Task: Find connections with filter location Chaksu with filter topic #digitalmarketingwith filter profile language Potuguese with filter current company Oberoi Hotels & Resorts with filter school Sree Chitra Thirunal College of Engineering, Pappanamcode, Thiruvananthapuram with filter industry Computer Games with filter service category Grant Writing with filter keywords title Political Scientist
Action: Mouse moved to (563, 69)
Screenshot: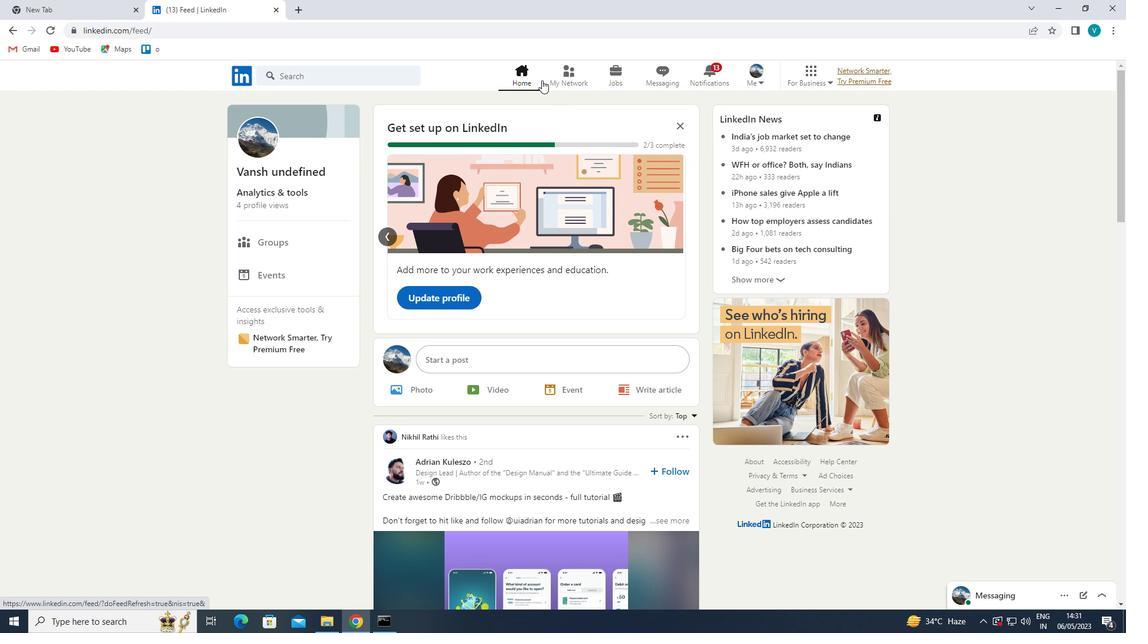 
Action: Mouse pressed left at (563, 69)
Screenshot: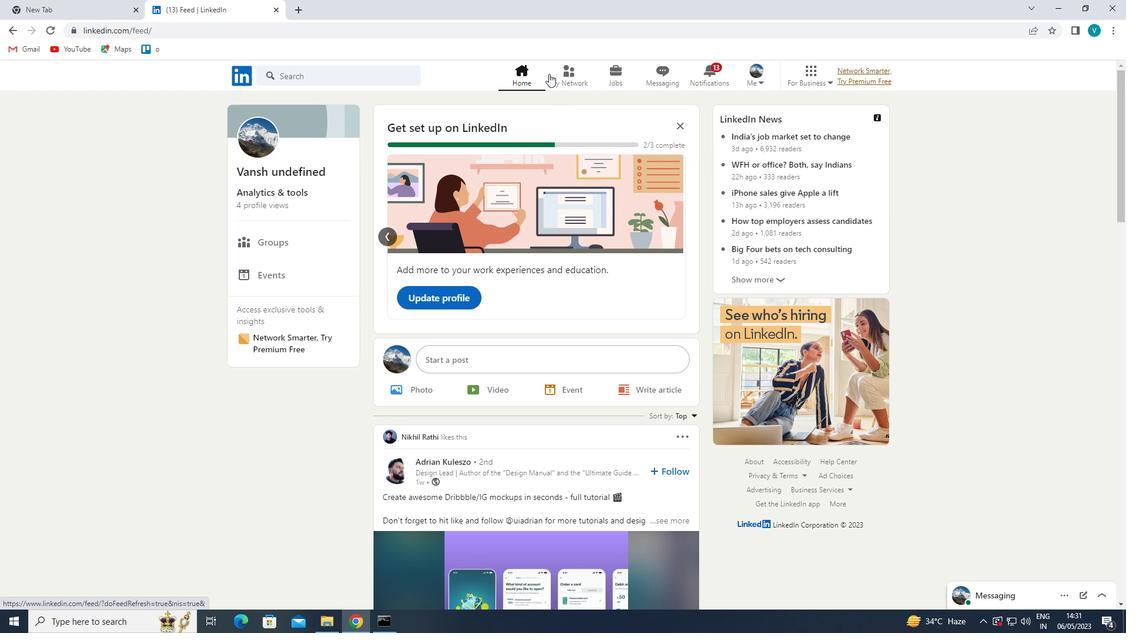 
Action: Mouse moved to (332, 131)
Screenshot: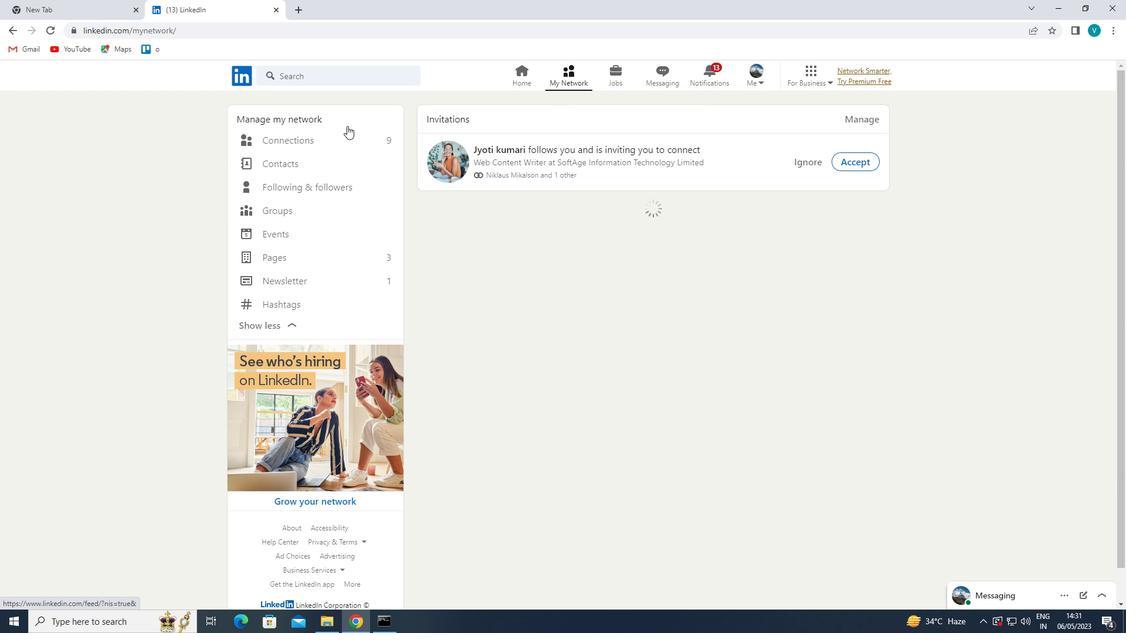 
Action: Mouse pressed left at (332, 131)
Screenshot: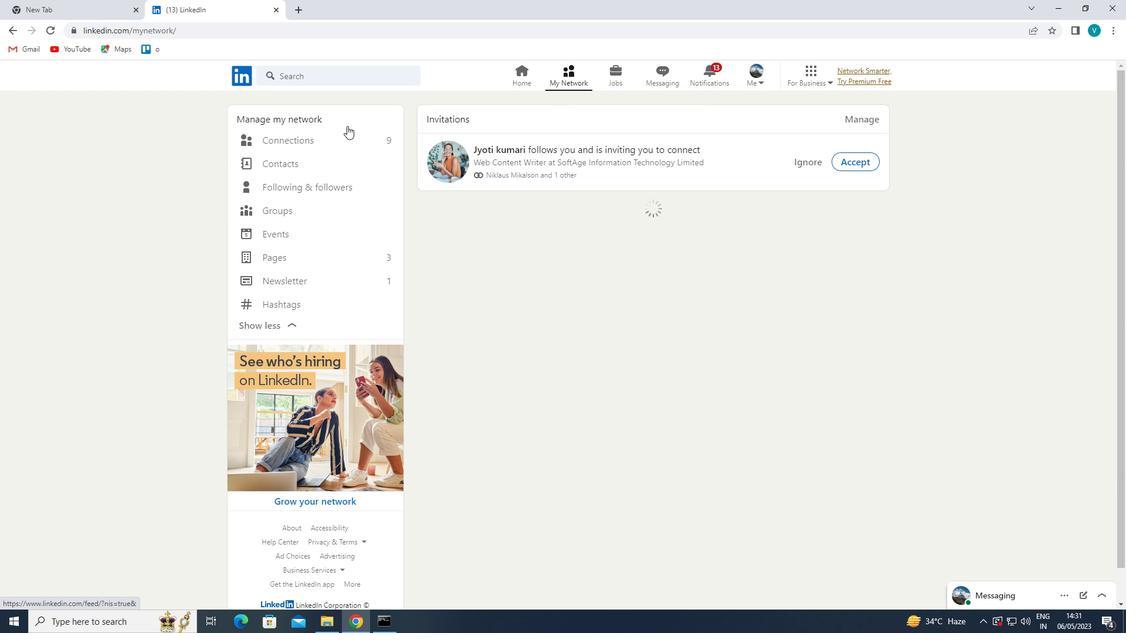 
Action: Mouse moved to (327, 131)
Screenshot: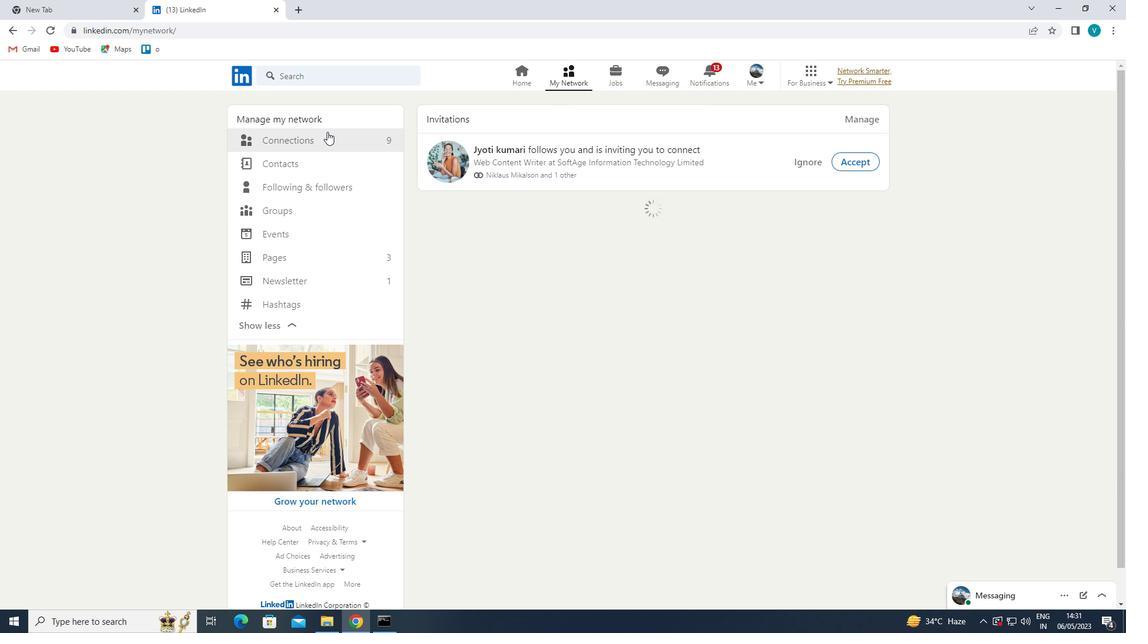 
Action: Mouse pressed left at (327, 131)
Screenshot: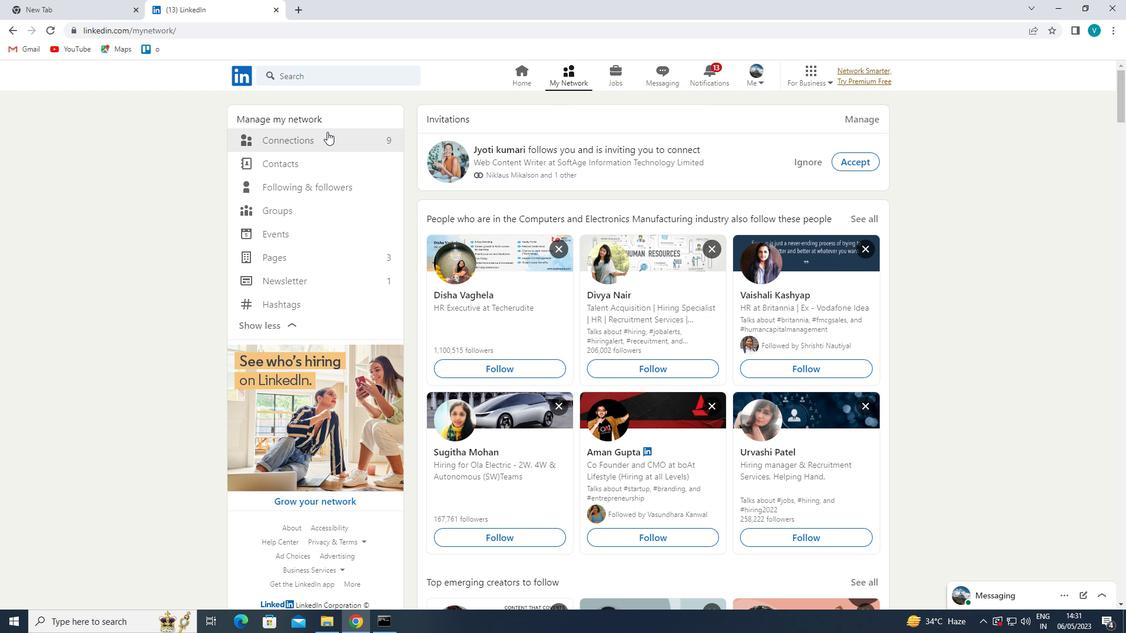 
Action: Mouse moved to (325, 140)
Screenshot: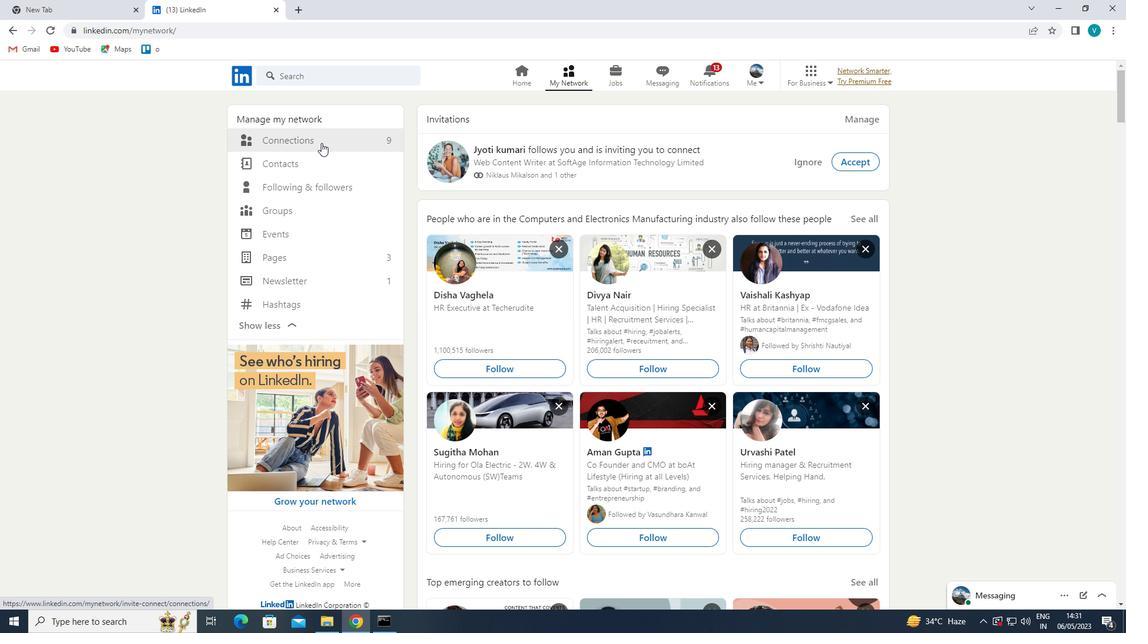 
Action: Mouse pressed left at (325, 140)
Screenshot: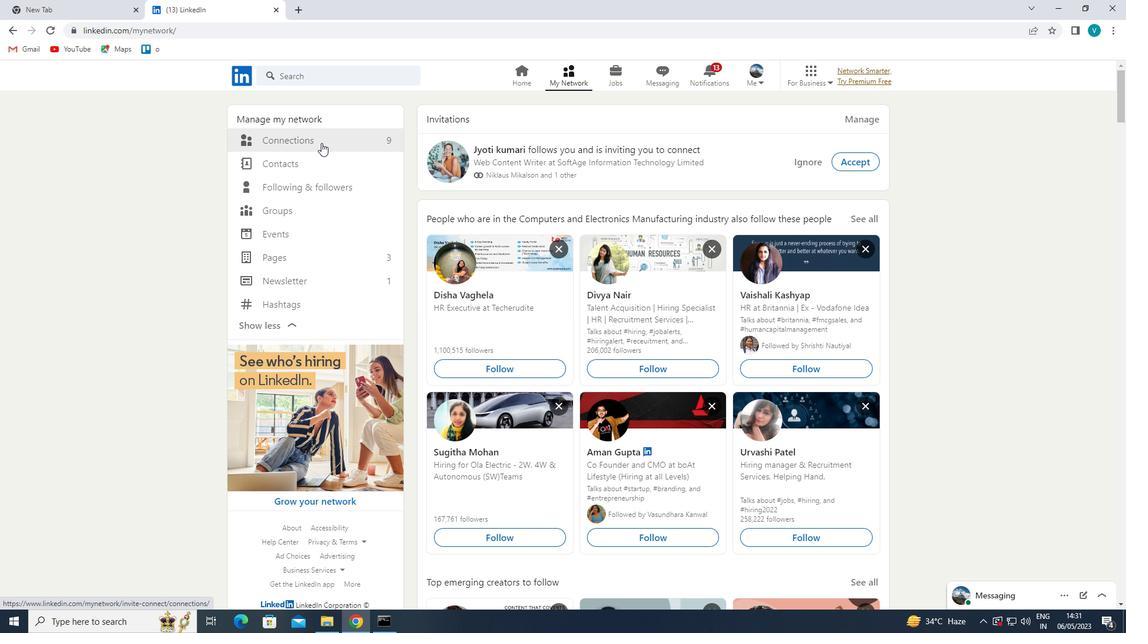 
Action: Mouse moved to (663, 142)
Screenshot: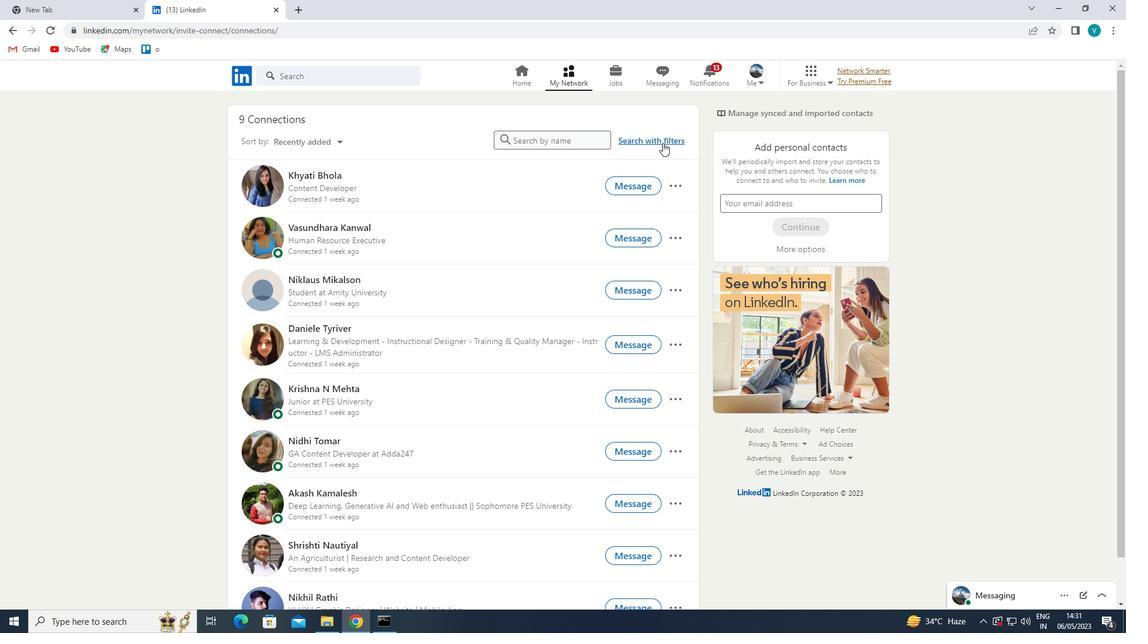 
Action: Mouse pressed left at (663, 142)
Screenshot: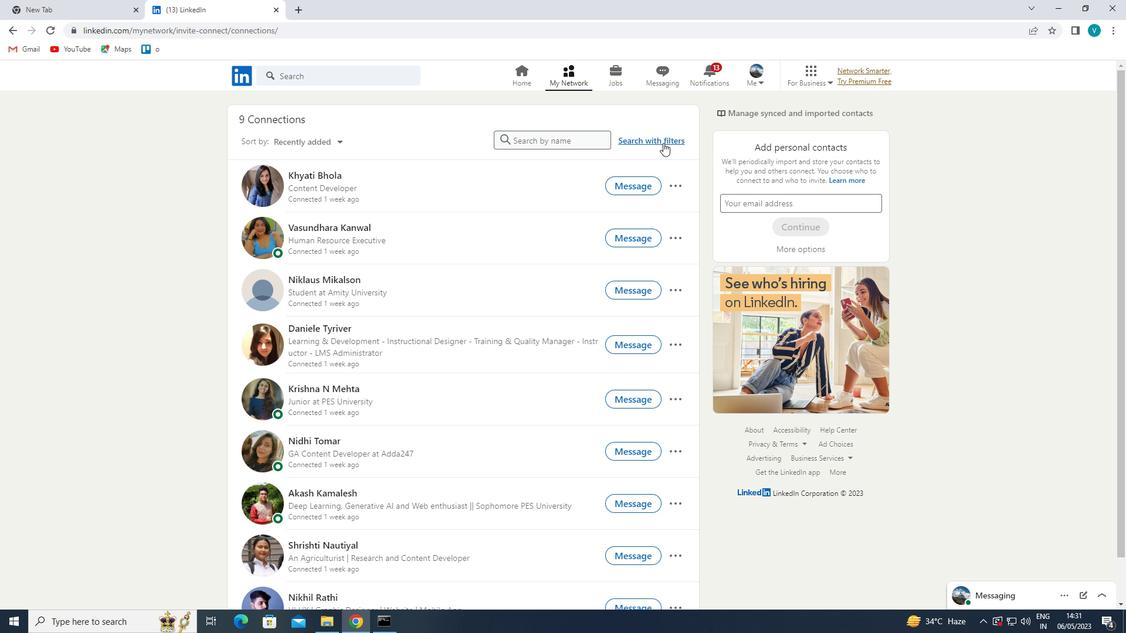 
Action: Mouse moved to (562, 110)
Screenshot: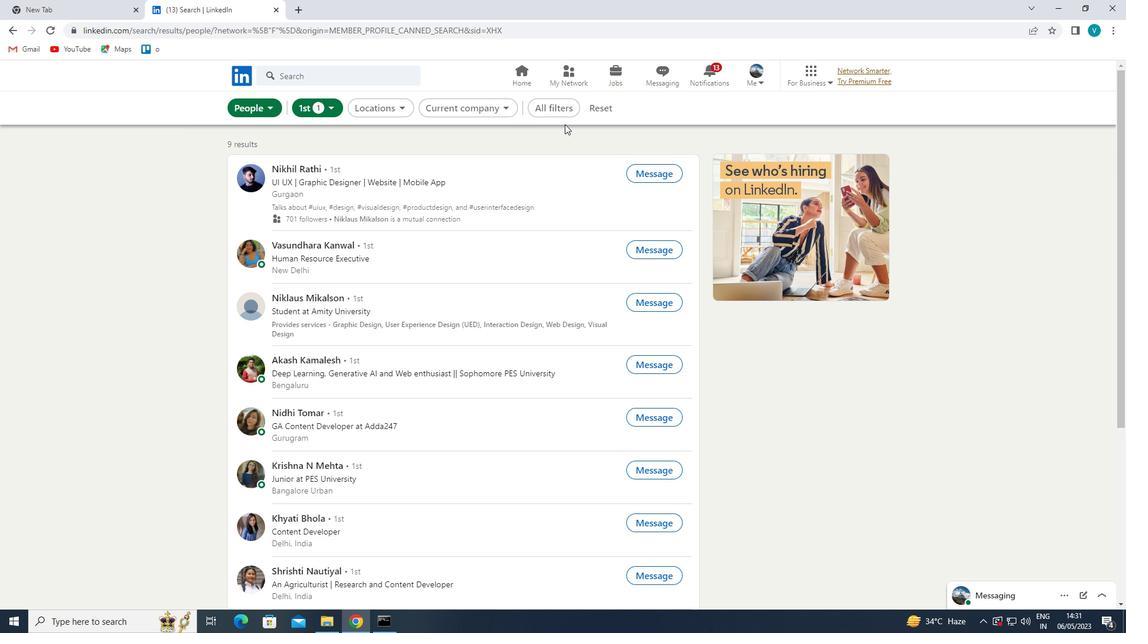 
Action: Mouse pressed left at (562, 110)
Screenshot: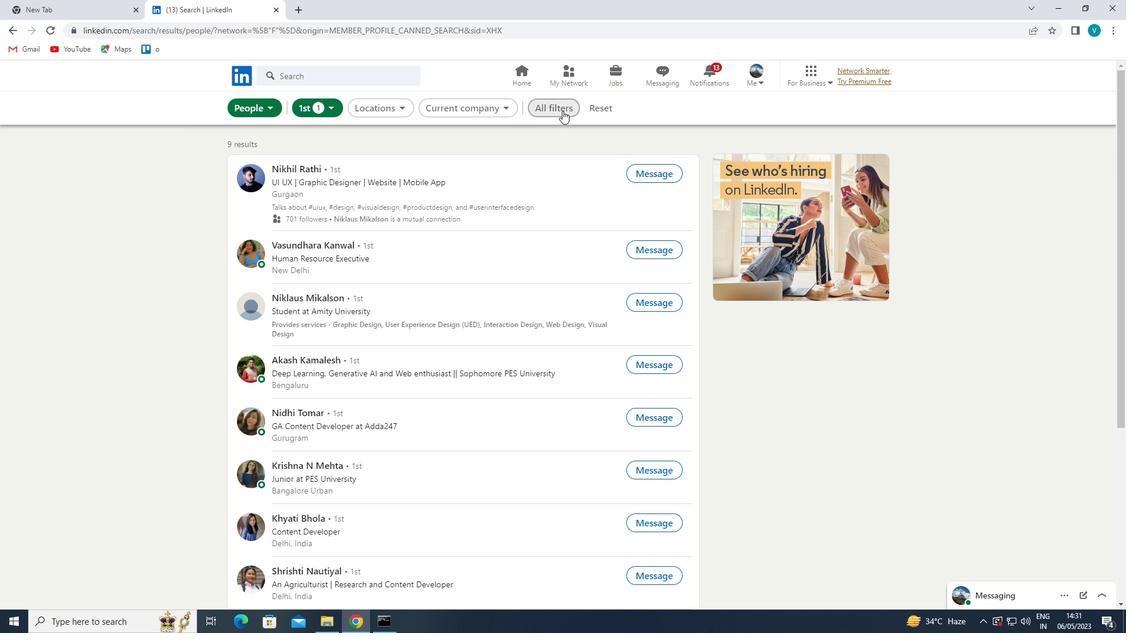 
Action: Mouse moved to (966, 269)
Screenshot: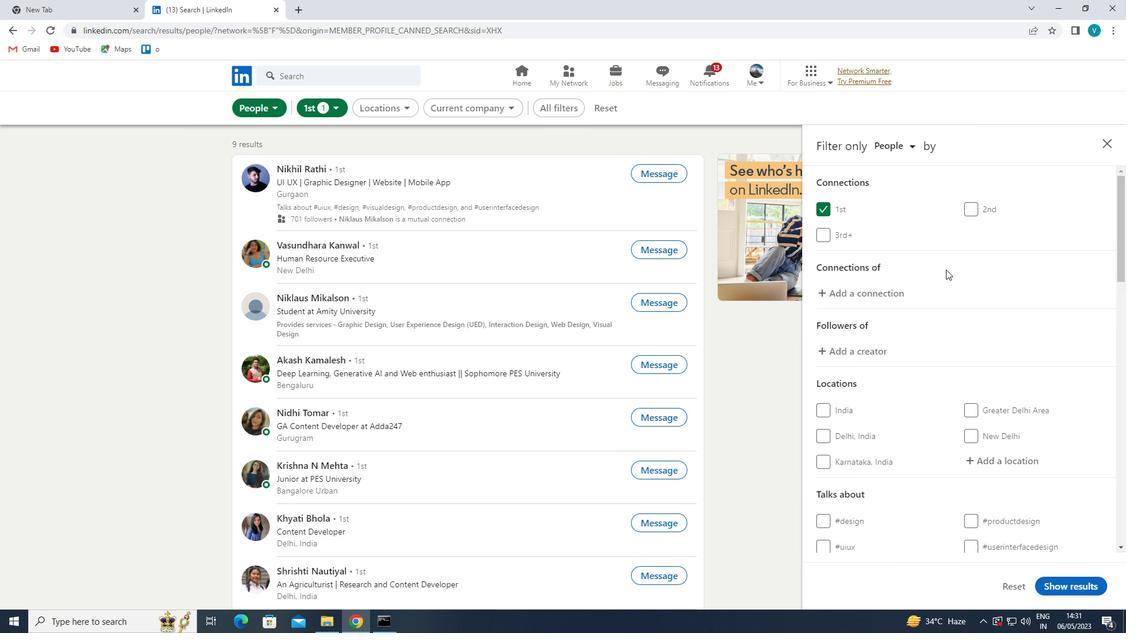 
Action: Mouse scrolled (966, 268) with delta (0, 0)
Screenshot: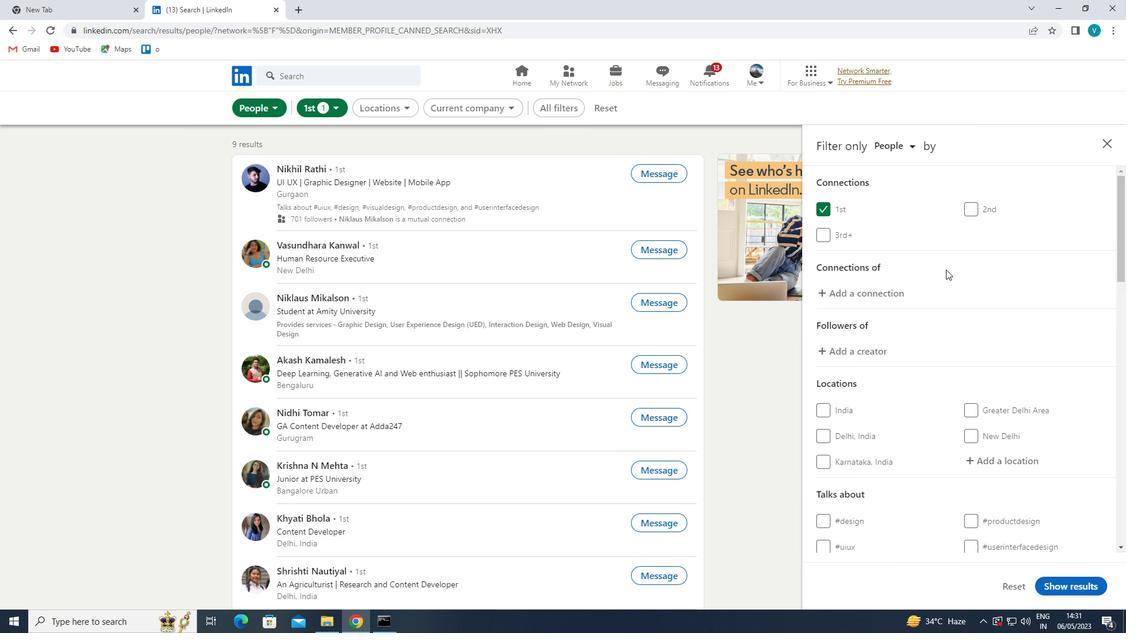 
Action: Mouse moved to (969, 271)
Screenshot: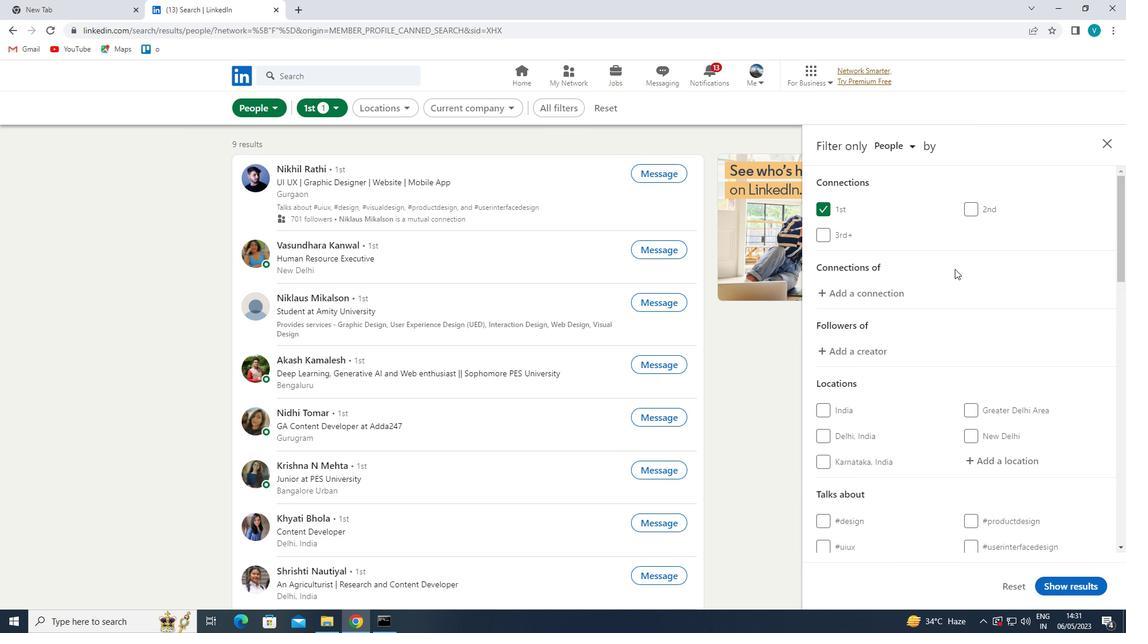 
Action: Mouse scrolled (969, 271) with delta (0, 0)
Screenshot: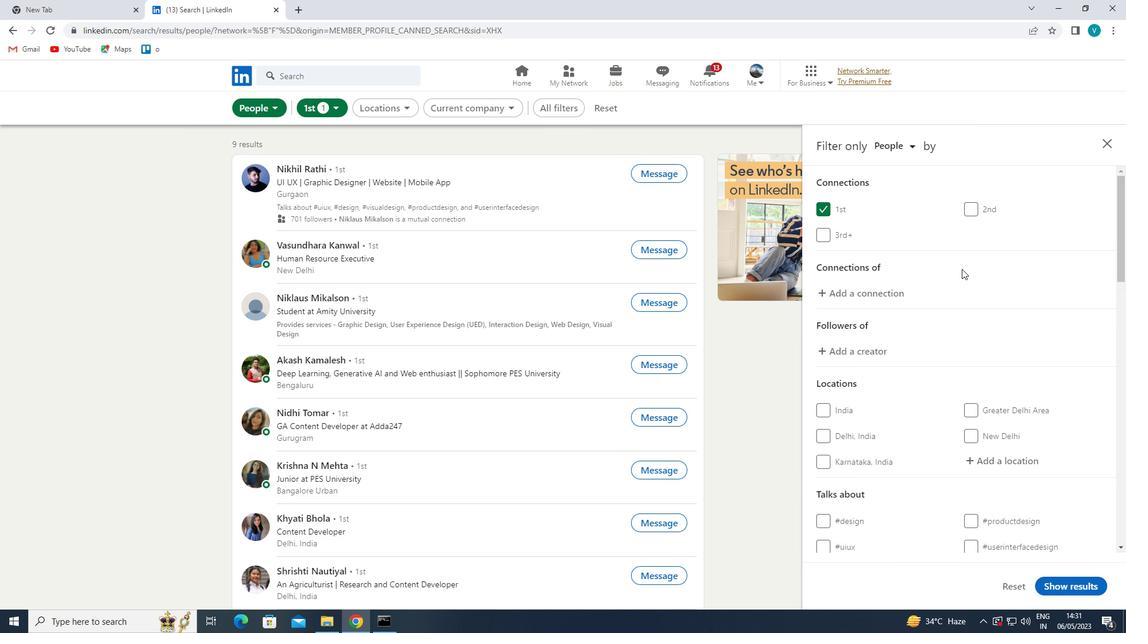 
Action: Mouse moved to (969, 271)
Screenshot: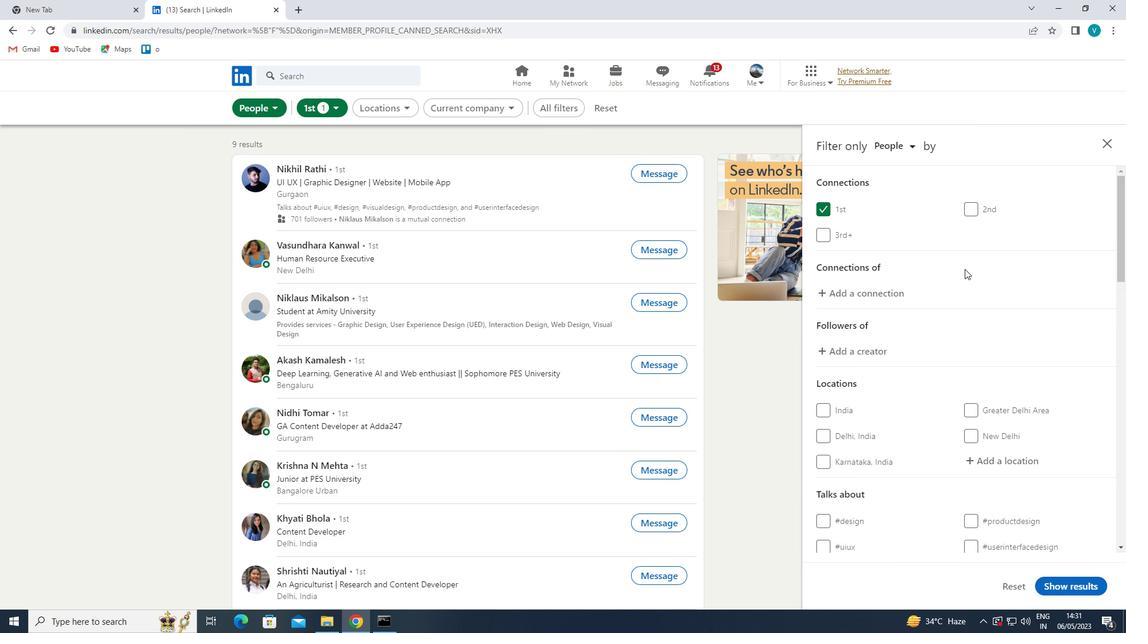 
Action: Mouse scrolled (969, 271) with delta (0, 0)
Screenshot: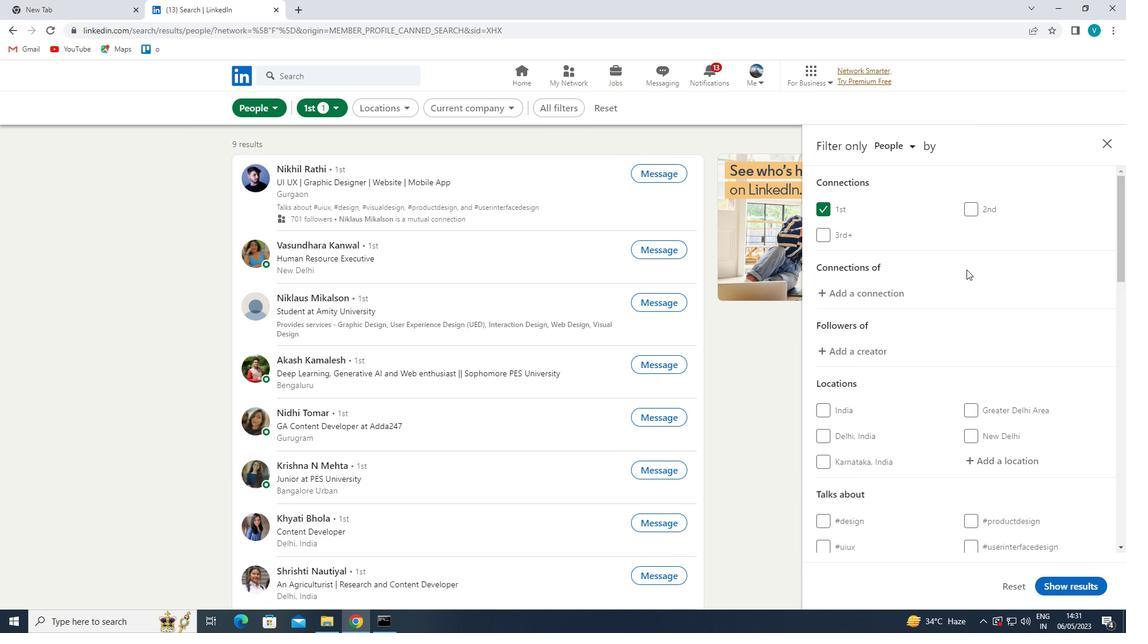 
Action: Mouse moved to (980, 286)
Screenshot: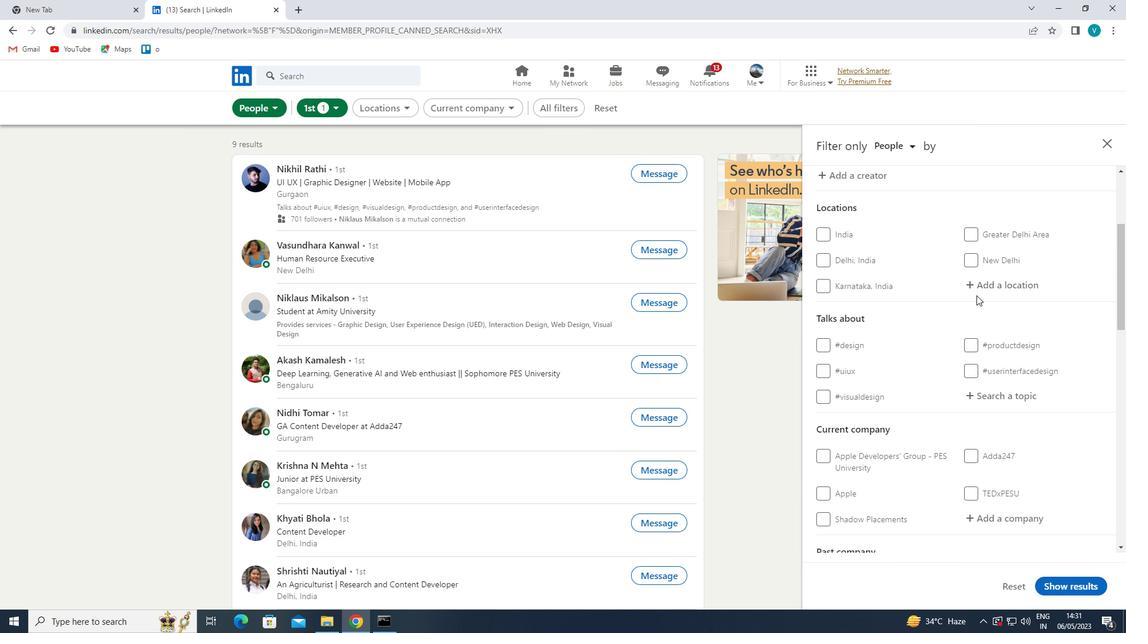 
Action: Mouse pressed left at (980, 286)
Screenshot: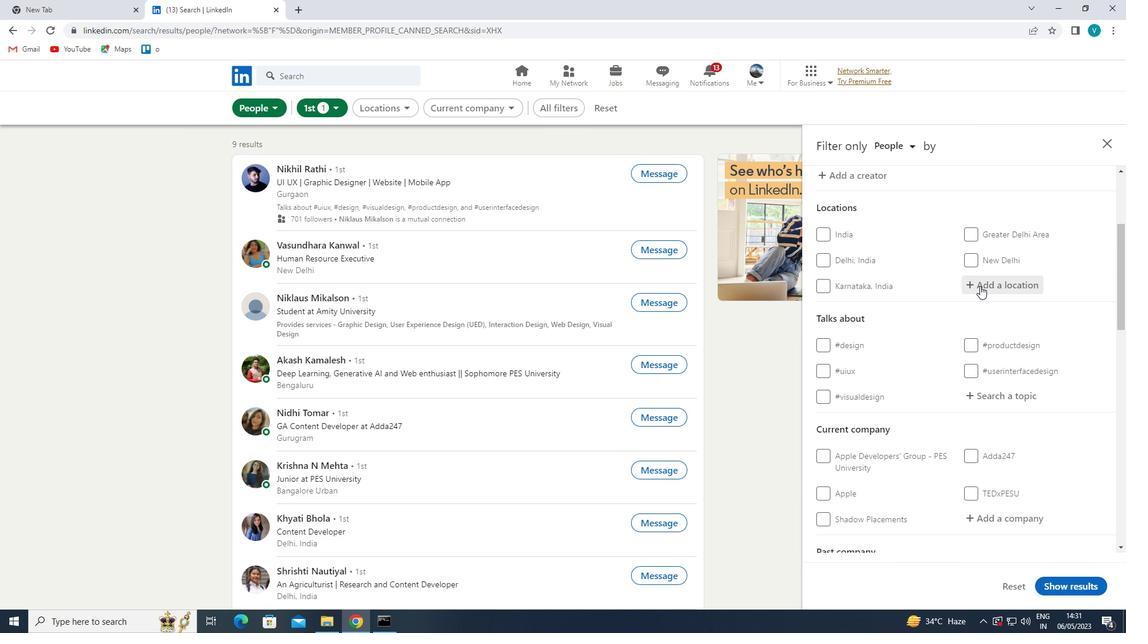 
Action: Mouse moved to (642, 134)
Screenshot: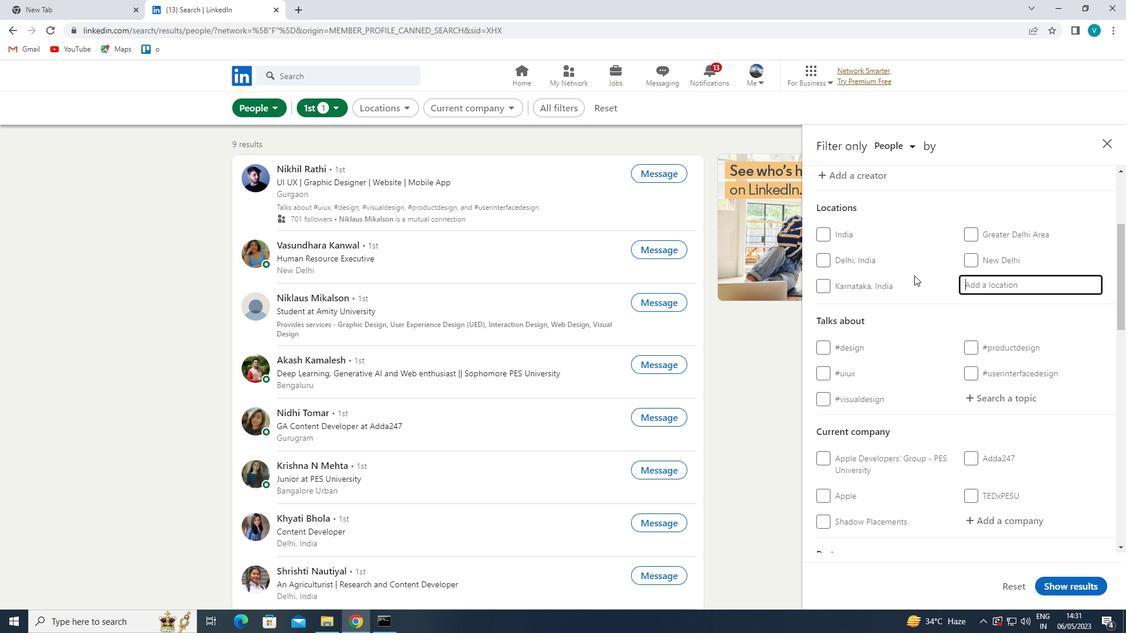 
Action: Key pressed <Key.shift>CHAKSU
Screenshot: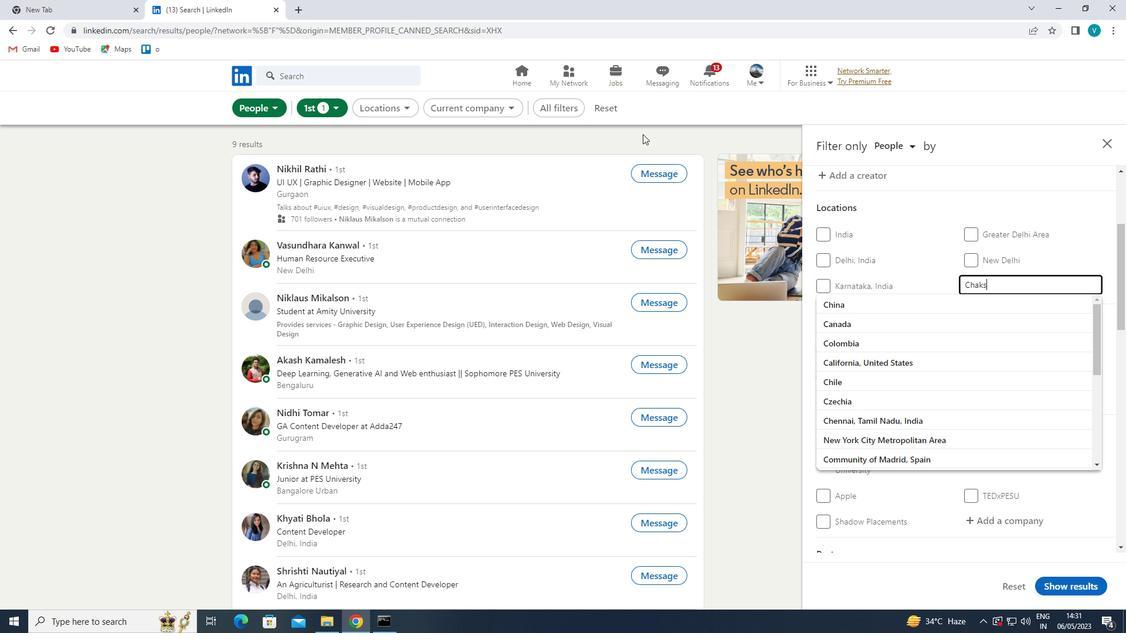 
Action: Mouse moved to (881, 299)
Screenshot: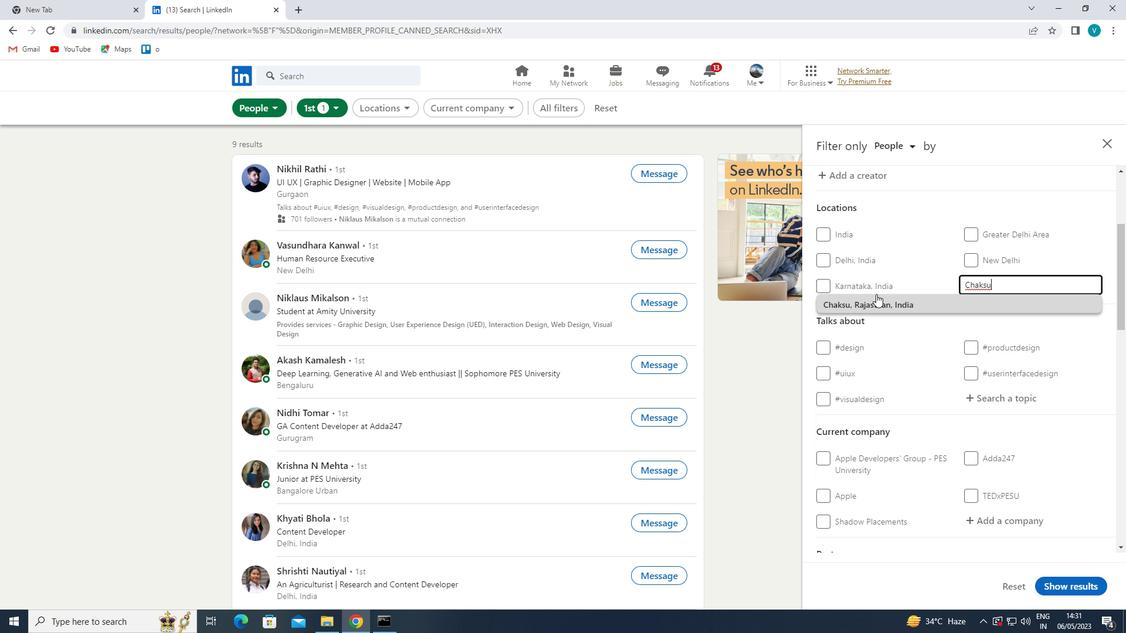 
Action: Mouse pressed left at (881, 299)
Screenshot: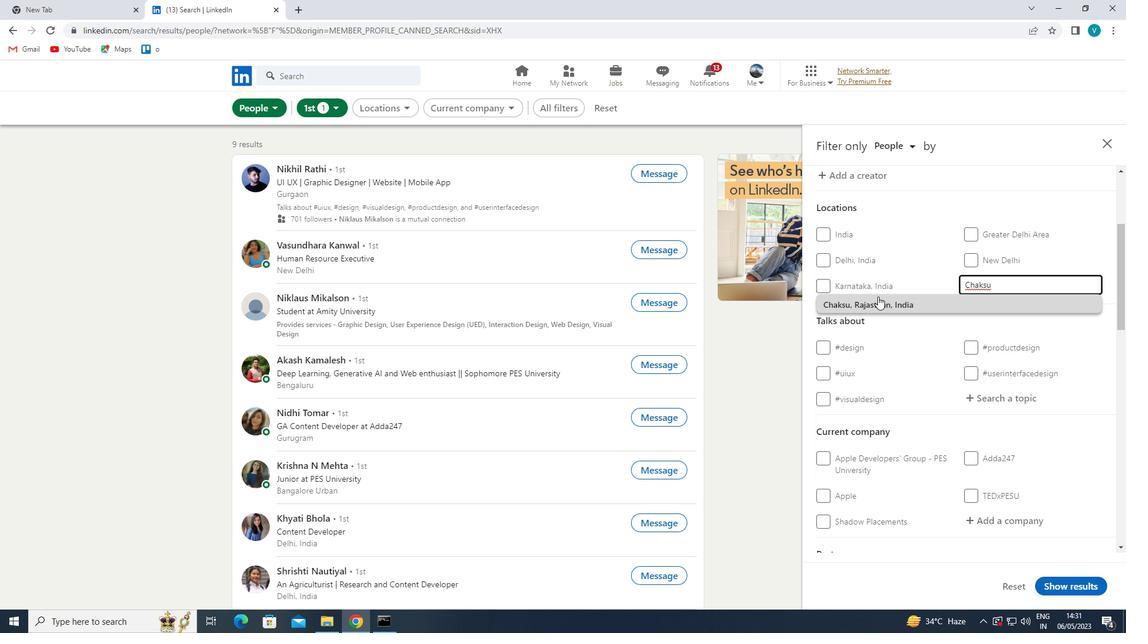 
Action: Mouse moved to (1025, 366)
Screenshot: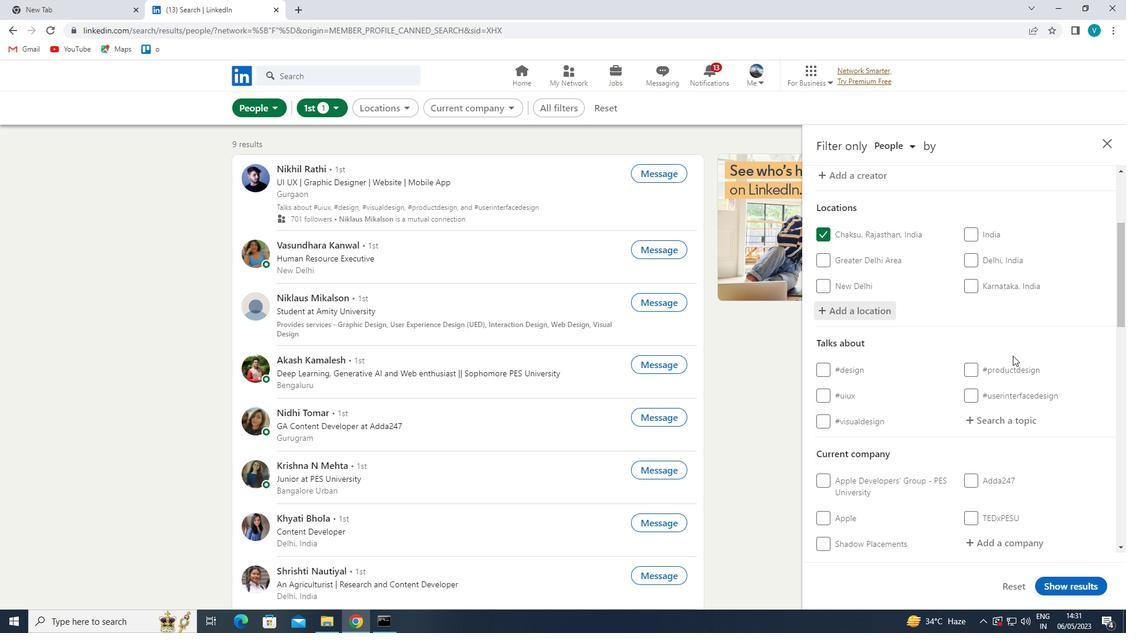 
Action: Mouse scrolled (1025, 365) with delta (0, 0)
Screenshot: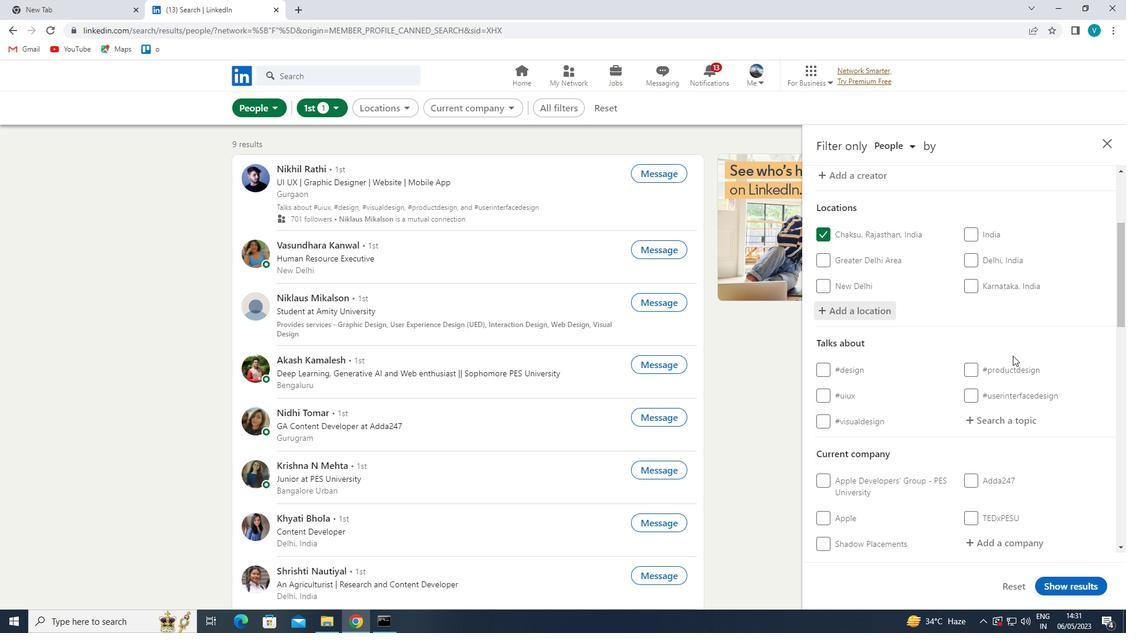 
Action: Mouse moved to (1026, 366)
Screenshot: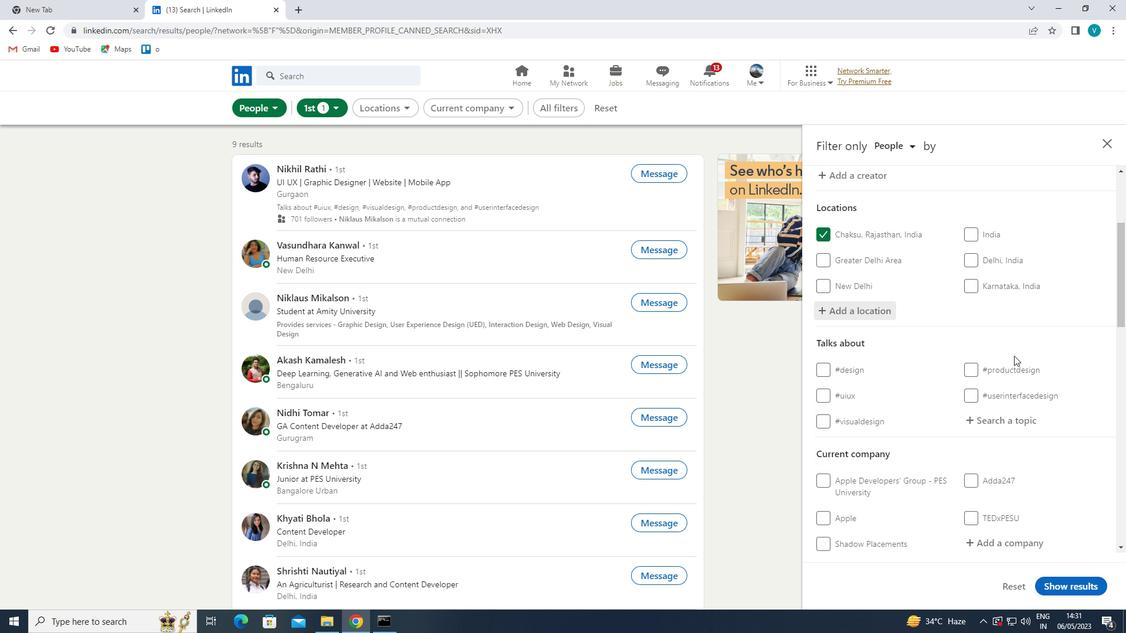 
Action: Mouse scrolled (1026, 365) with delta (0, 0)
Screenshot: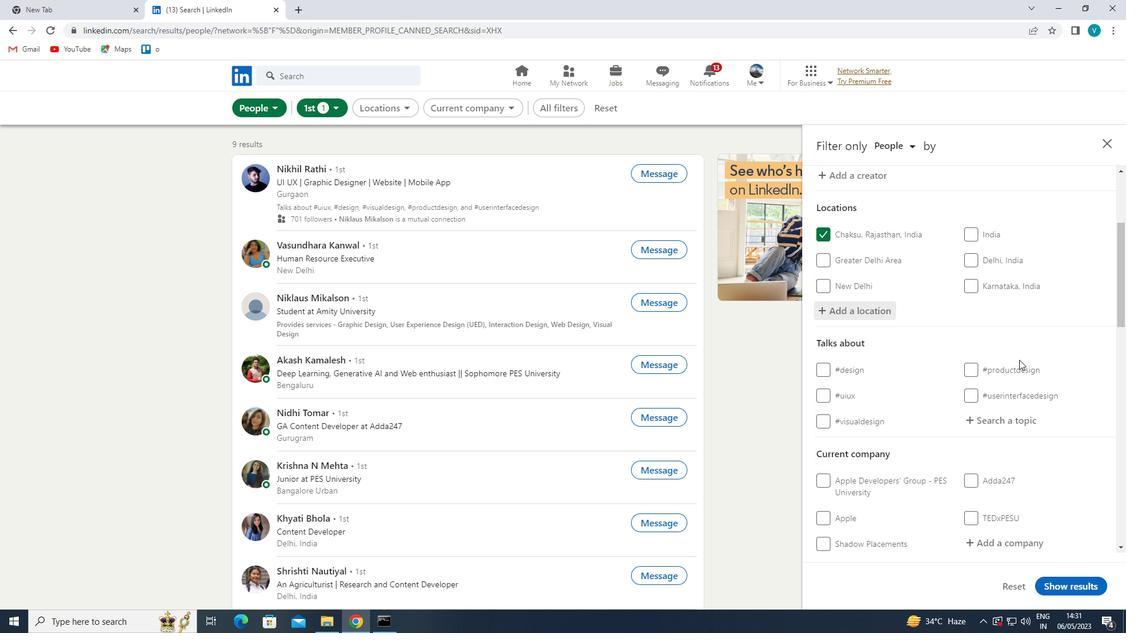 
Action: Mouse moved to (1027, 366)
Screenshot: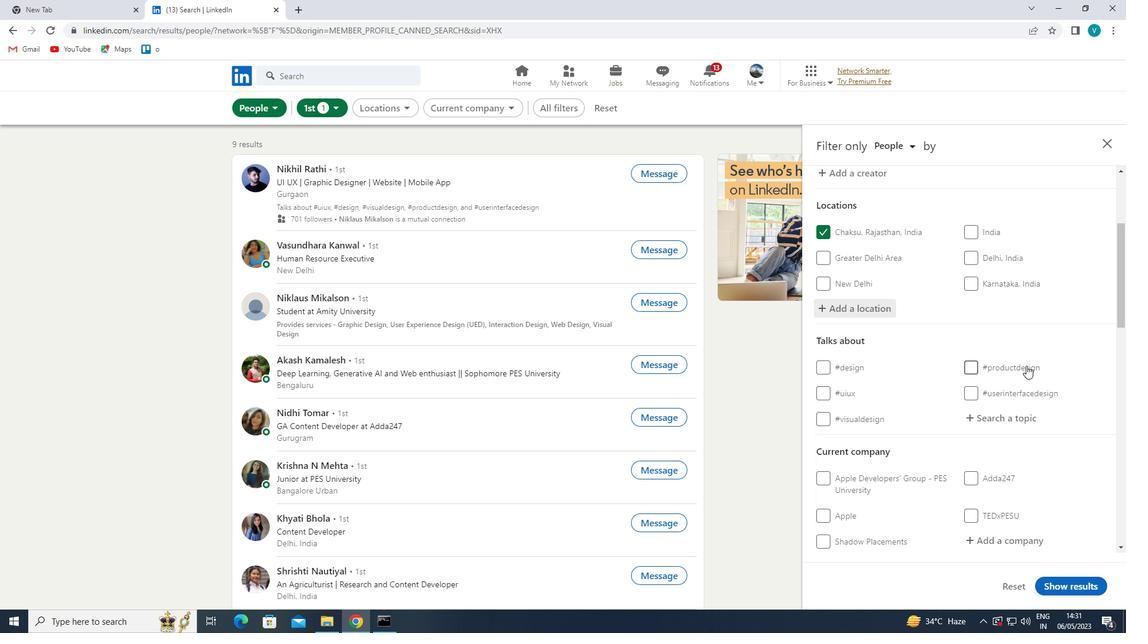 
Action: Mouse scrolled (1027, 366) with delta (0, 0)
Screenshot: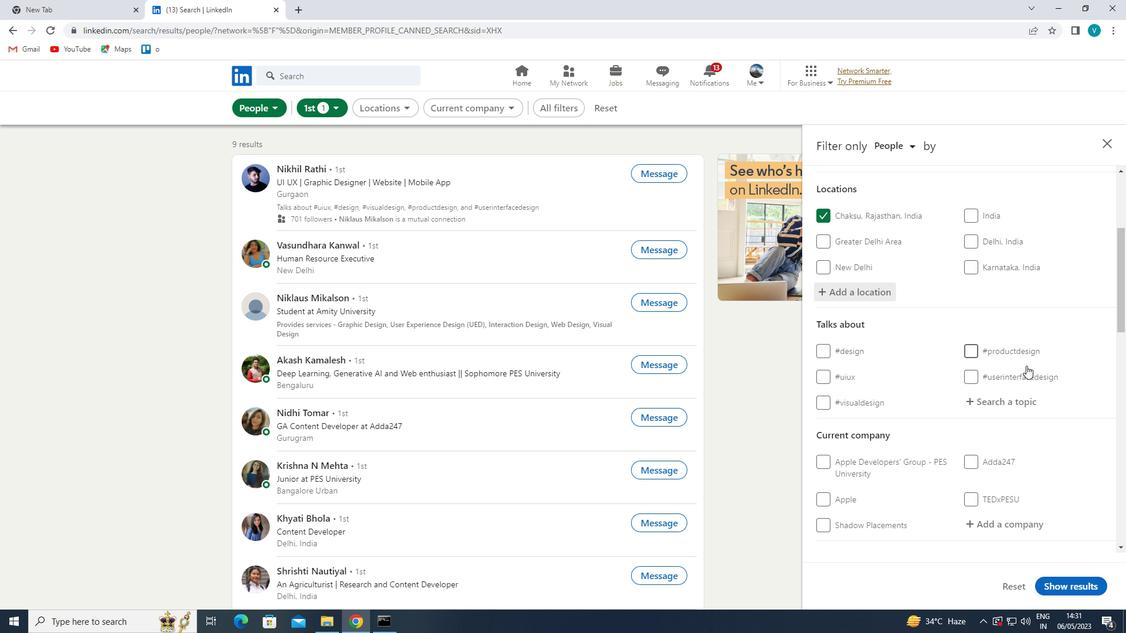 
Action: Mouse moved to (1014, 299)
Screenshot: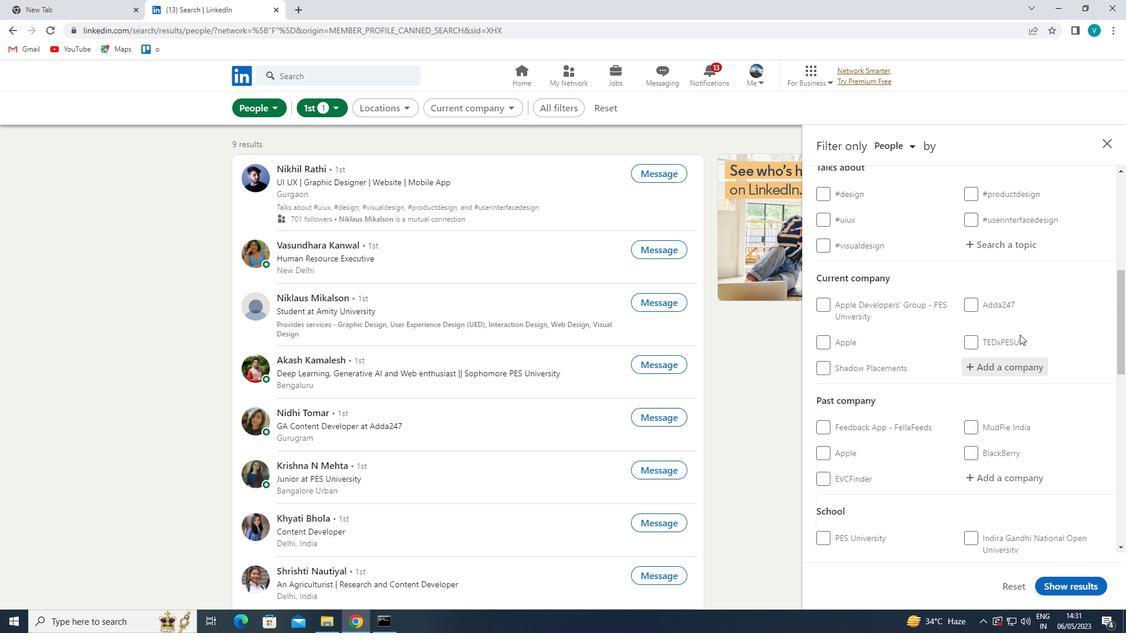 
Action: Mouse scrolled (1014, 299) with delta (0, 0)
Screenshot: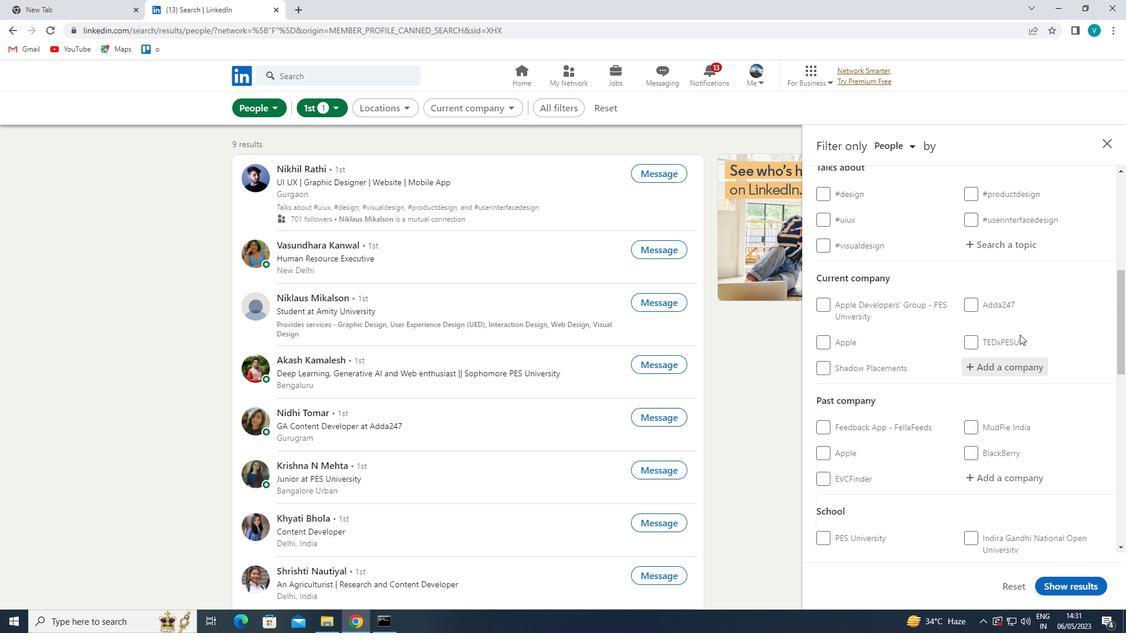 
Action: Mouse moved to (1013, 297)
Screenshot: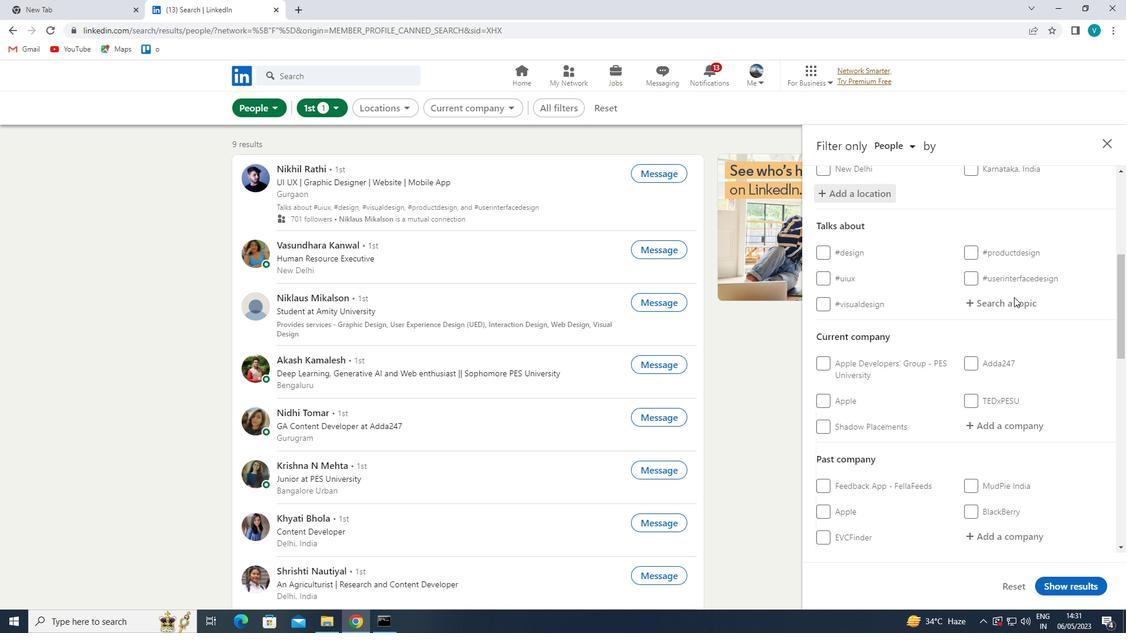 
Action: Mouse pressed left at (1013, 297)
Screenshot: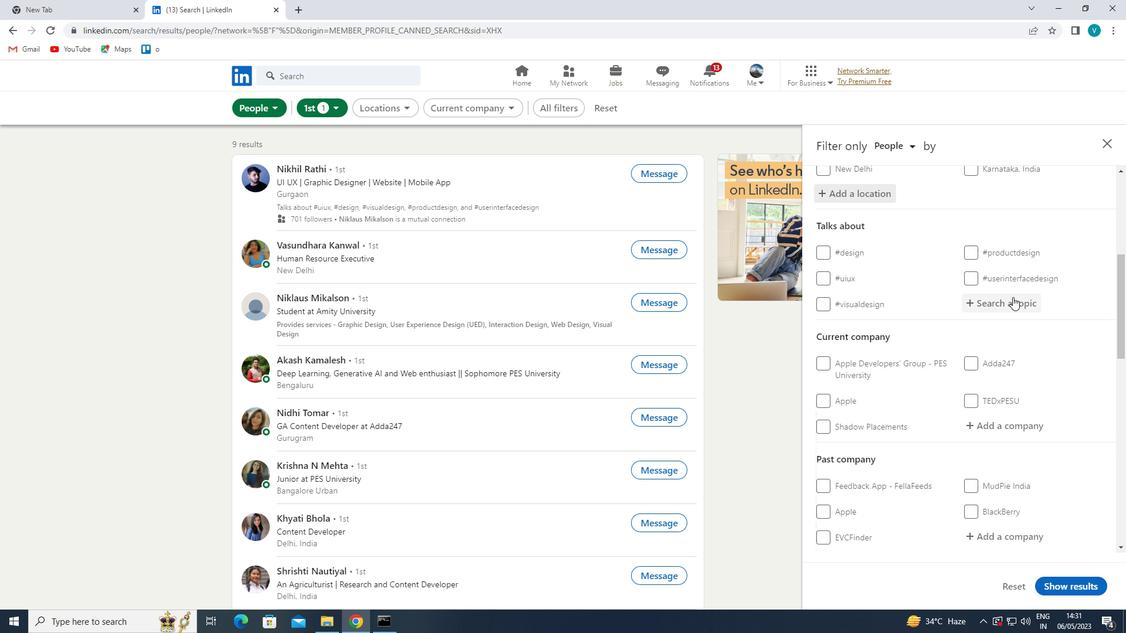 
Action: Mouse moved to (868, 213)
Screenshot: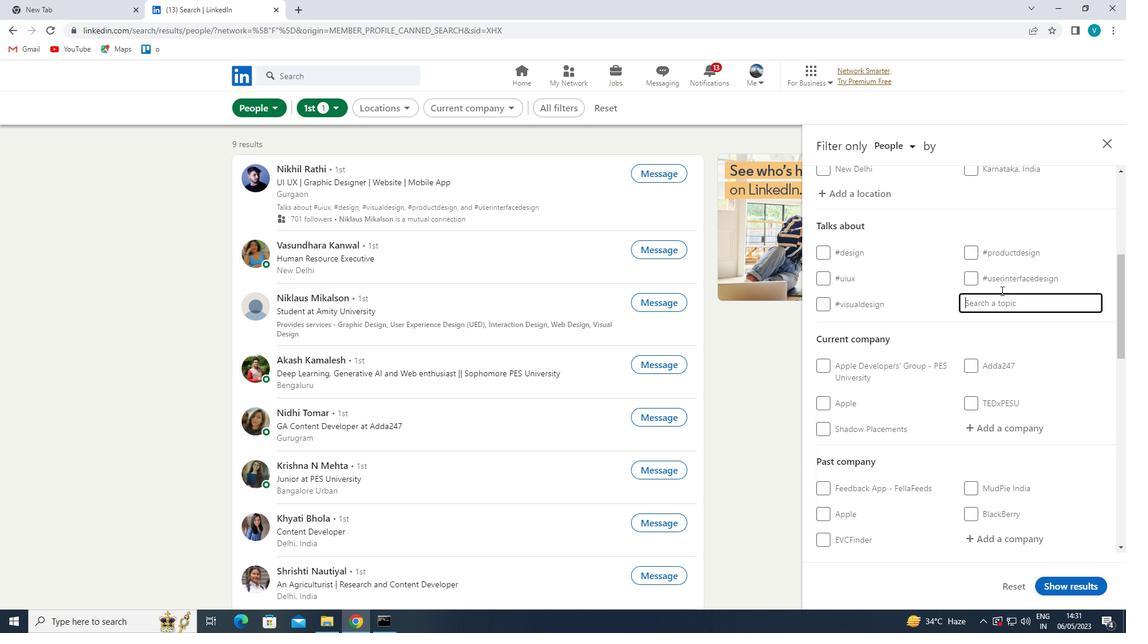 
Action: Key pressed DIGITAL
Screenshot: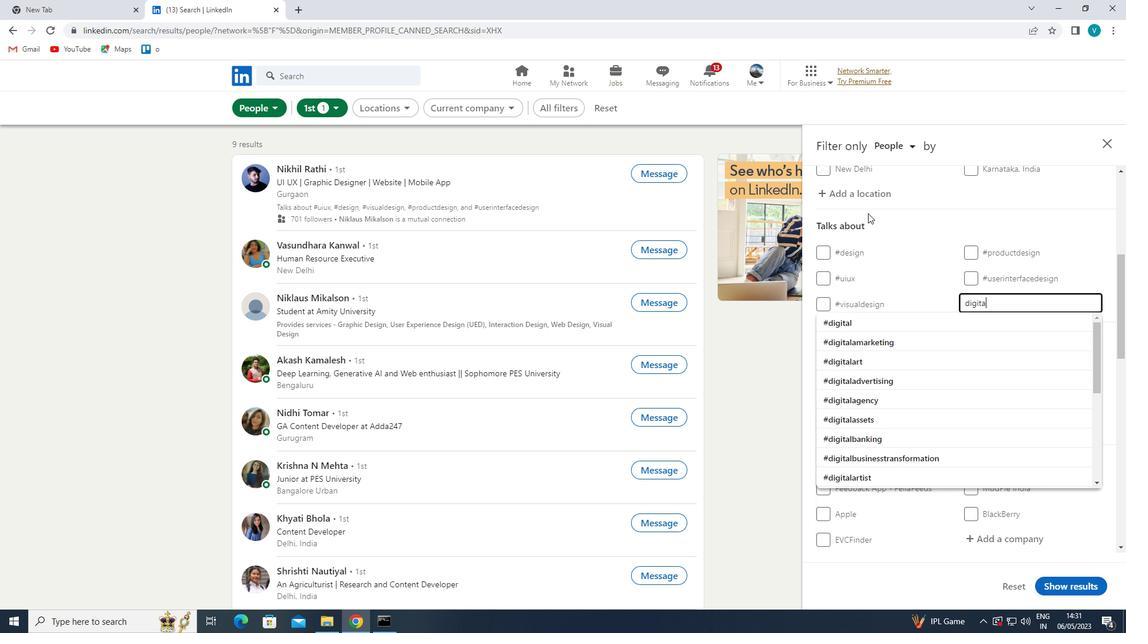 
Action: Mouse moved to (898, 337)
Screenshot: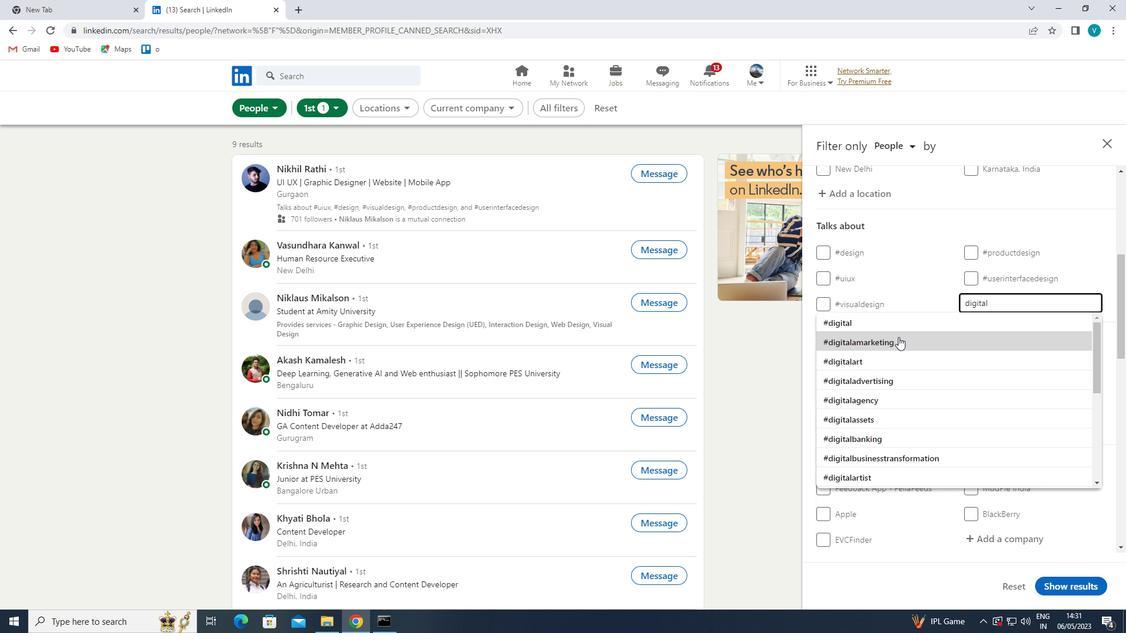 
Action: Mouse pressed left at (898, 337)
Screenshot: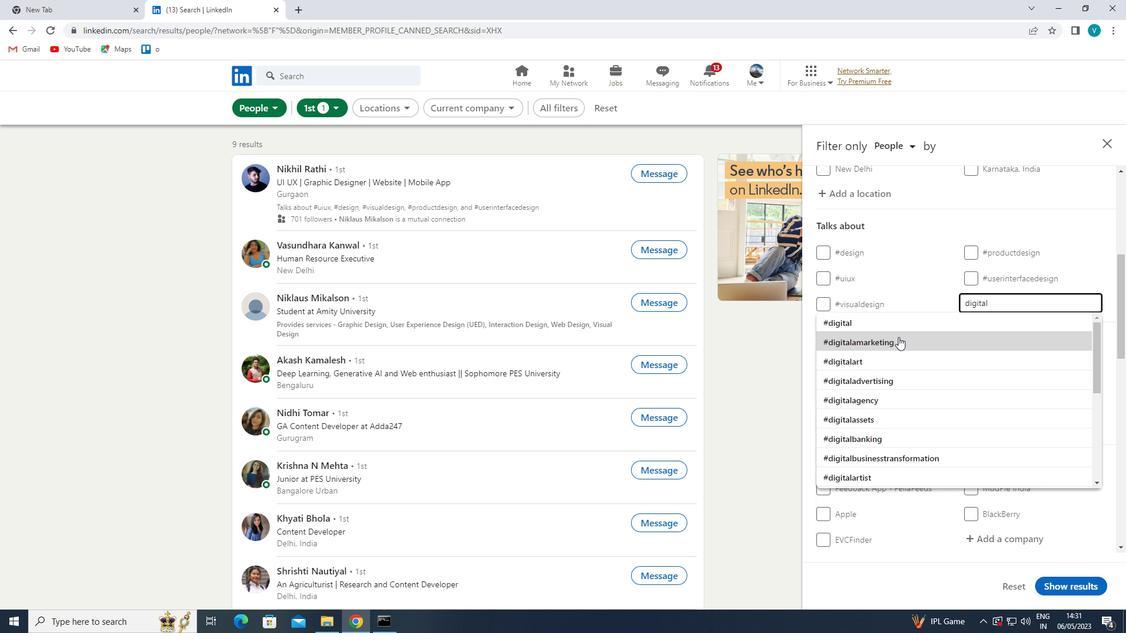 
Action: Mouse moved to (942, 314)
Screenshot: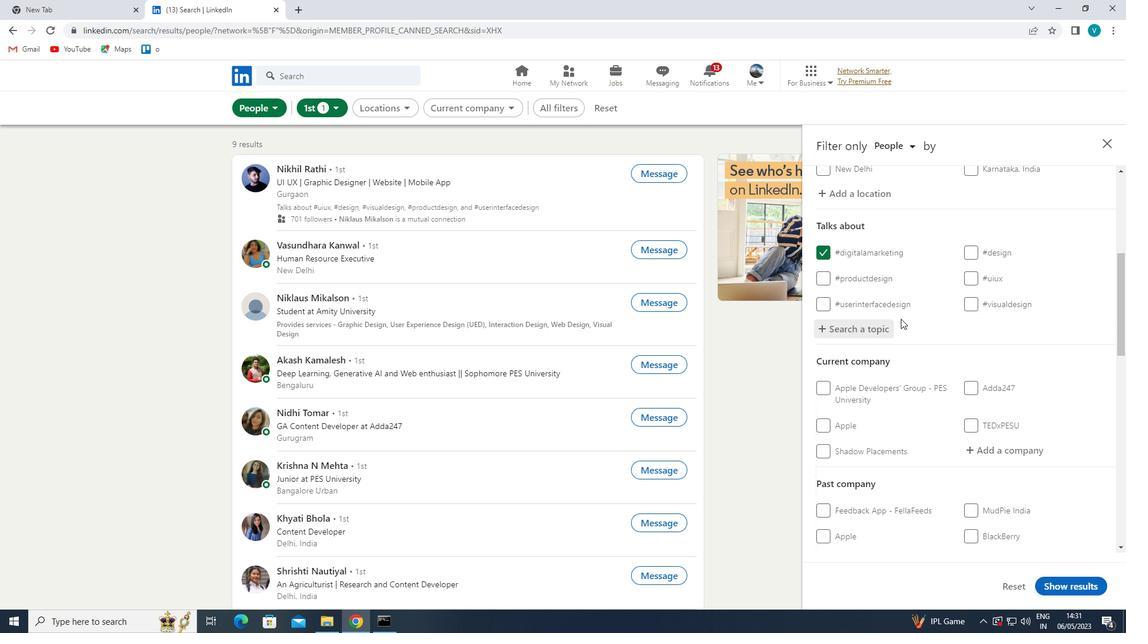 
Action: Mouse scrolled (942, 313) with delta (0, 0)
Screenshot: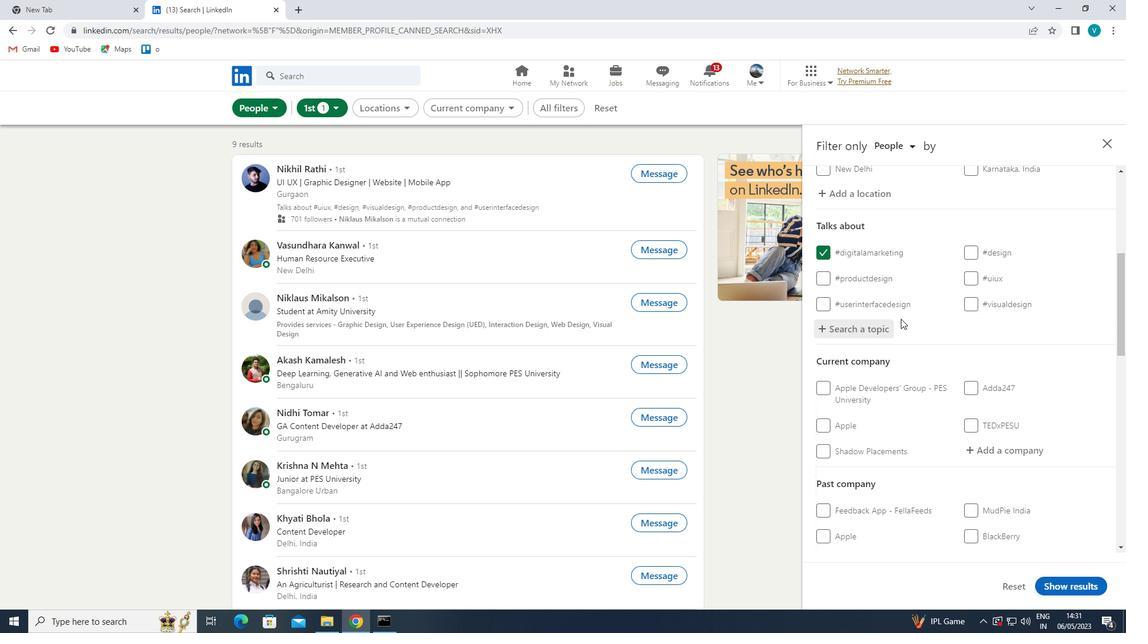 
Action: Mouse moved to (954, 315)
Screenshot: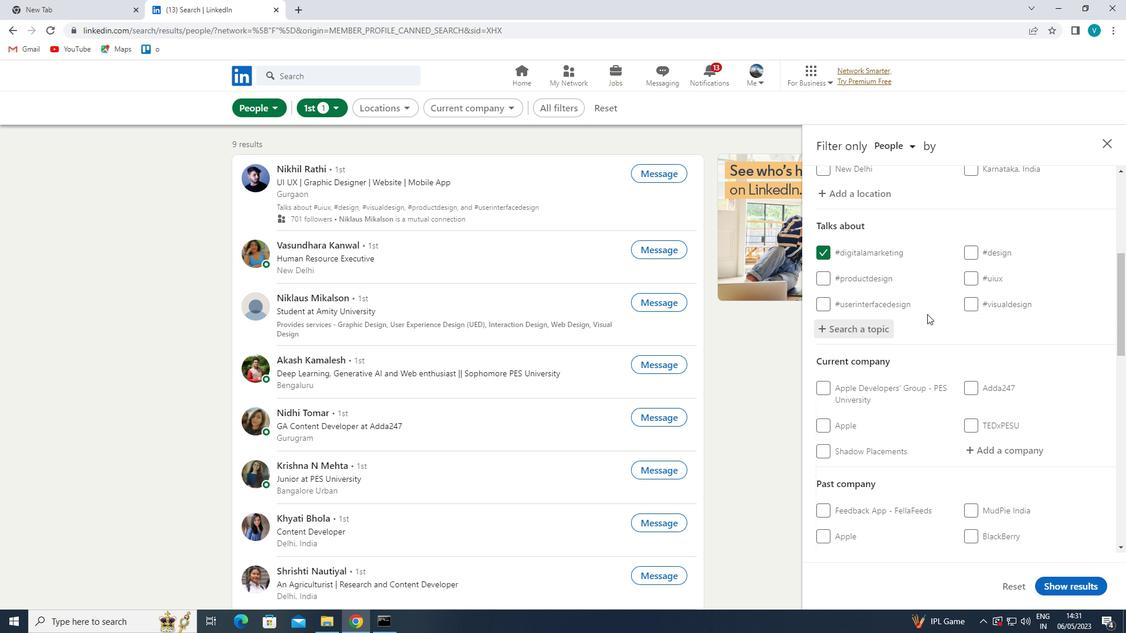 
Action: Mouse scrolled (954, 315) with delta (0, 0)
Screenshot: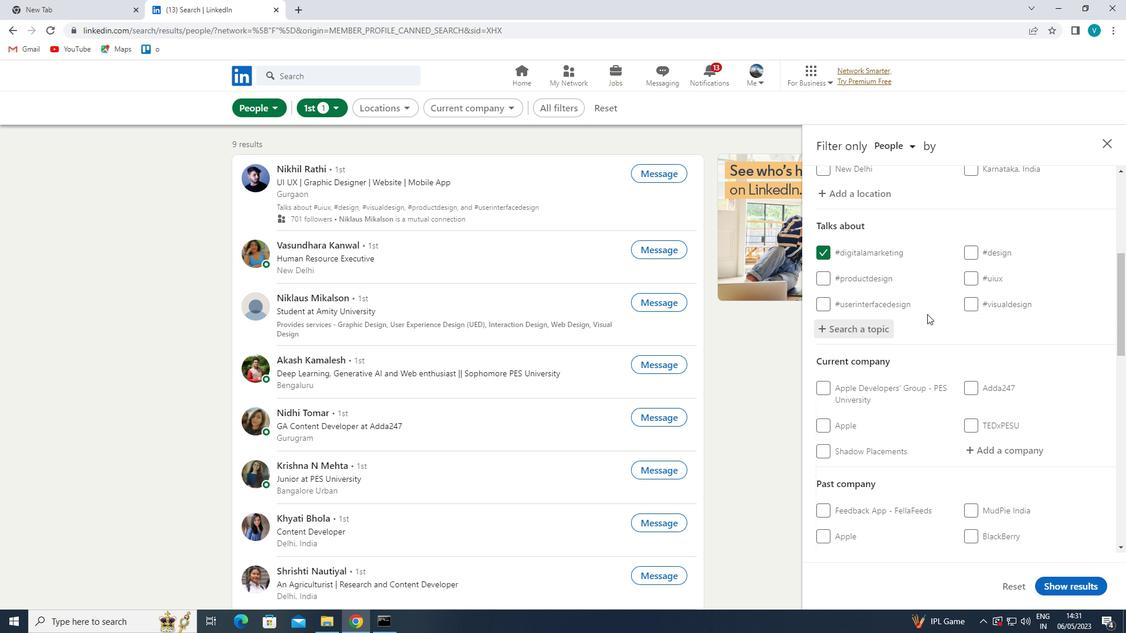 
Action: Mouse moved to (956, 317)
Screenshot: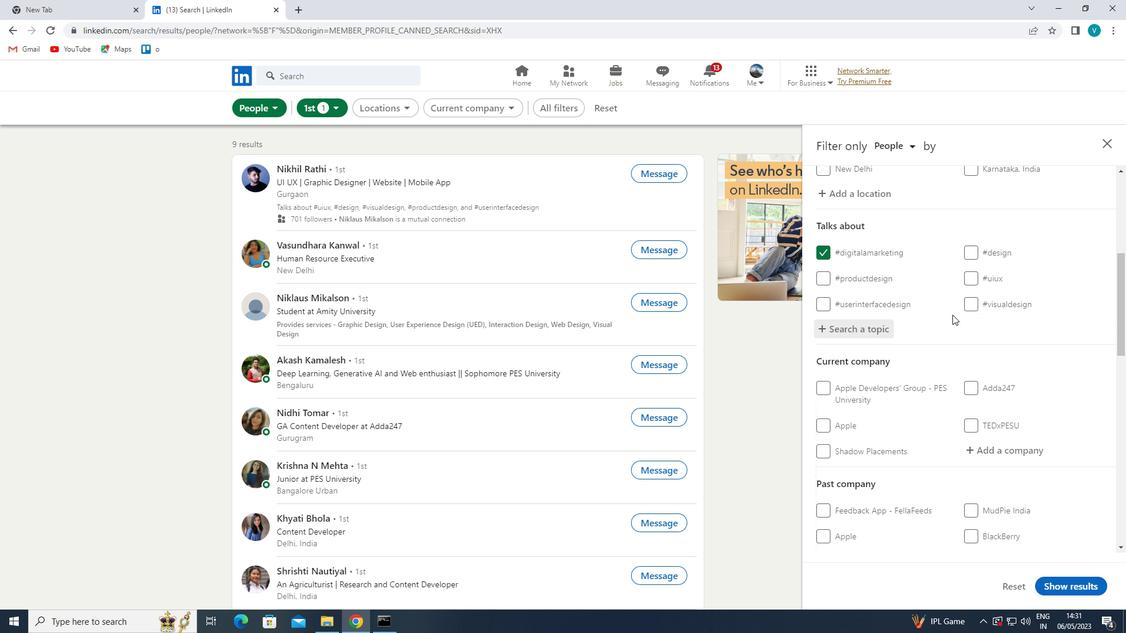 
Action: Mouse scrolled (956, 317) with delta (0, 0)
Screenshot: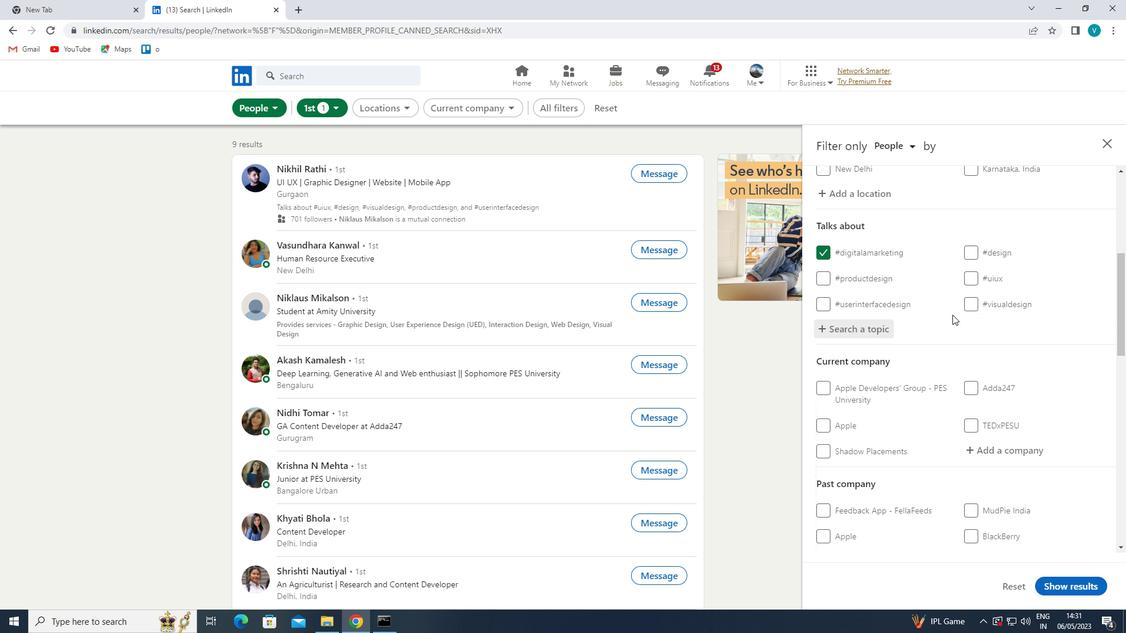 
Action: Mouse moved to (993, 279)
Screenshot: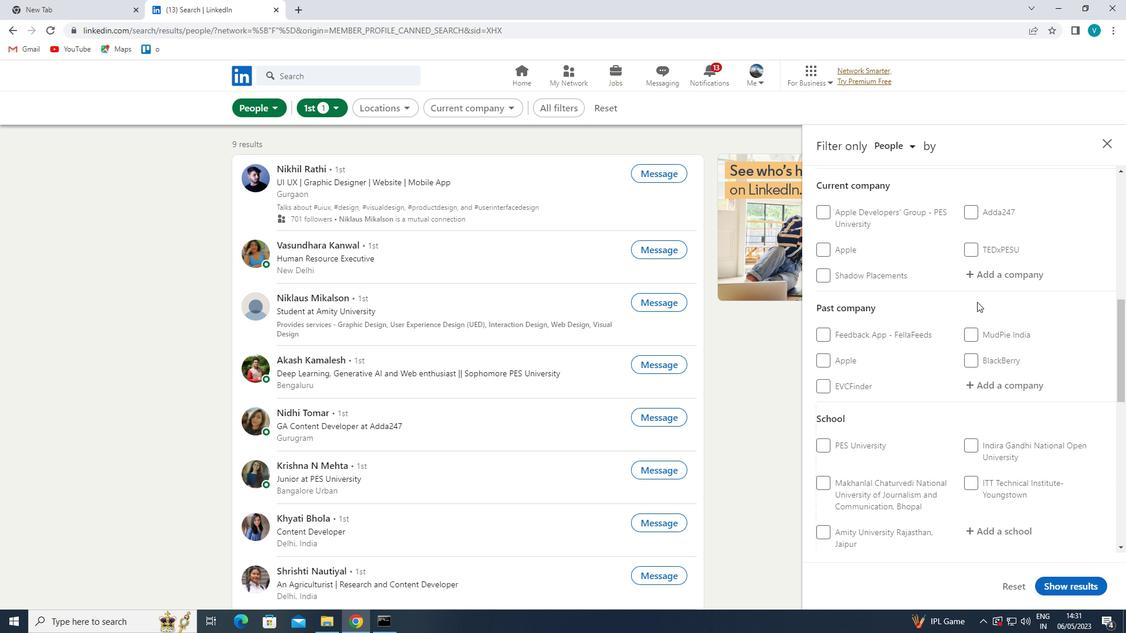 
Action: Mouse pressed left at (993, 279)
Screenshot: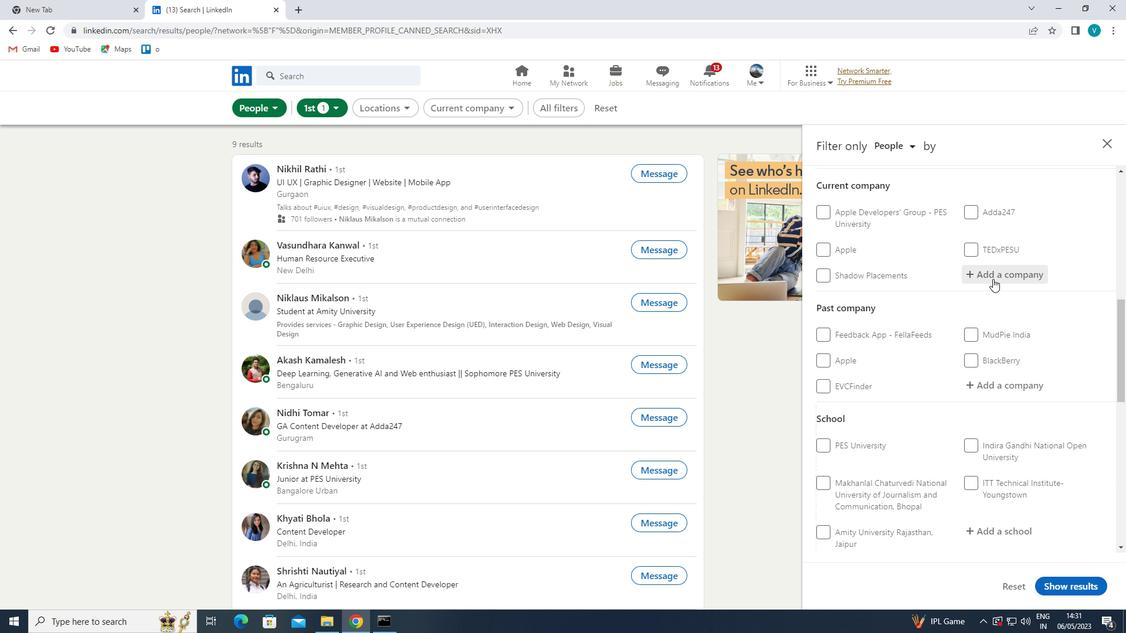 
Action: Key pressed <Key.shift>OBEROI
Screenshot: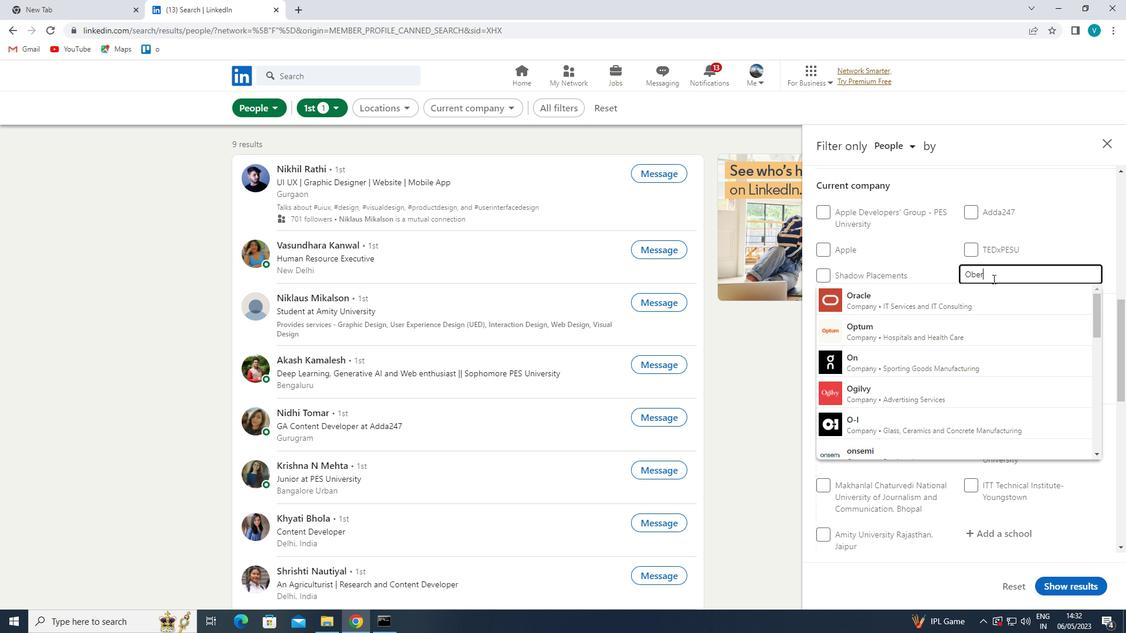 
Action: Mouse moved to (966, 324)
Screenshot: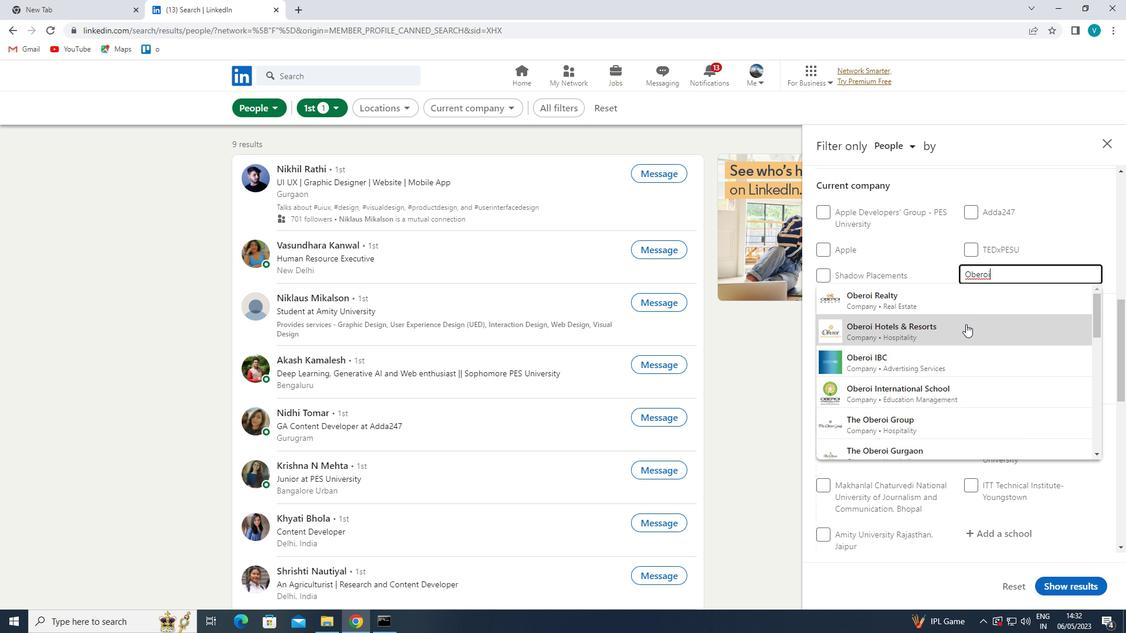 
Action: Mouse pressed left at (966, 324)
Screenshot: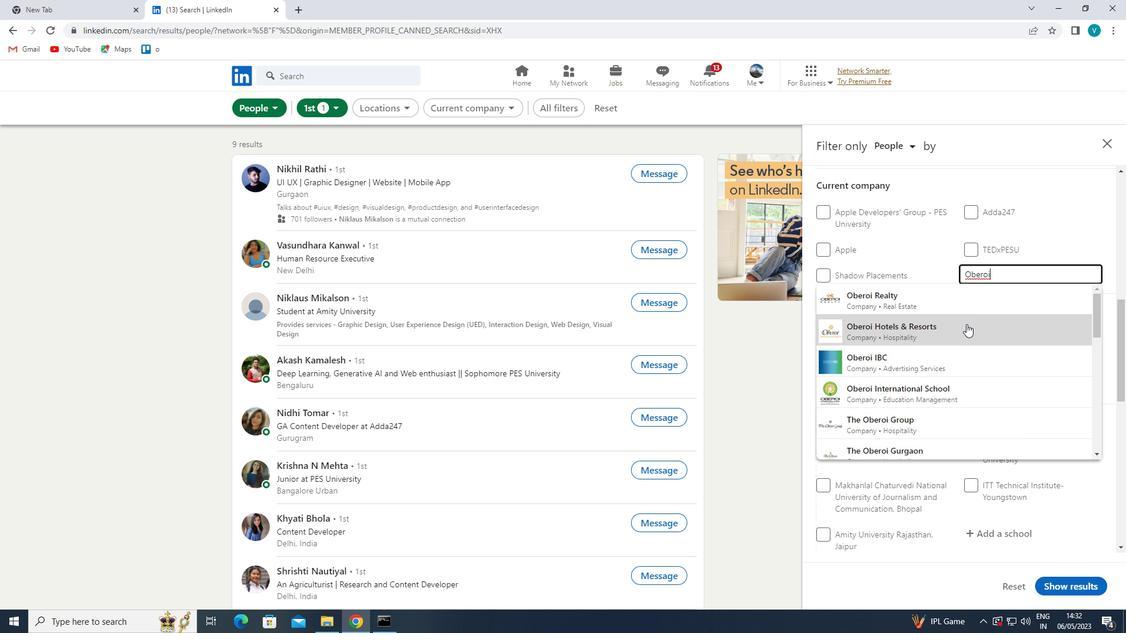 
Action: Mouse moved to (967, 324)
Screenshot: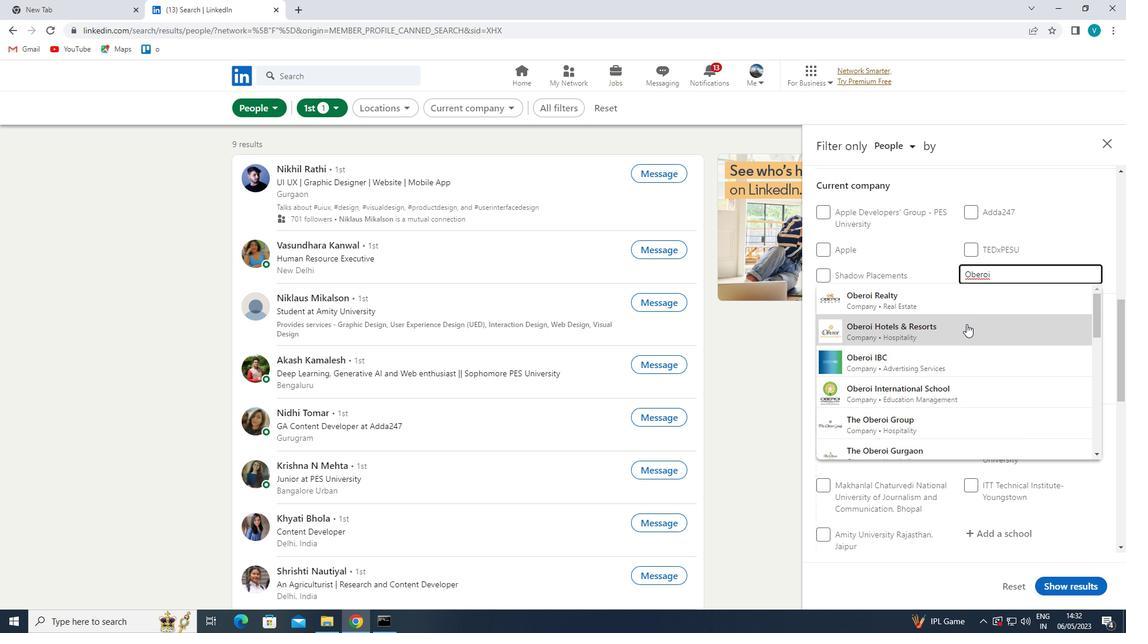 
Action: Mouse scrolled (967, 323) with delta (0, 0)
Screenshot: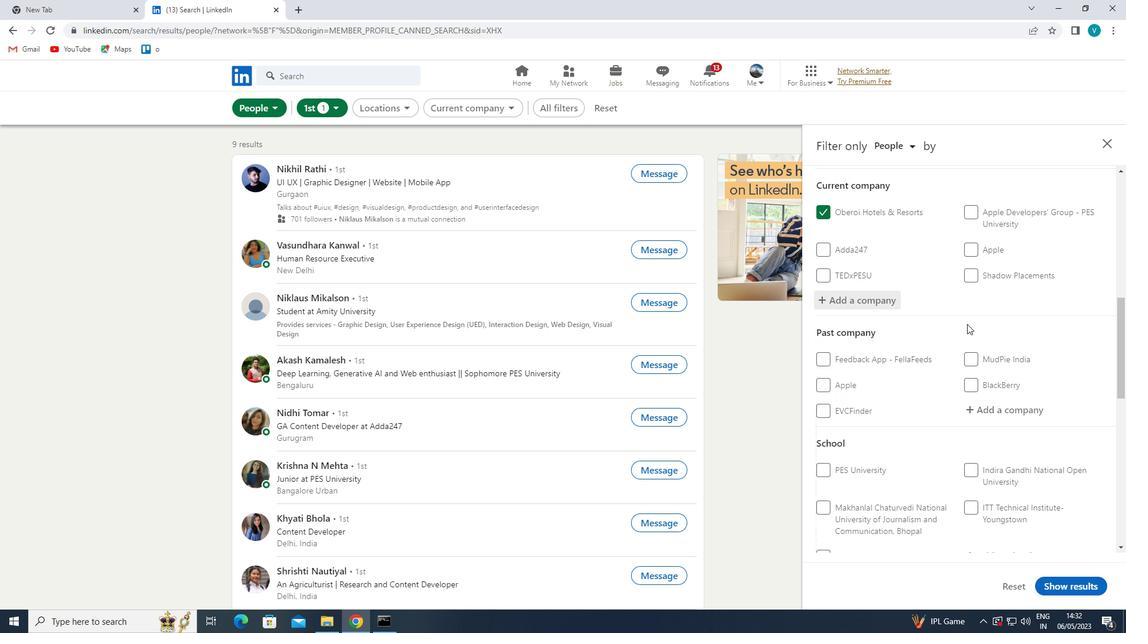 
Action: Mouse moved to (969, 323)
Screenshot: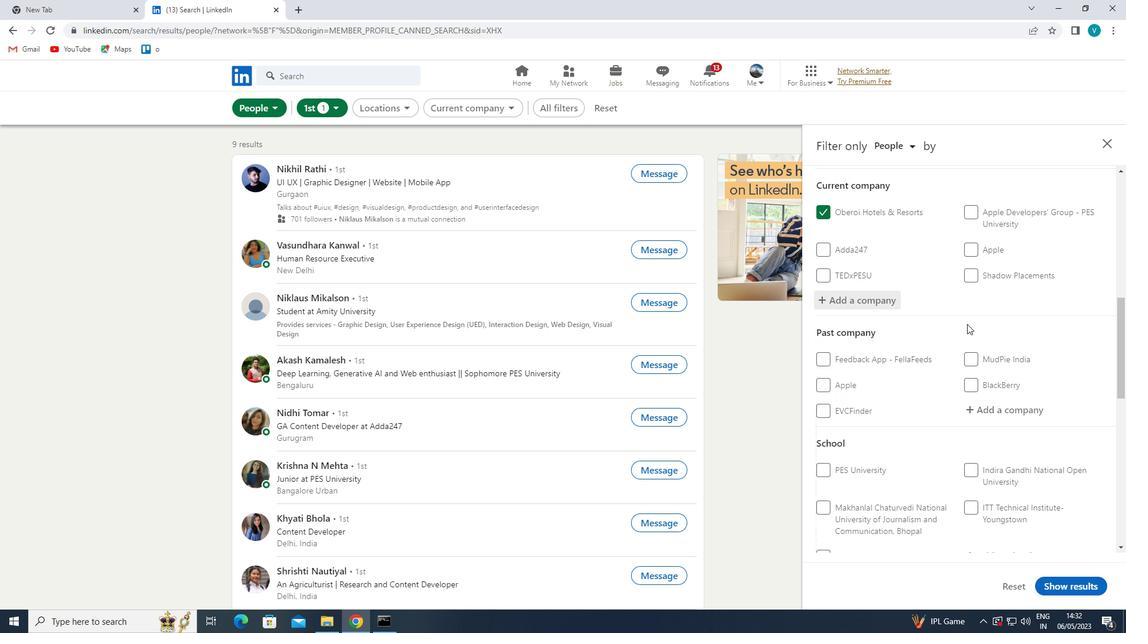 
Action: Mouse scrolled (969, 323) with delta (0, 0)
Screenshot: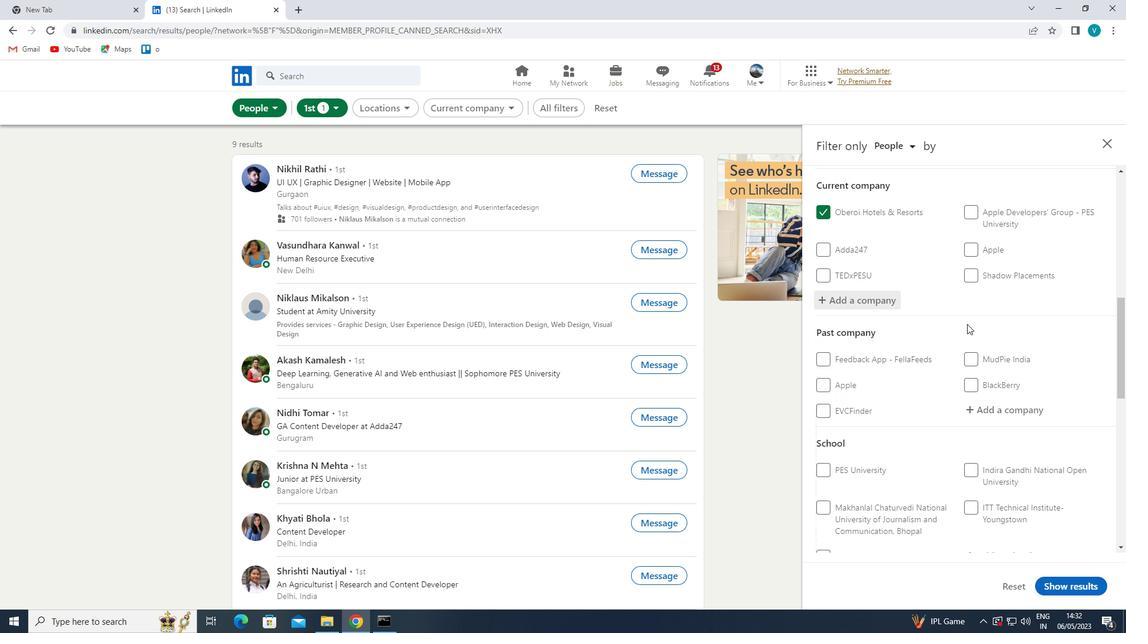 
Action: Mouse scrolled (969, 323) with delta (0, 0)
Screenshot: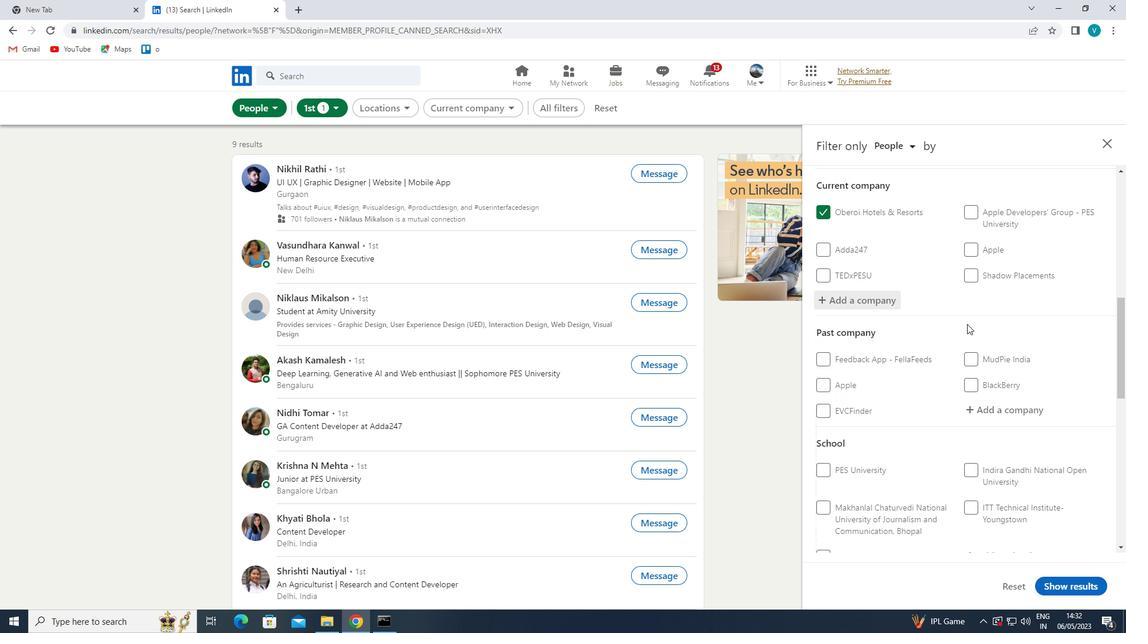 
Action: Mouse scrolled (969, 323) with delta (0, 0)
Screenshot: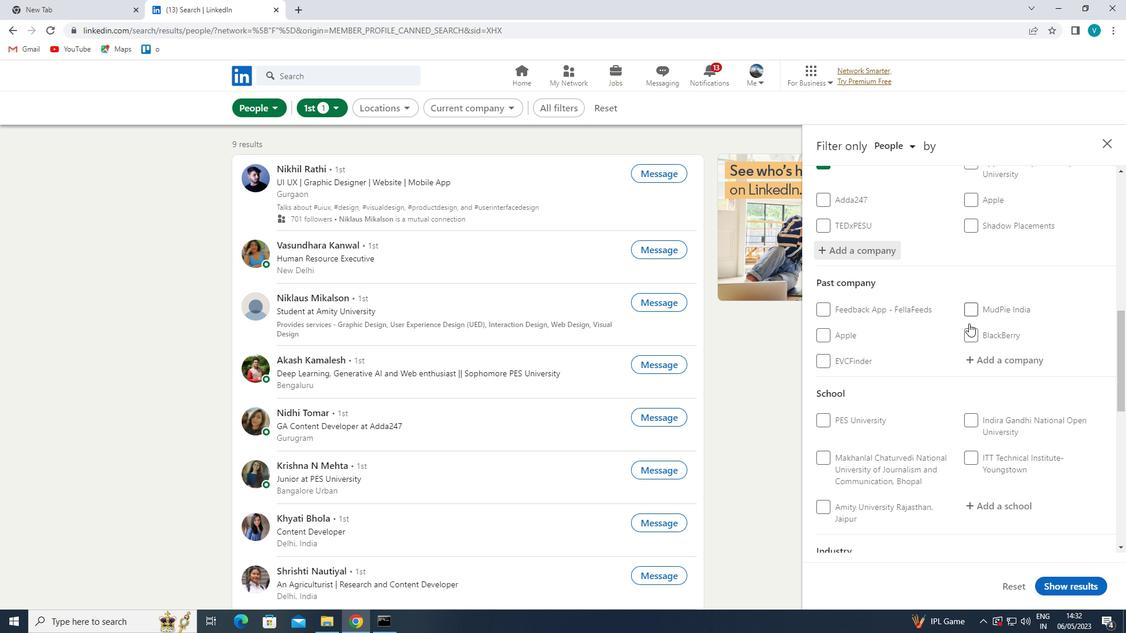 
Action: Mouse moved to (983, 324)
Screenshot: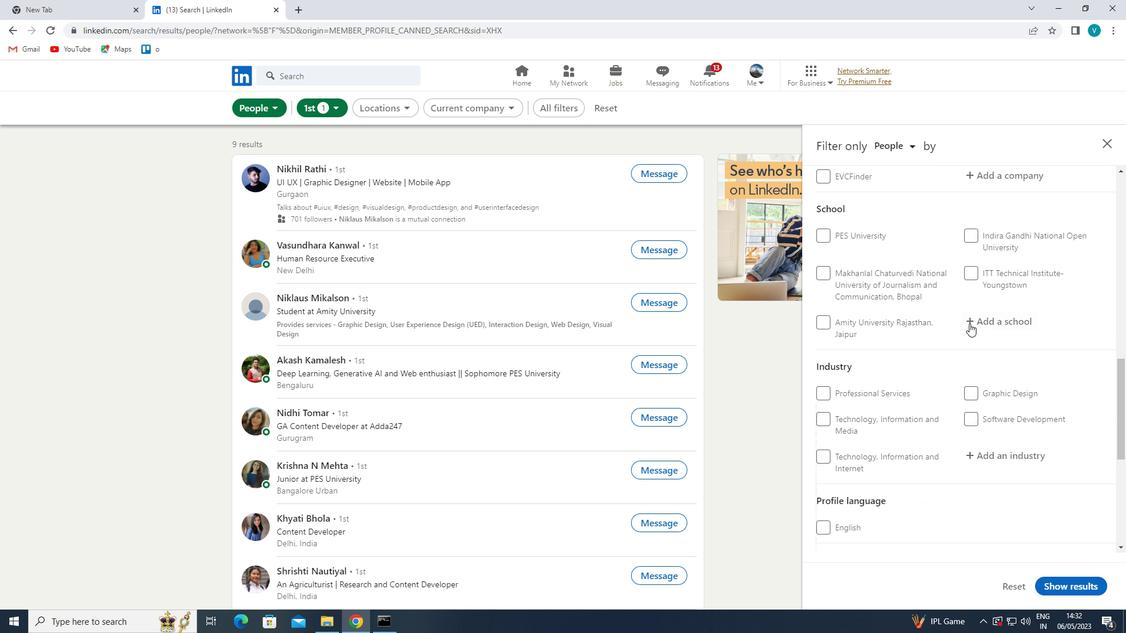 
Action: Mouse pressed left at (983, 324)
Screenshot: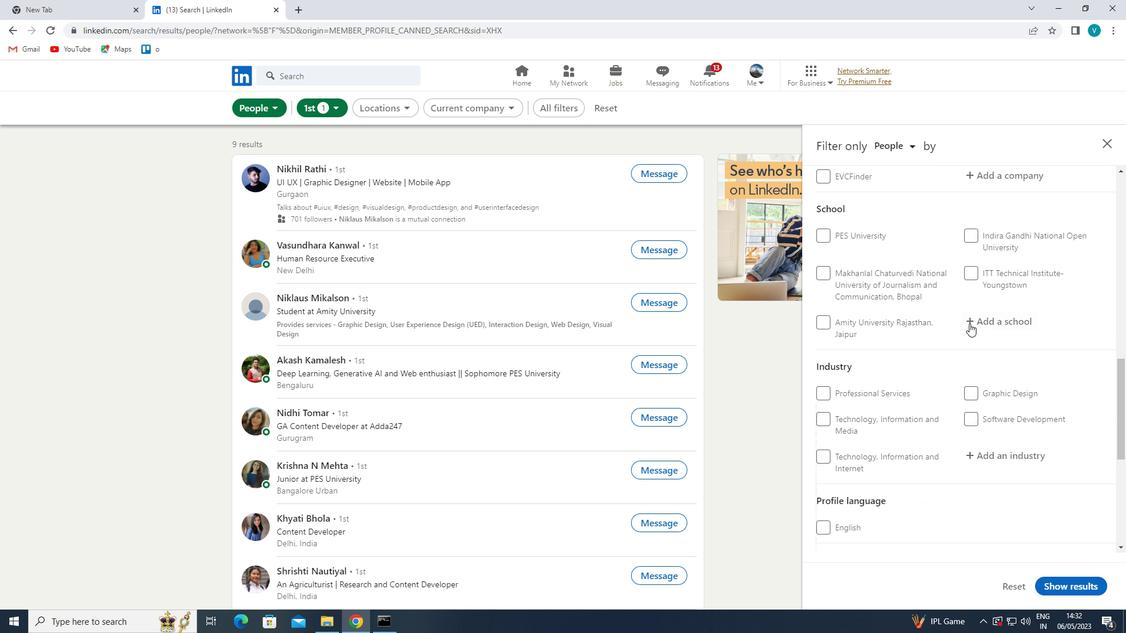 
Action: Mouse moved to (964, 312)
Screenshot: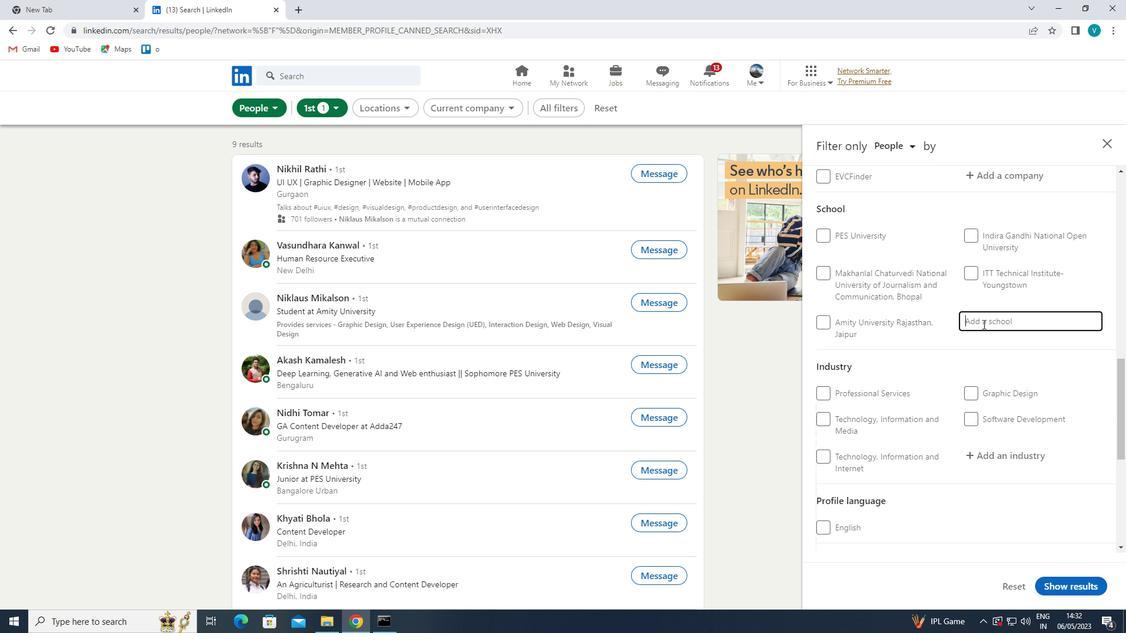 
Action: Key pressed <Key.shift><Key.shift><Key.shift><Key.shift>SREE<Key.space><Key.shift>CHITRA
Screenshot: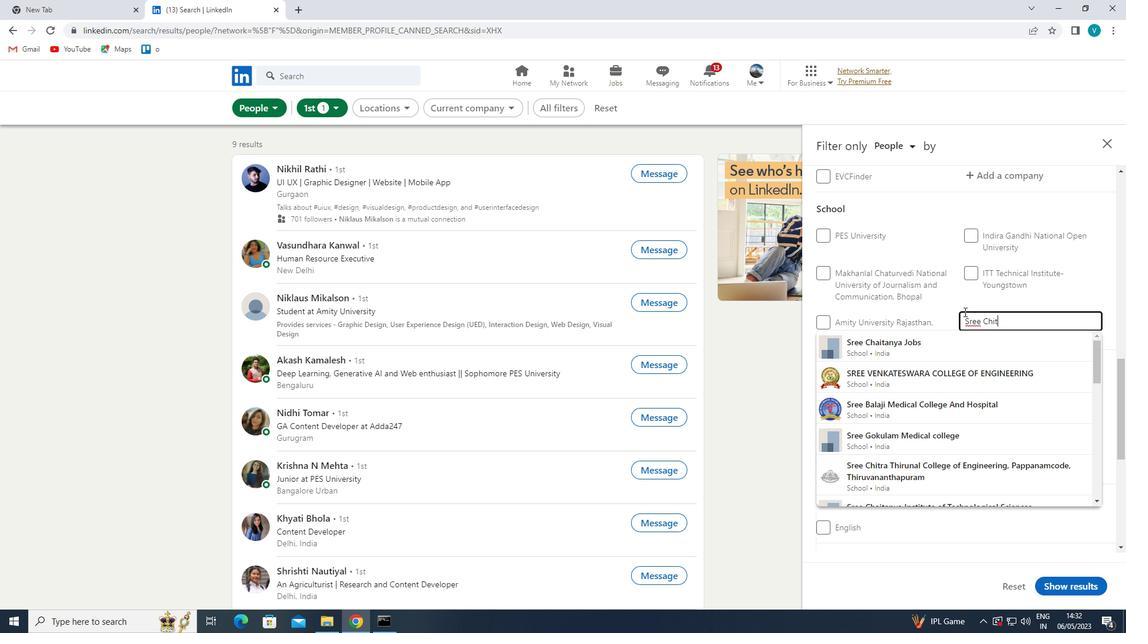 
Action: Mouse moved to (964, 339)
Screenshot: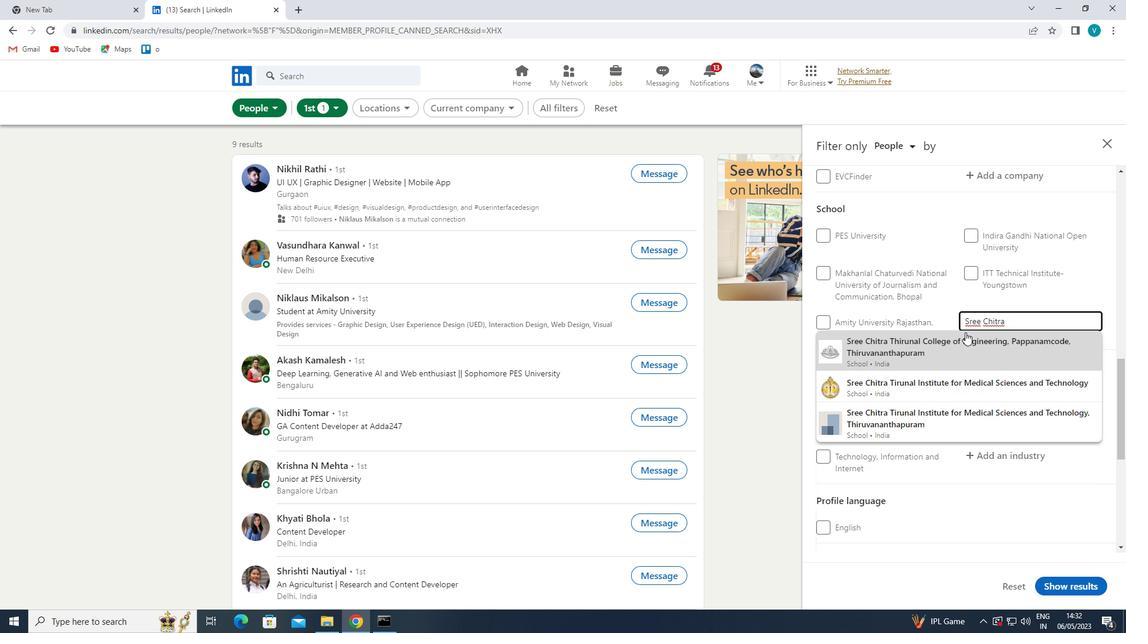 
Action: Mouse pressed left at (964, 339)
Screenshot: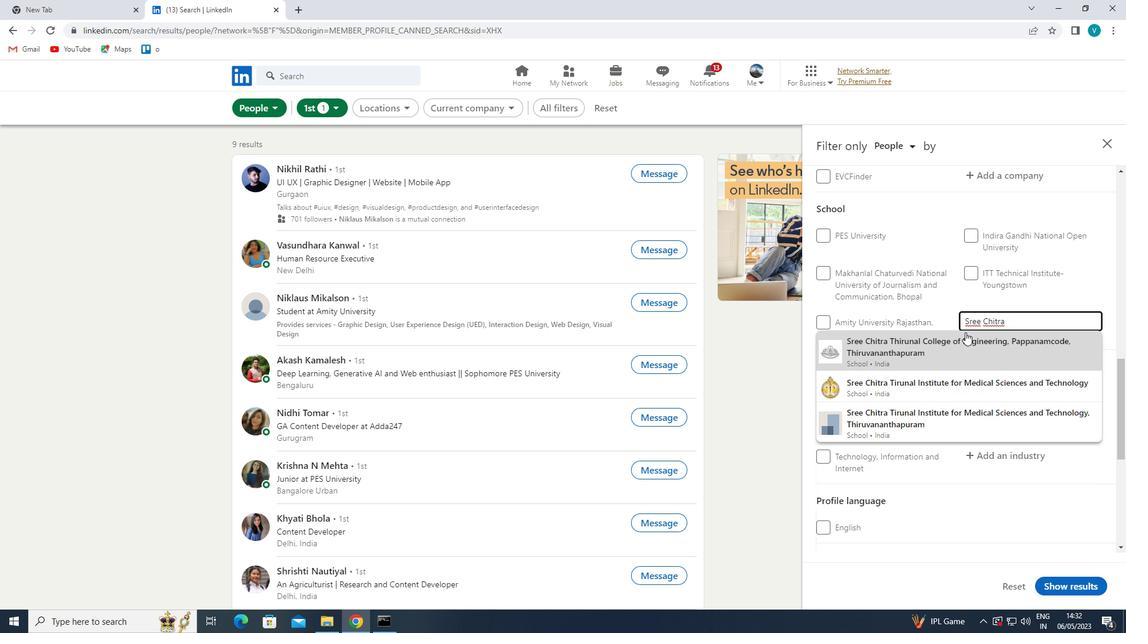 
Action: Mouse moved to (964, 341)
Screenshot: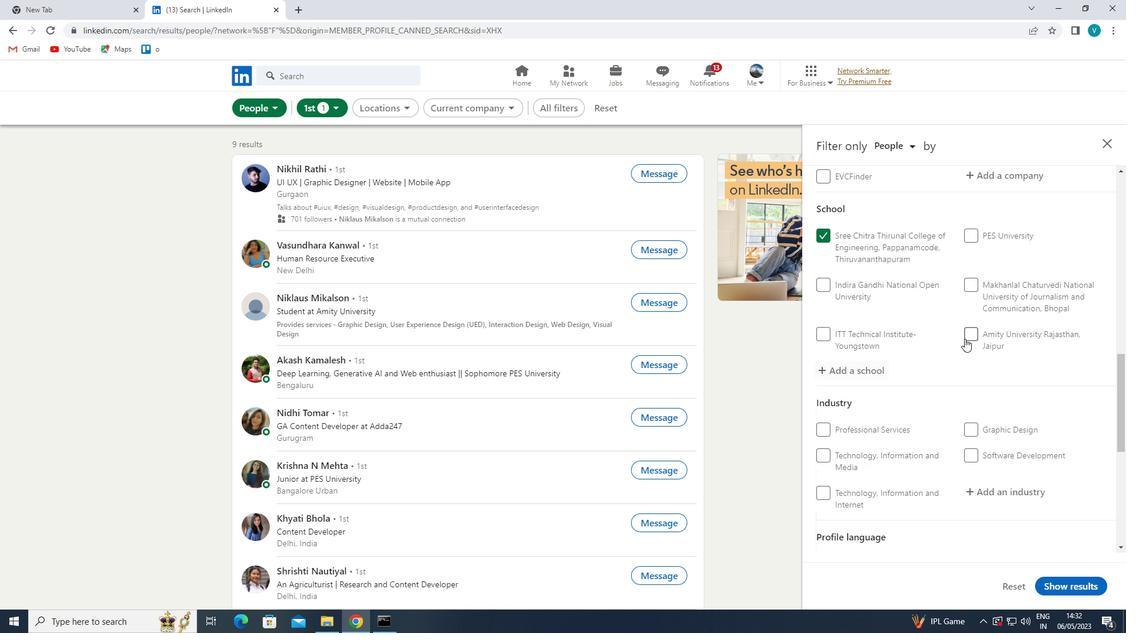 
Action: Mouse scrolled (964, 340) with delta (0, 0)
Screenshot: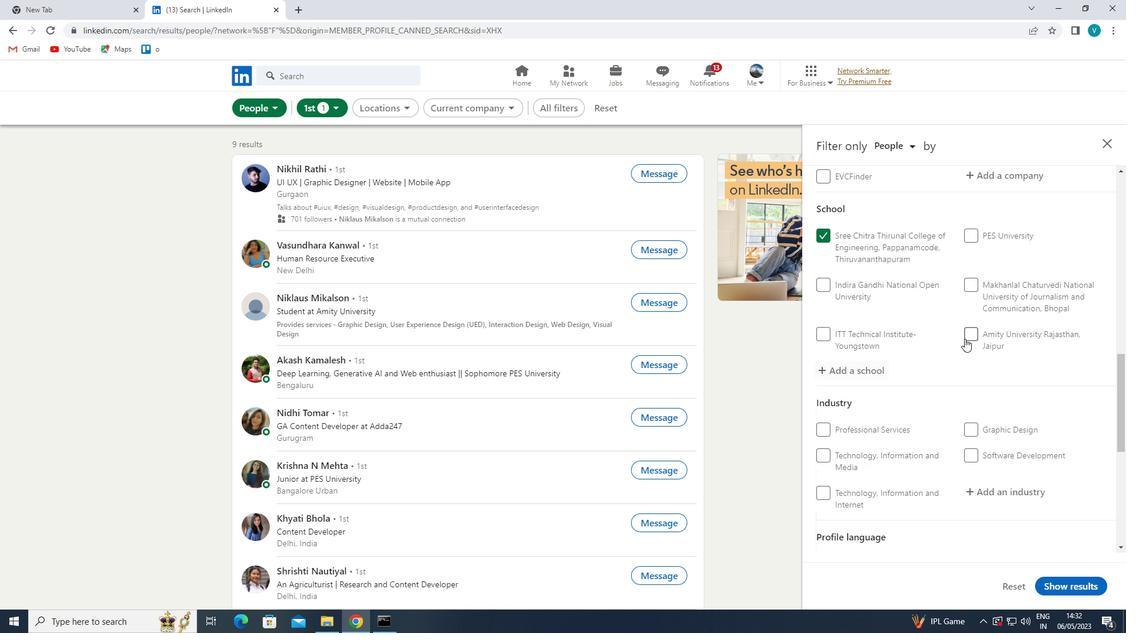 
Action: Mouse moved to (965, 342)
Screenshot: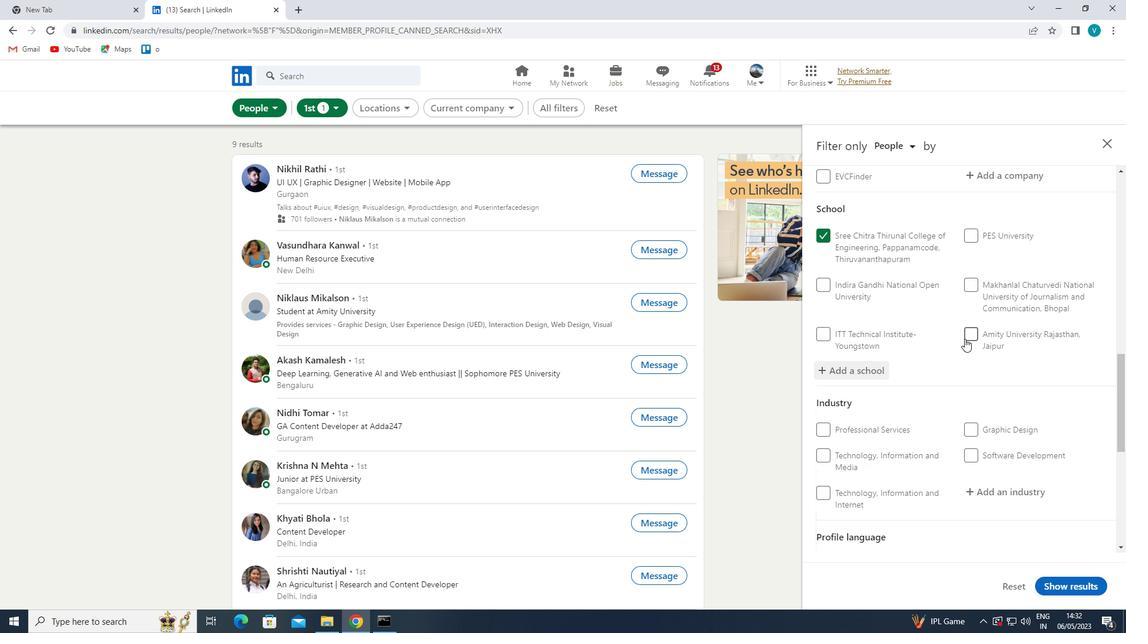 
Action: Mouse scrolled (965, 341) with delta (0, 0)
Screenshot: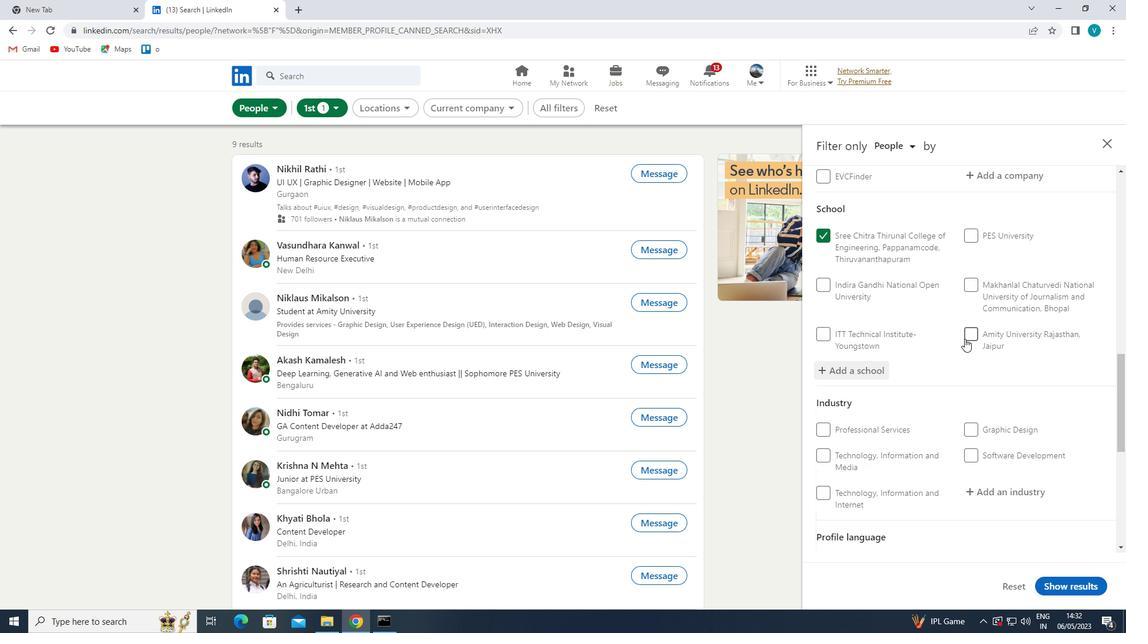 
Action: Mouse moved to (966, 345)
Screenshot: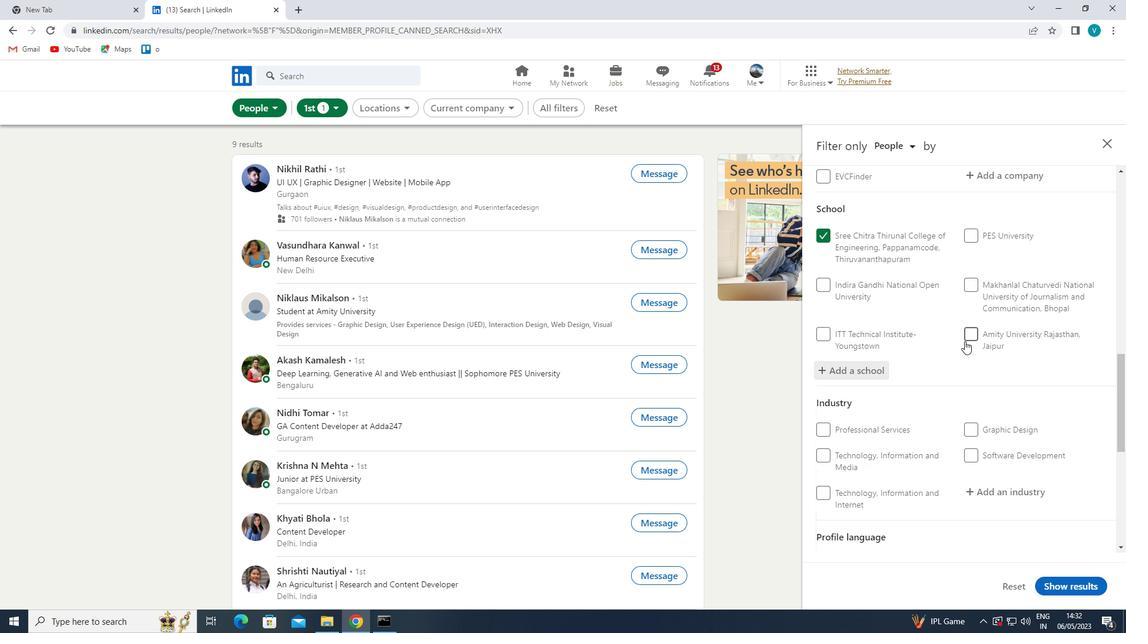 
Action: Mouse scrolled (966, 344) with delta (0, 0)
Screenshot: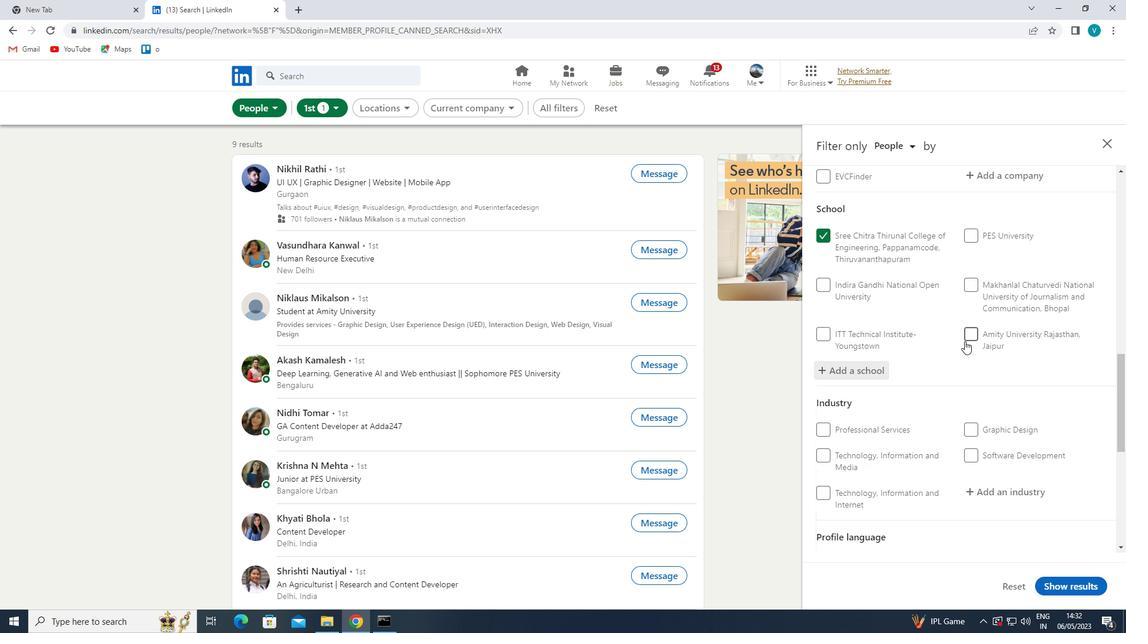 
Action: Mouse moved to (998, 321)
Screenshot: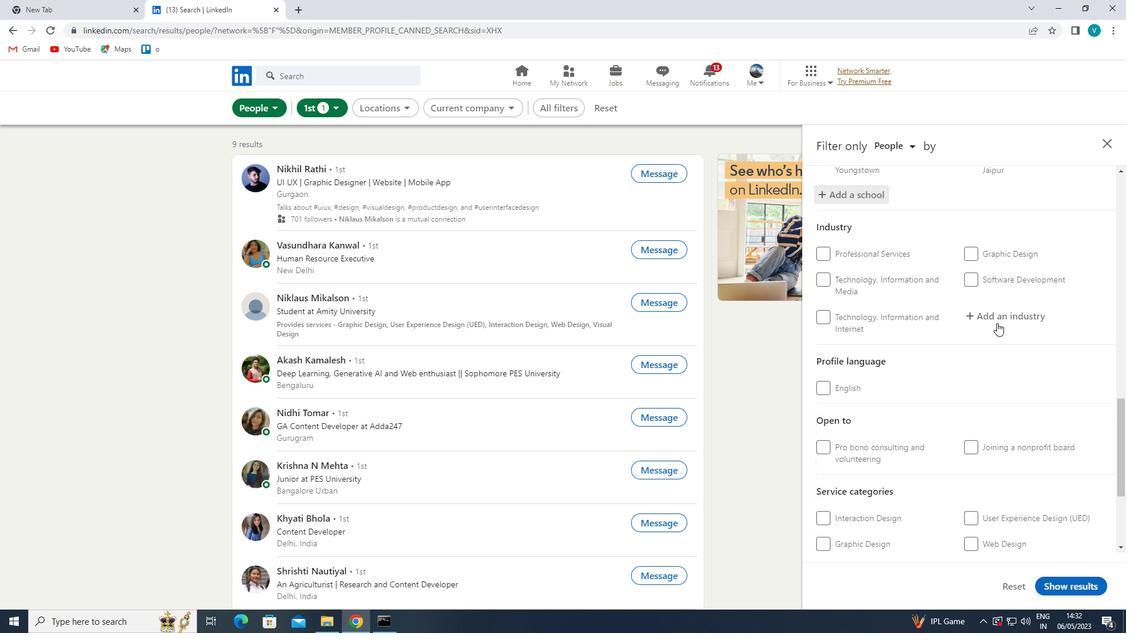 
Action: Mouse pressed left at (998, 321)
Screenshot: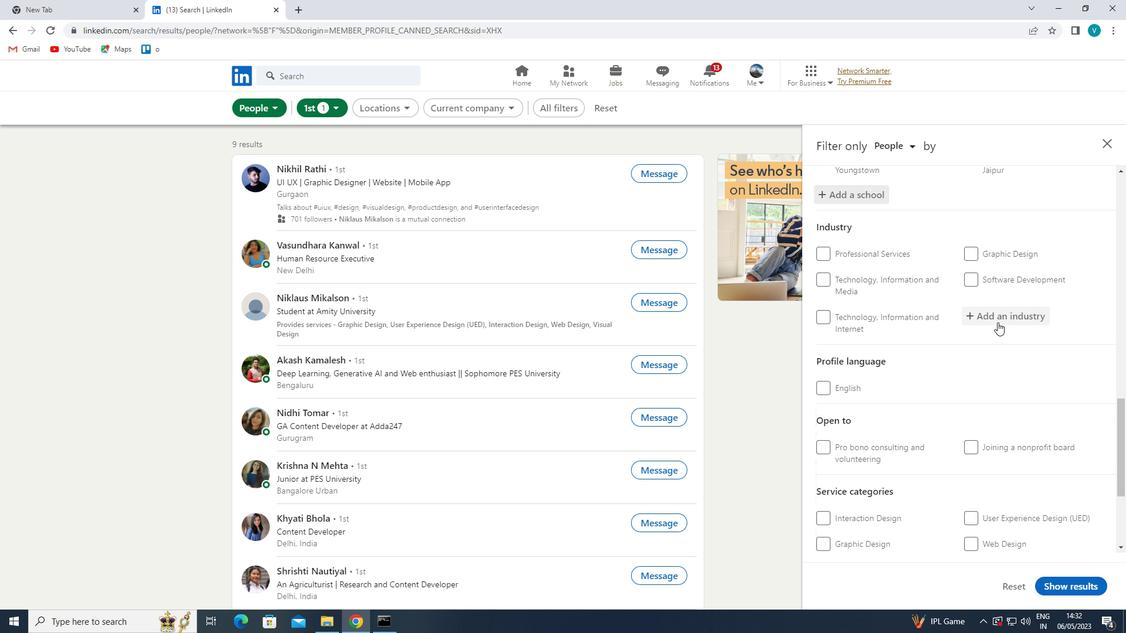 
Action: Mouse moved to (978, 307)
Screenshot: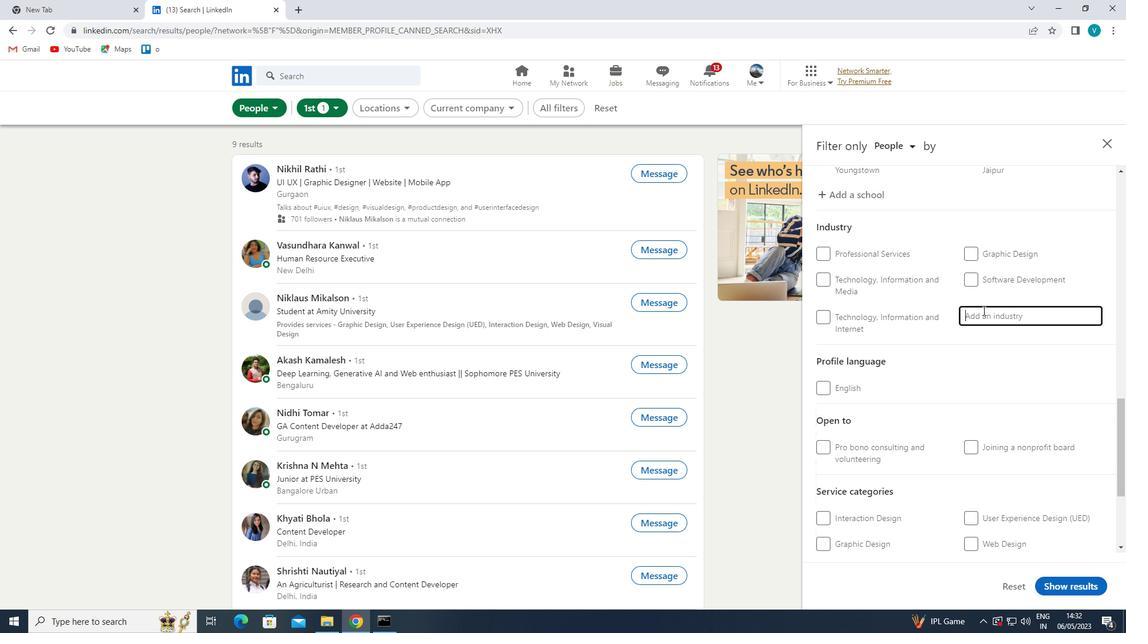 
Action: Key pressed <Key.shift>COMPUTER<Key.space>
Screenshot: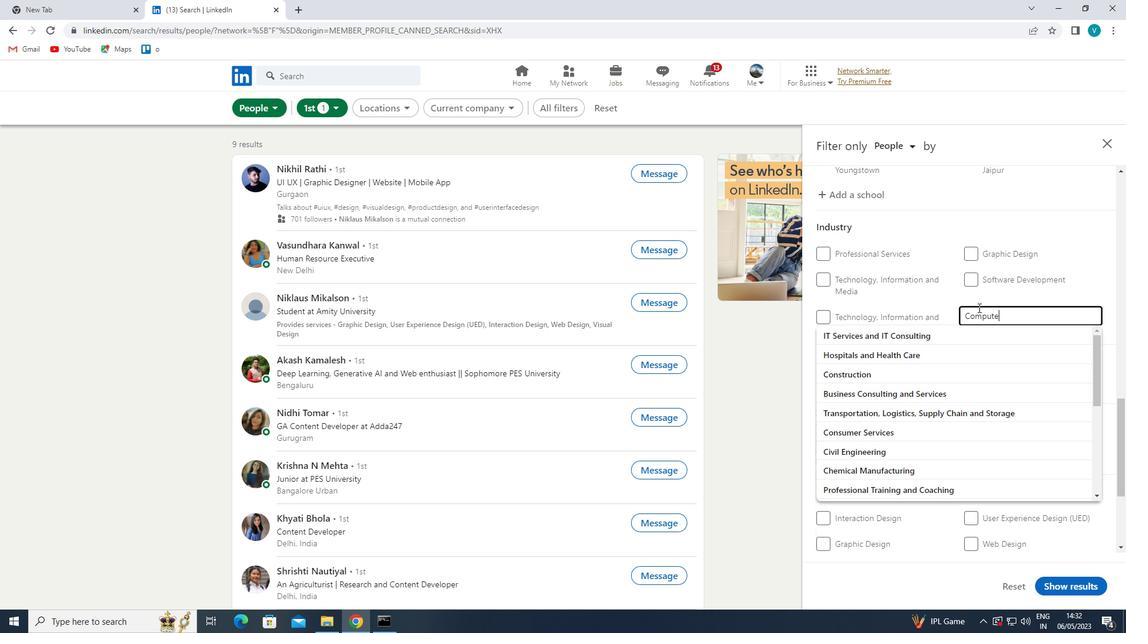 
Action: Mouse moved to (928, 389)
Screenshot: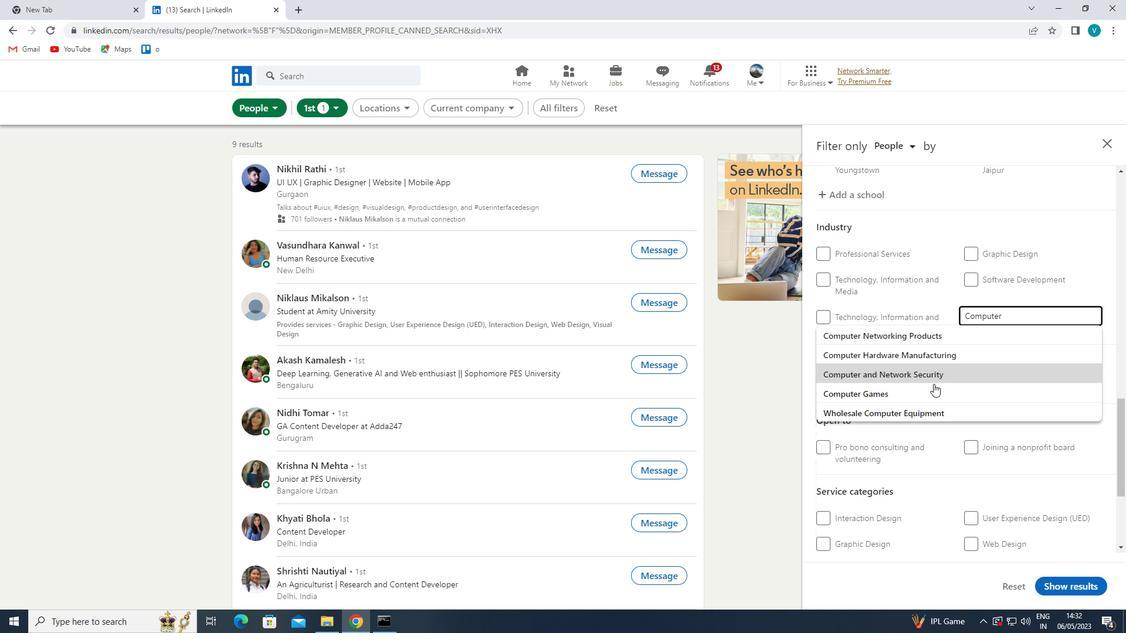 
Action: Mouse pressed left at (928, 389)
Screenshot: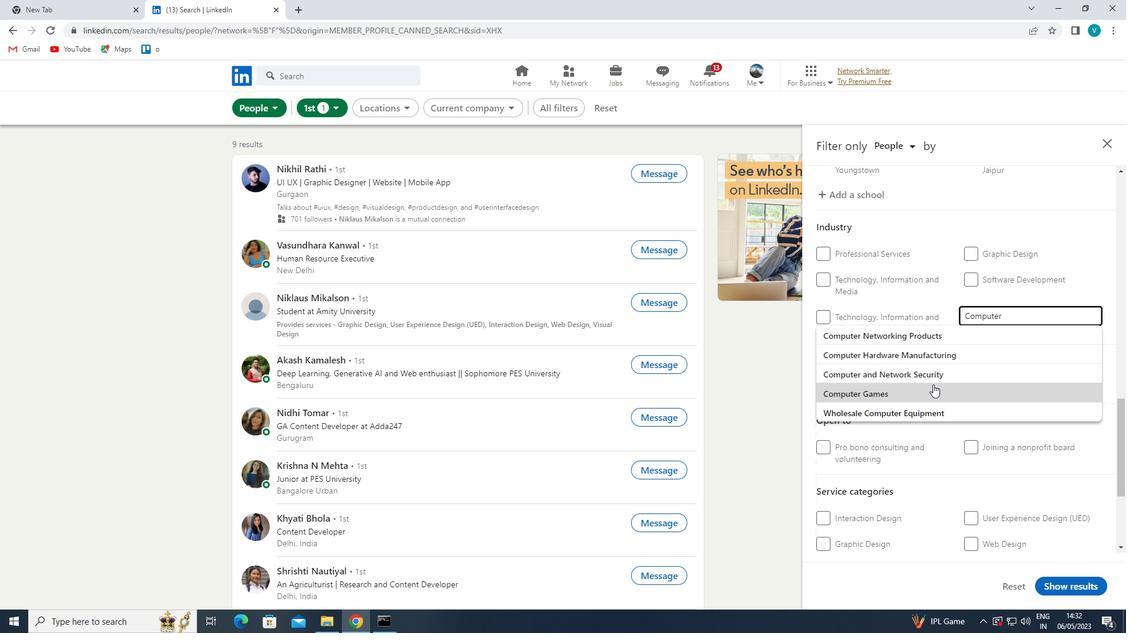 
Action: Mouse moved to (929, 390)
Screenshot: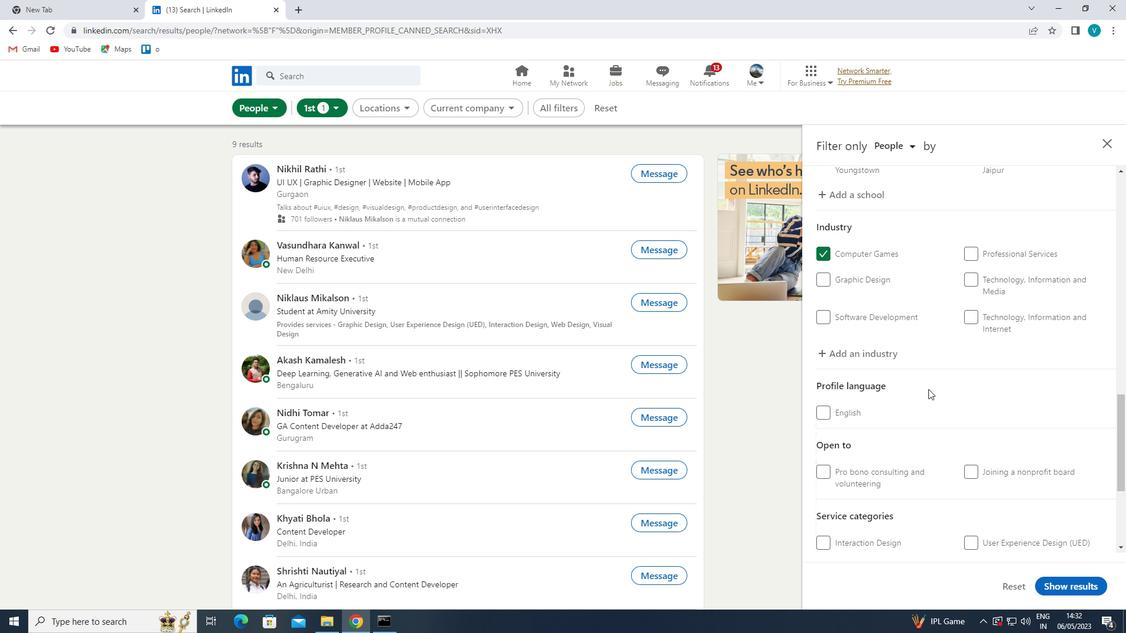 
Action: Mouse scrolled (929, 389) with delta (0, 0)
Screenshot: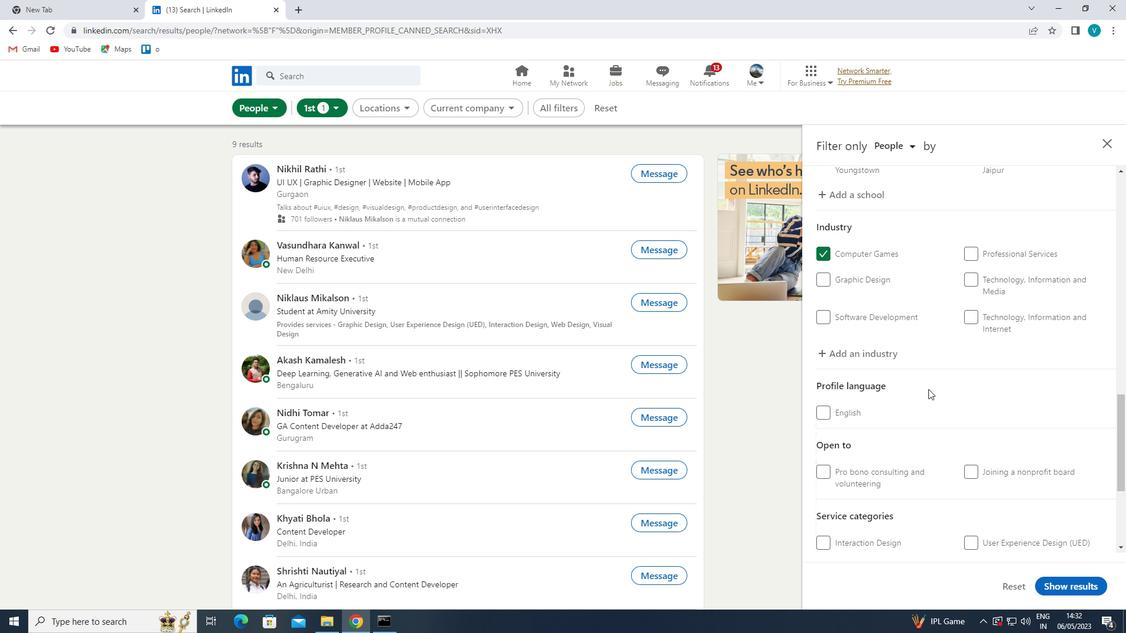 
Action: Mouse moved to (929, 390)
Screenshot: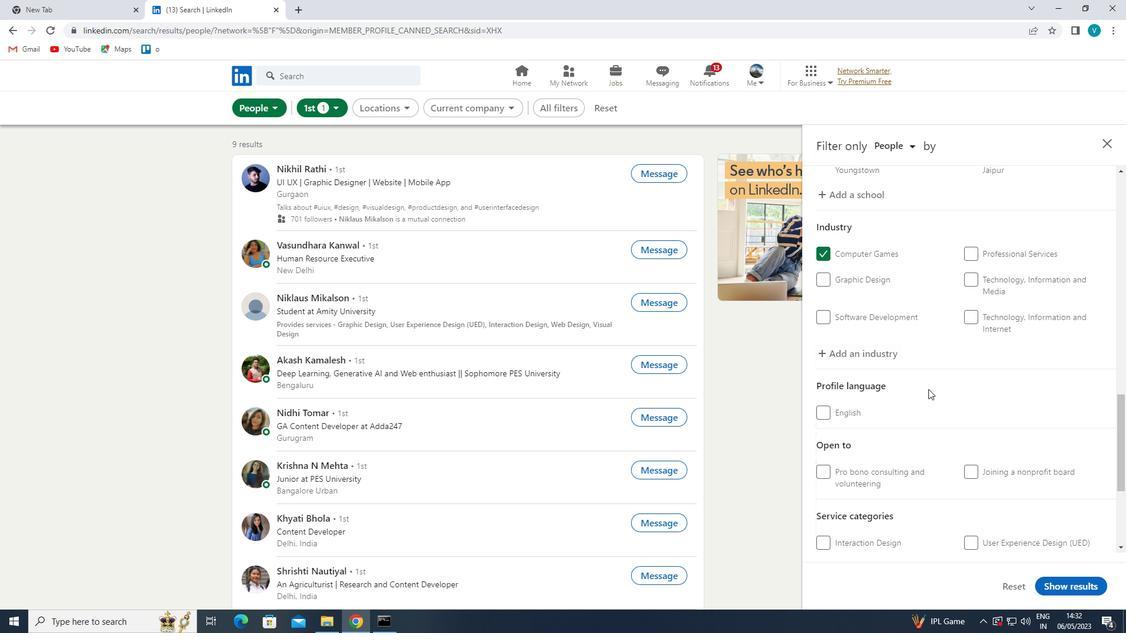 
Action: Mouse scrolled (929, 389) with delta (0, 0)
Screenshot: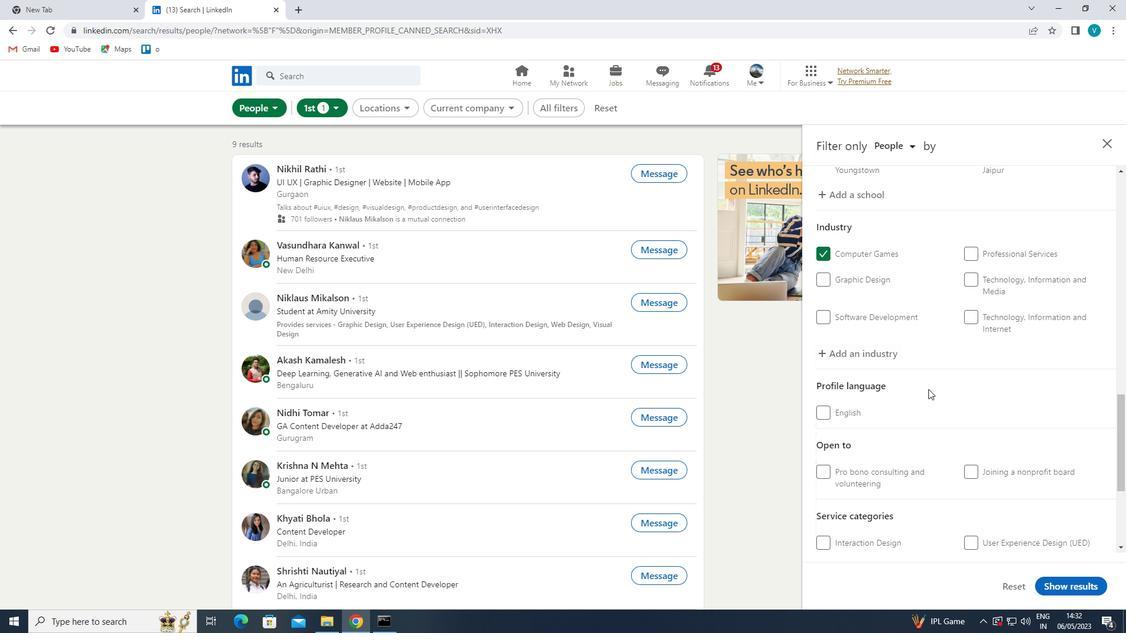 
Action: Mouse moved to (931, 392)
Screenshot: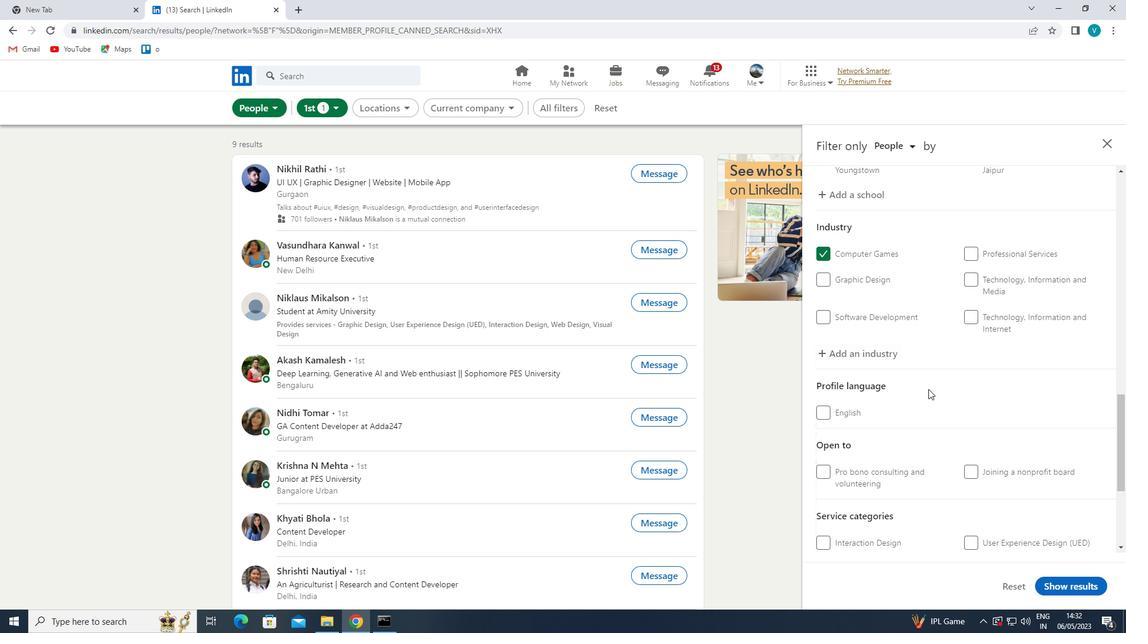
Action: Mouse scrolled (931, 391) with delta (0, 0)
Screenshot: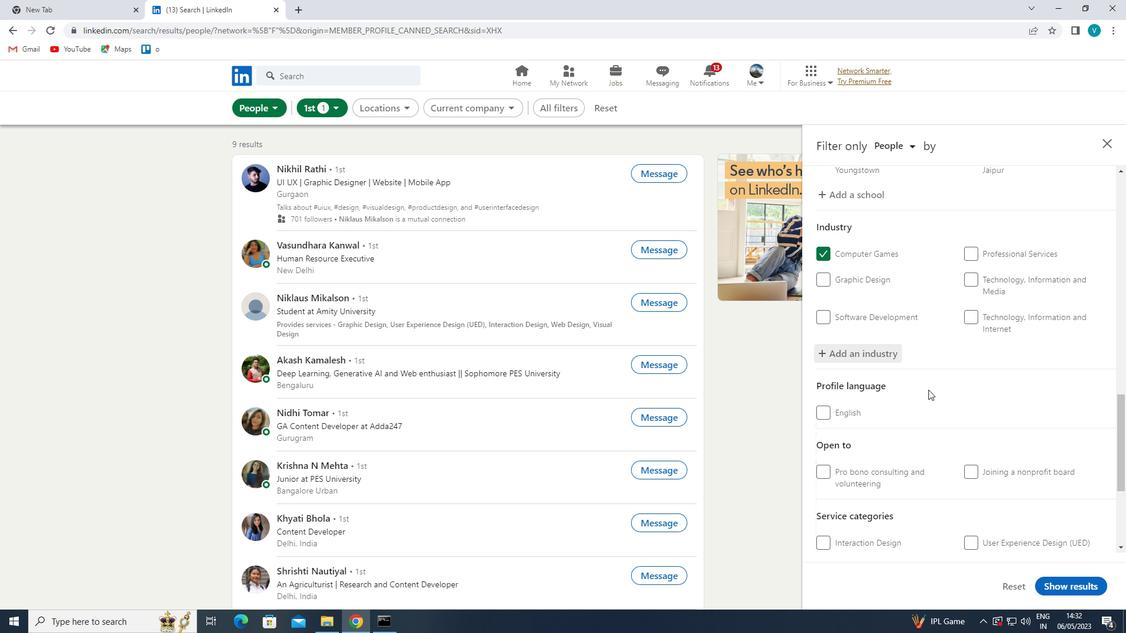 
Action: Mouse moved to (936, 397)
Screenshot: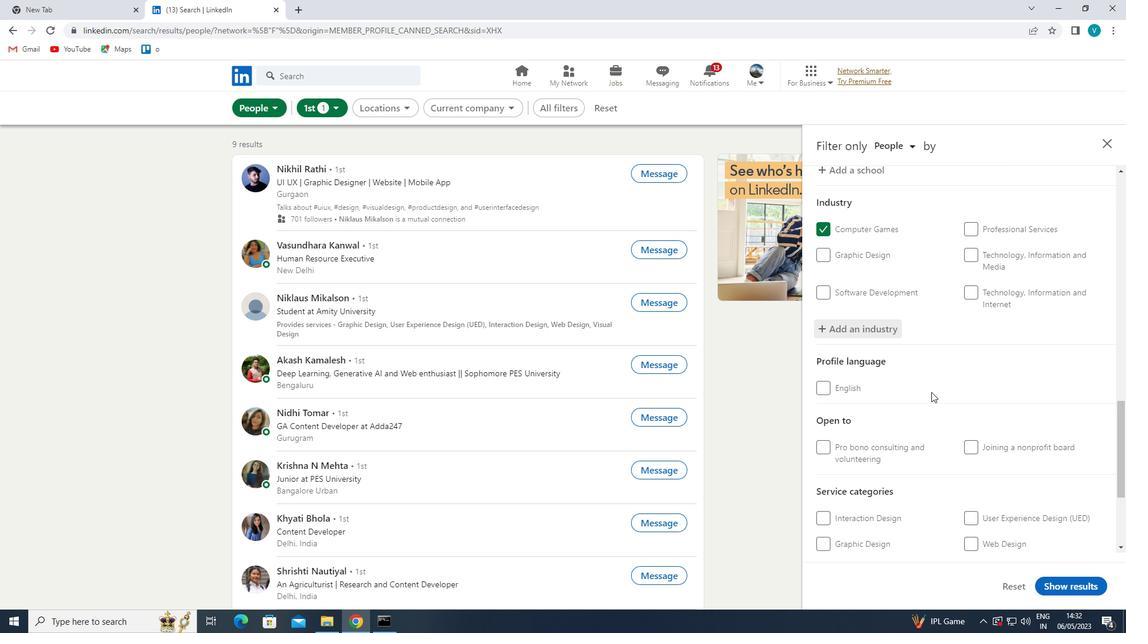
Action: Mouse scrolled (936, 396) with delta (0, 0)
Screenshot: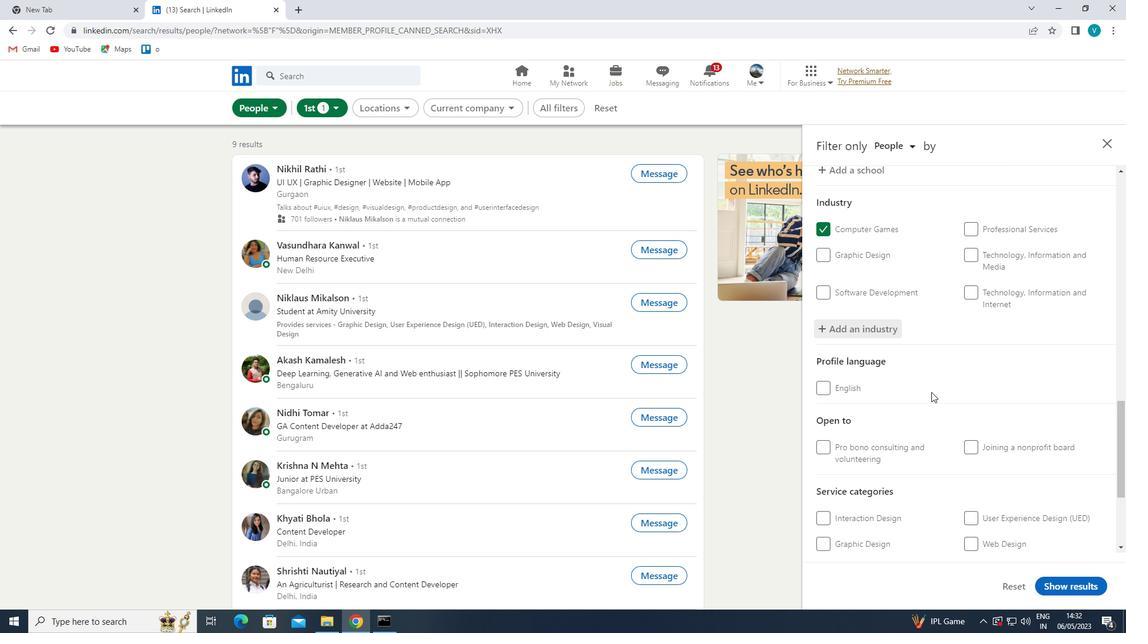 
Action: Mouse moved to (1016, 394)
Screenshot: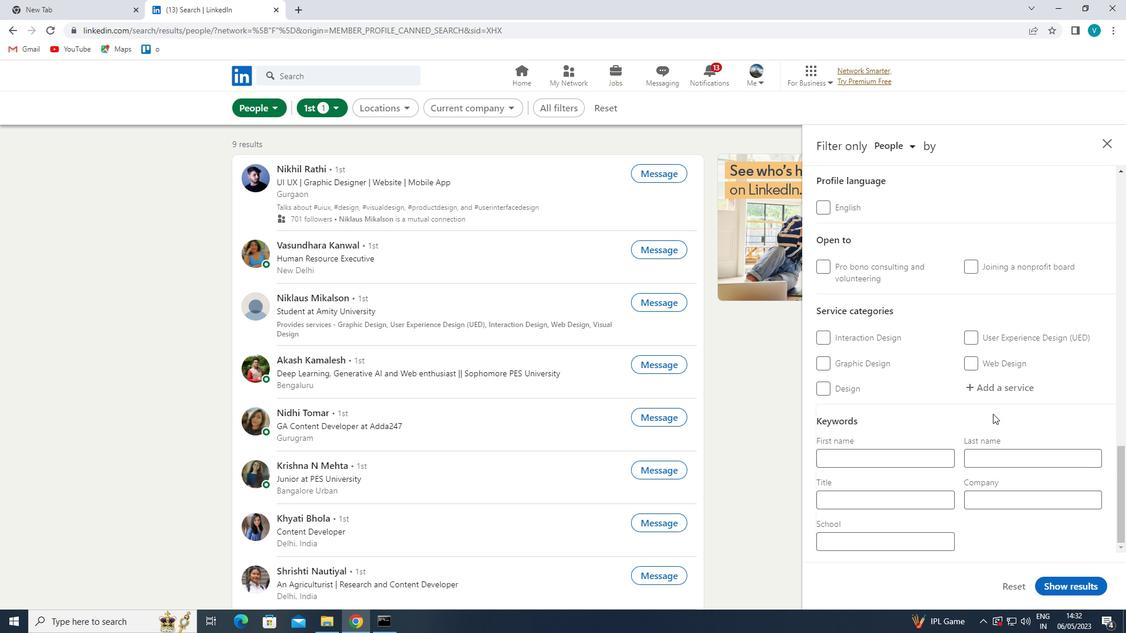 
Action: Mouse pressed left at (1016, 394)
Screenshot: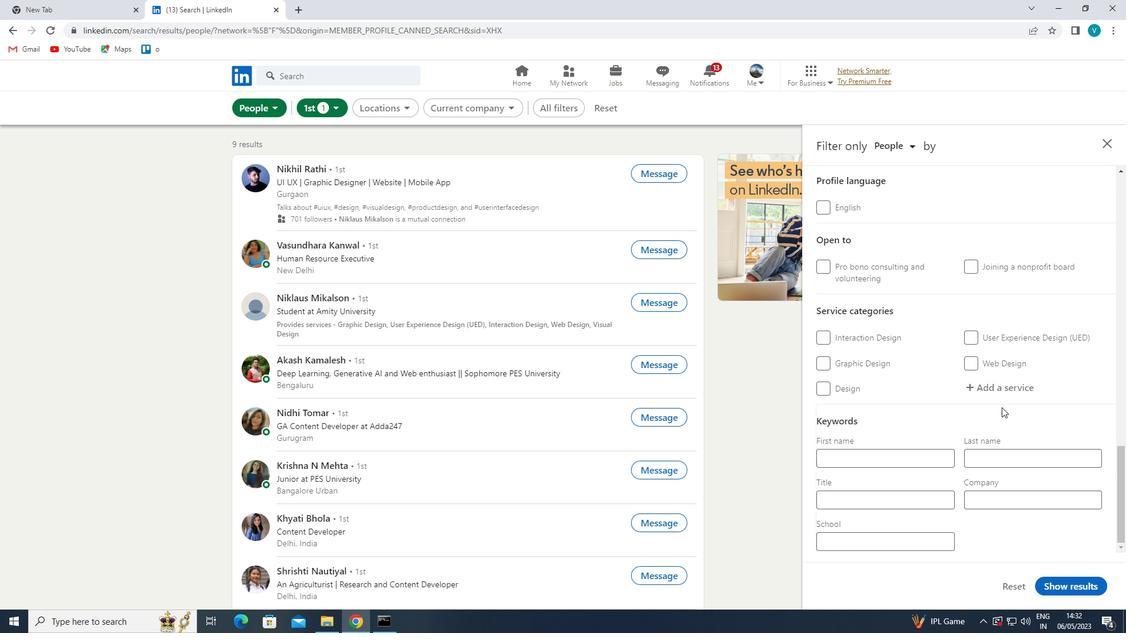 
Action: Mouse moved to (1018, 393)
Screenshot: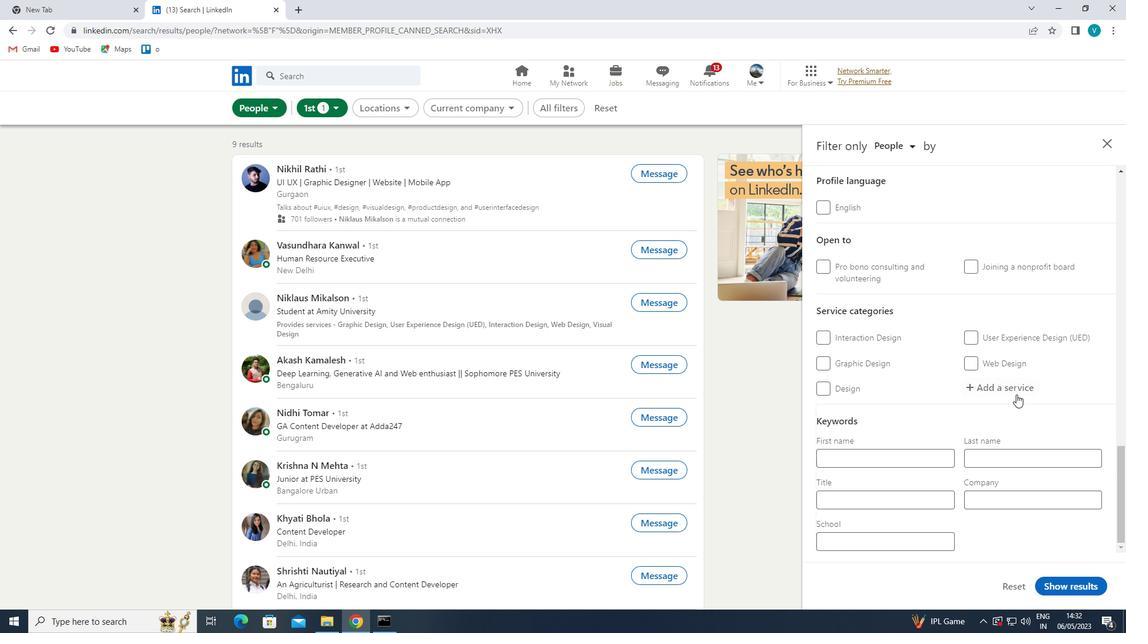 
Action: Key pressed <Key.shift><Key.shift>GRANT<Key.space><Key.shift>W
Screenshot: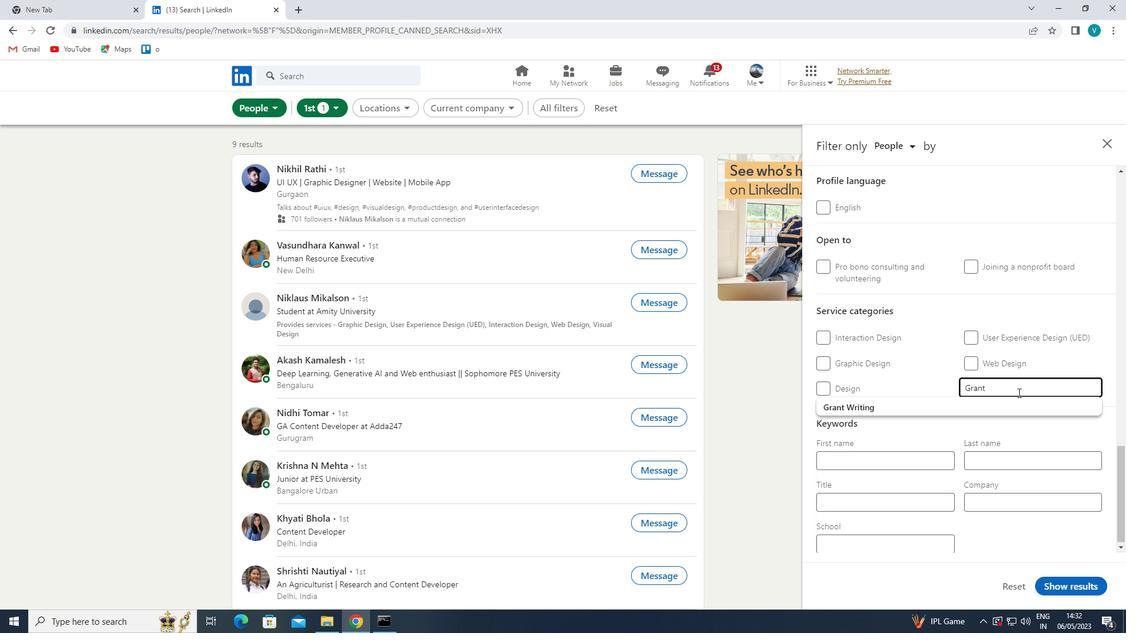 
Action: Mouse moved to (1006, 403)
Screenshot: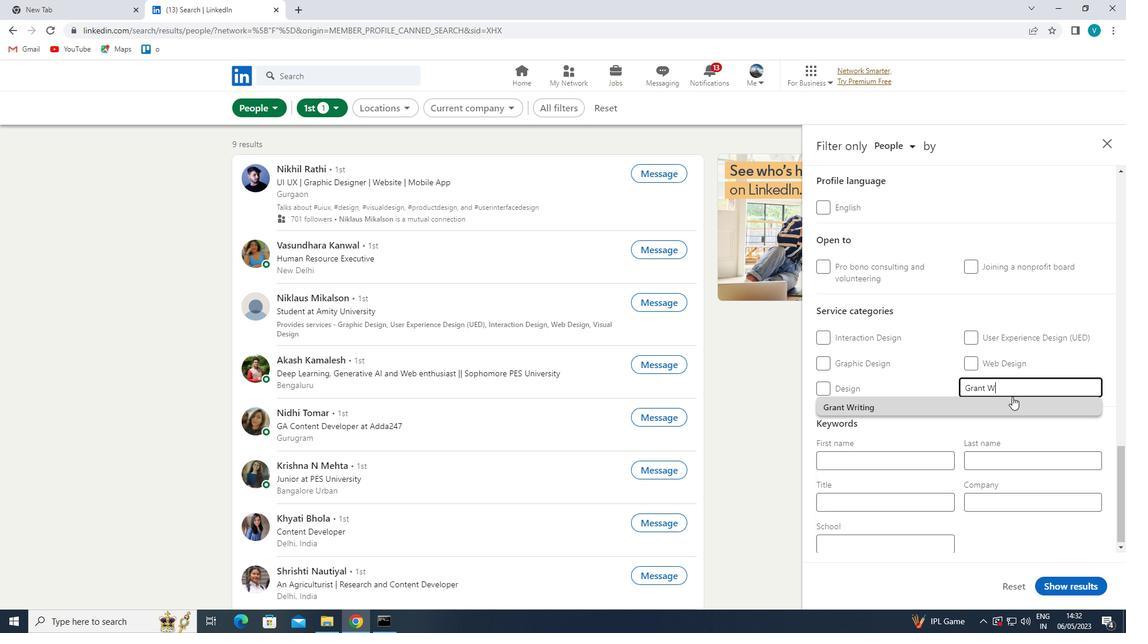 
Action: Mouse pressed left at (1006, 403)
Screenshot: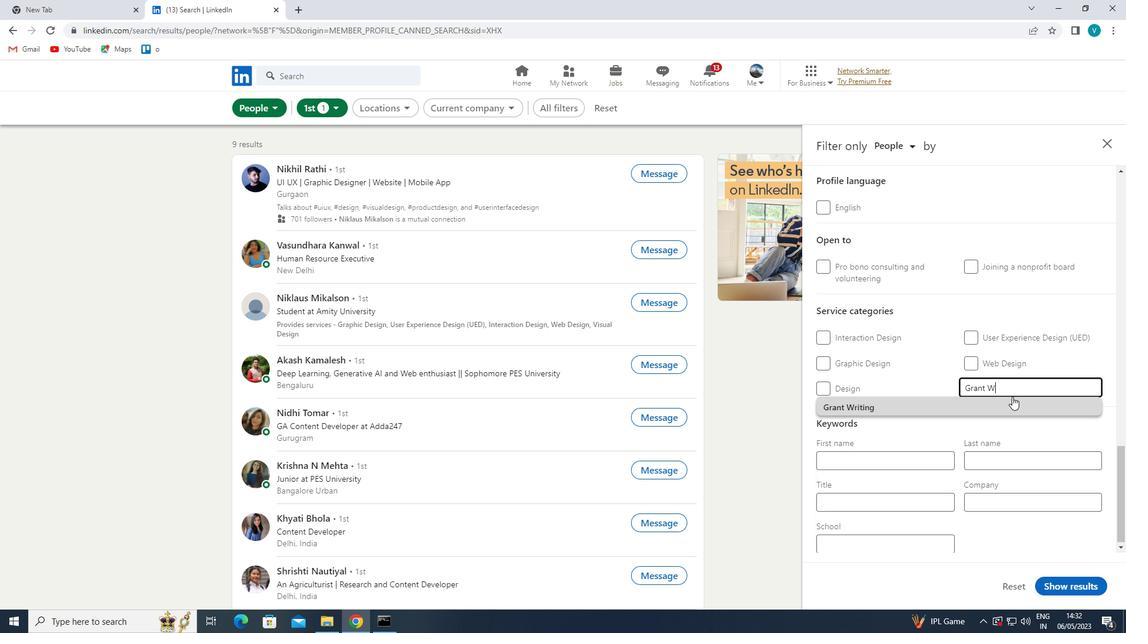 
Action: Mouse moved to (994, 409)
Screenshot: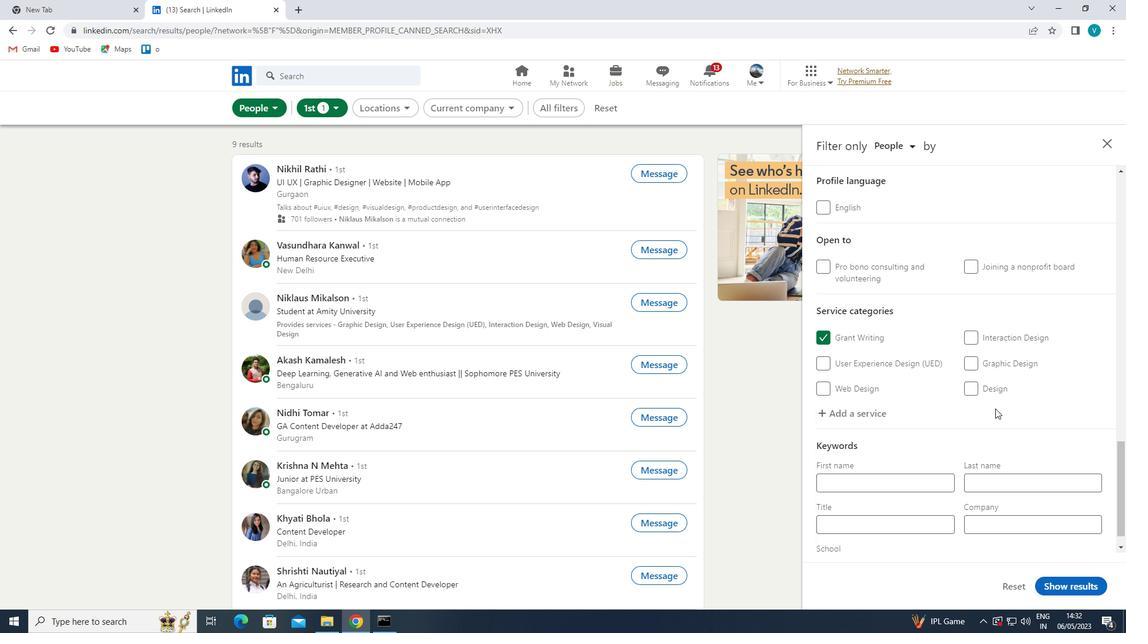 
Action: Mouse scrolled (994, 408) with delta (0, 0)
Screenshot: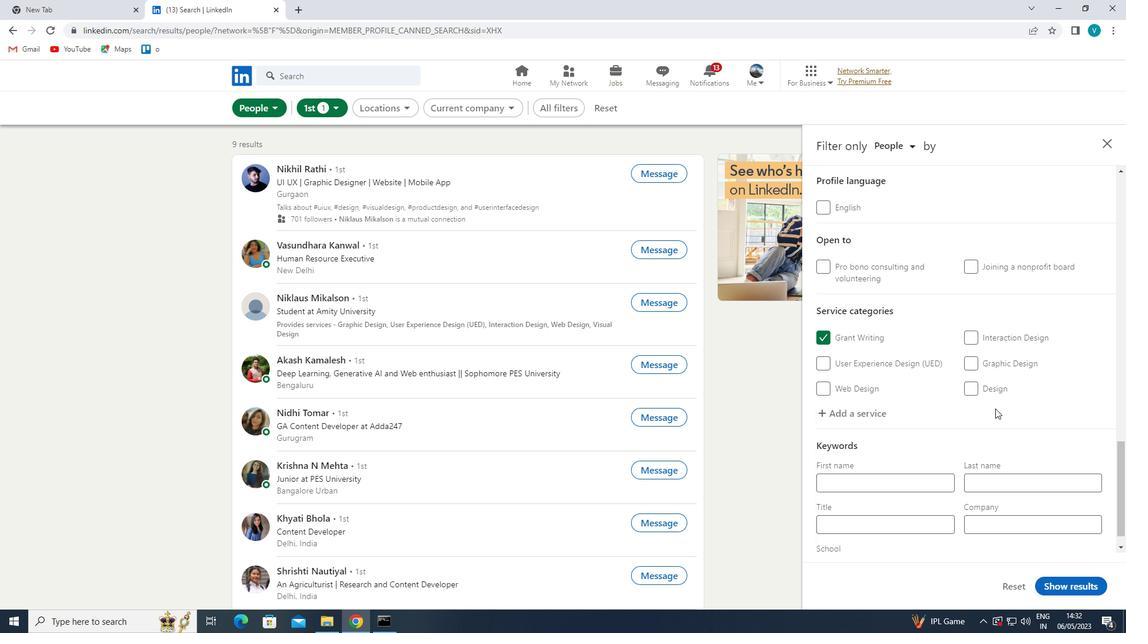 
Action: Mouse moved to (989, 410)
Screenshot: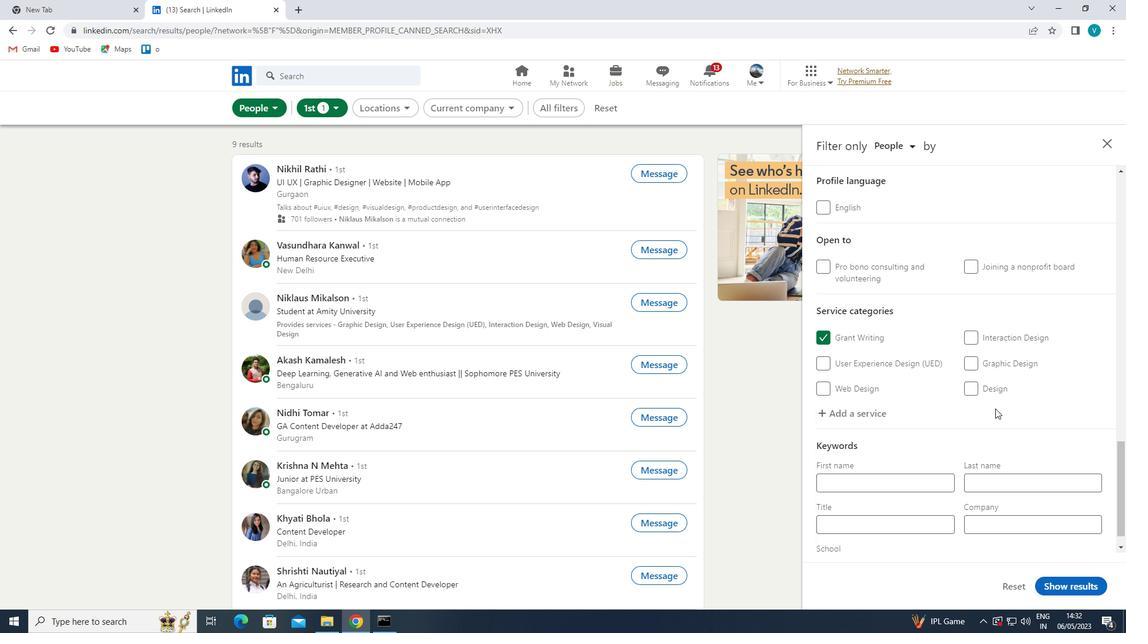 
Action: Mouse scrolled (989, 409) with delta (0, 0)
Screenshot: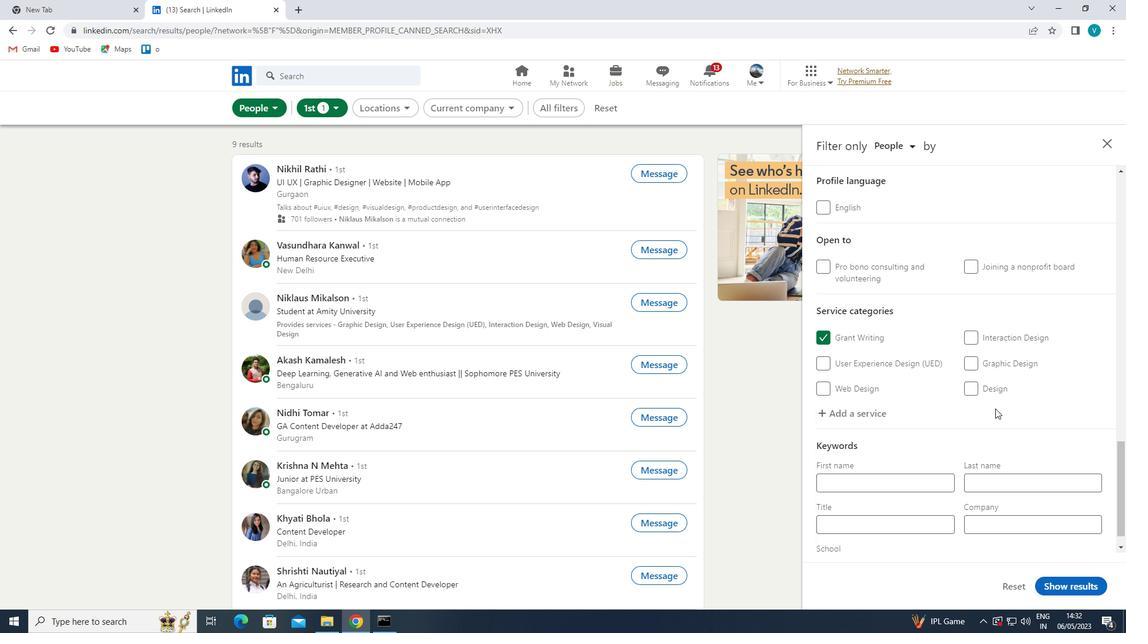 
Action: Mouse moved to (980, 412)
Screenshot: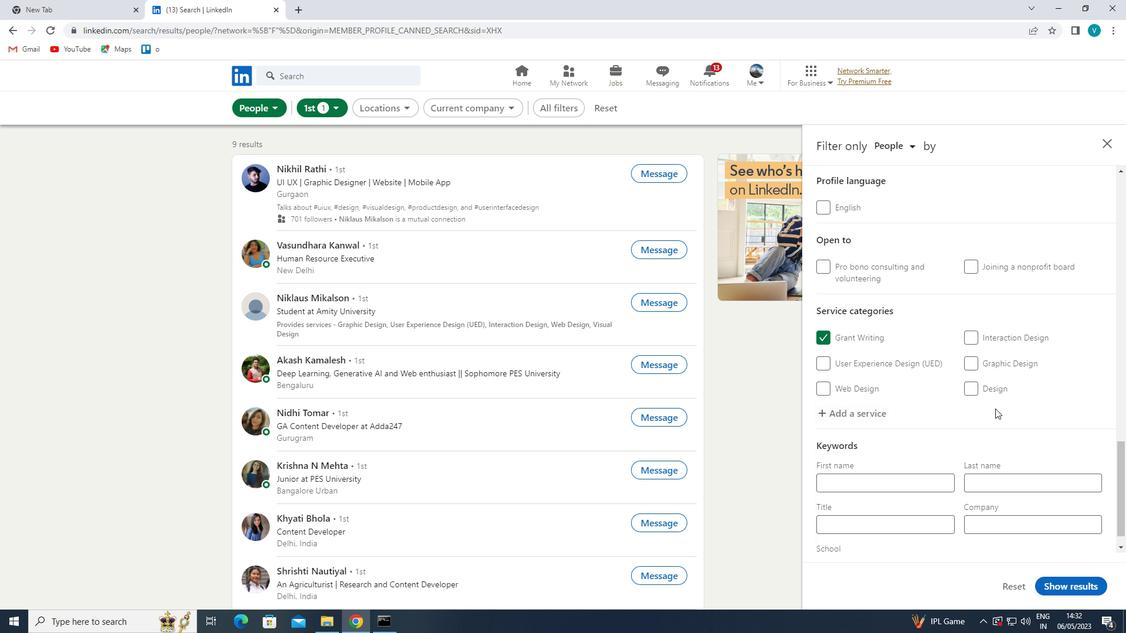
Action: Mouse scrolled (980, 411) with delta (0, 0)
Screenshot: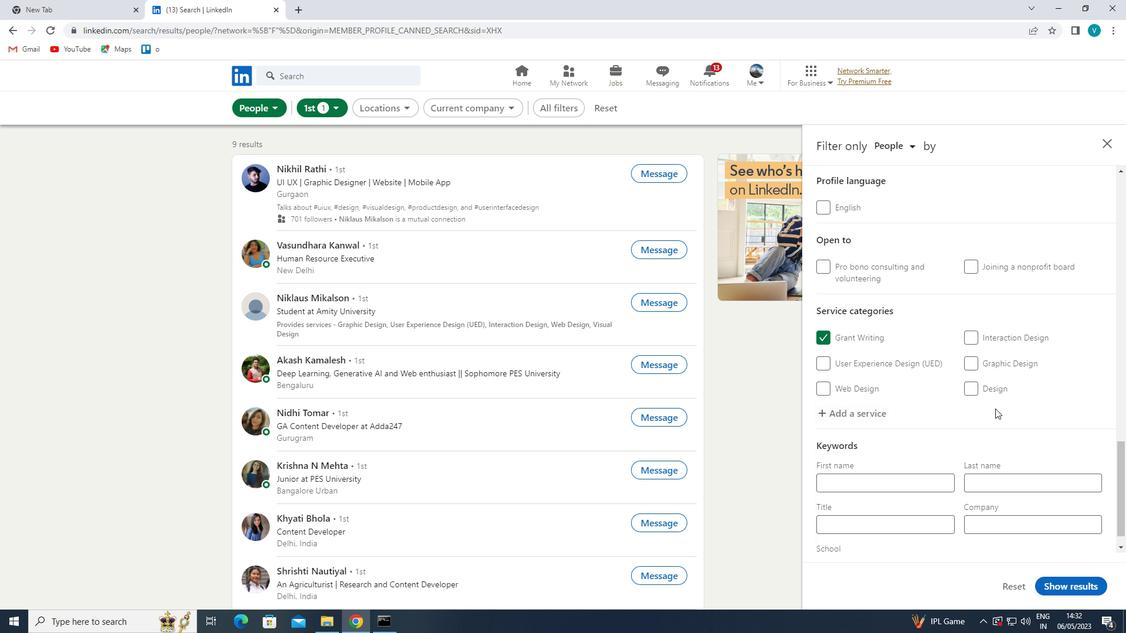 
Action: Mouse moved to (979, 412)
Screenshot: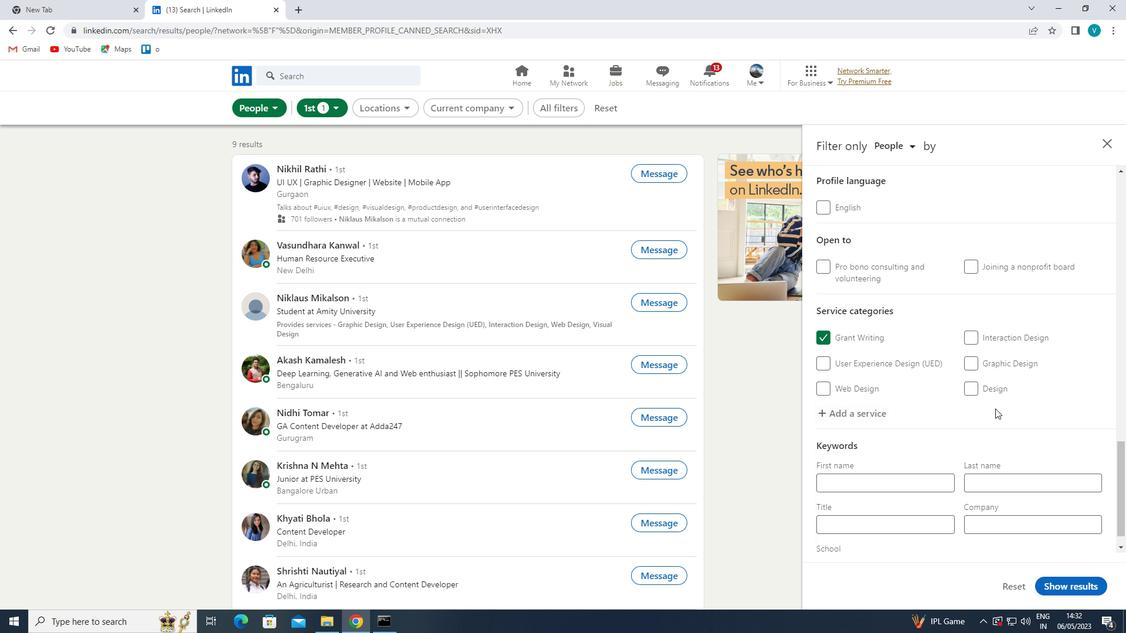 
Action: Mouse scrolled (979, 411) with delta (0, 0)
Screenshot: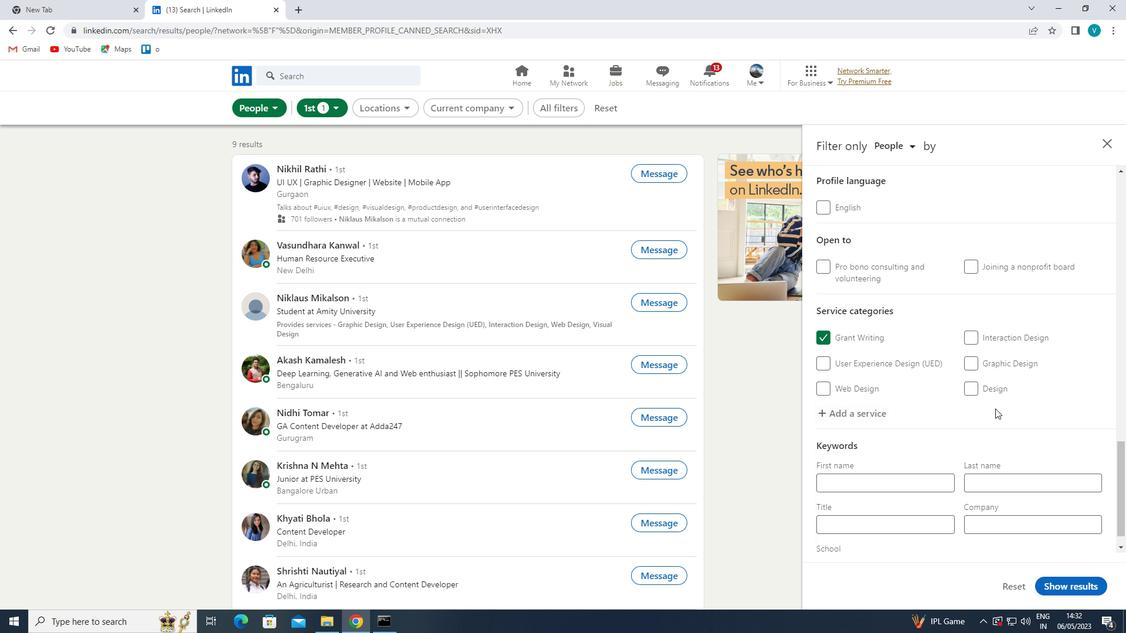 
Action: Mouse moved to (912, 492)
Screenshot: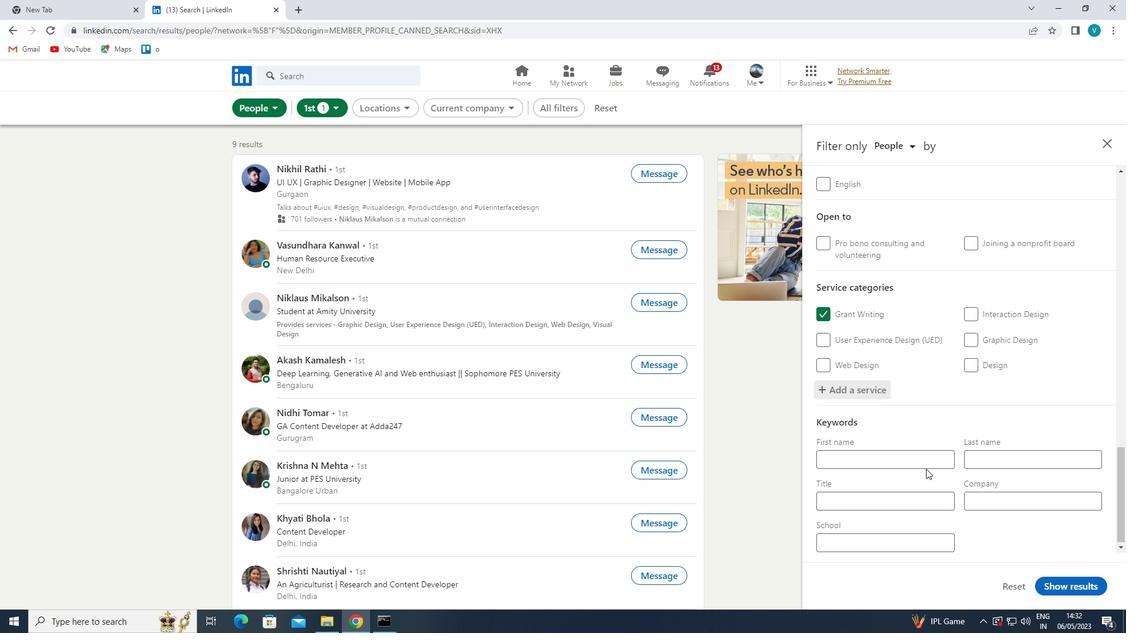 
Action: Mouse pressed left at (912, 492)
Screenshot: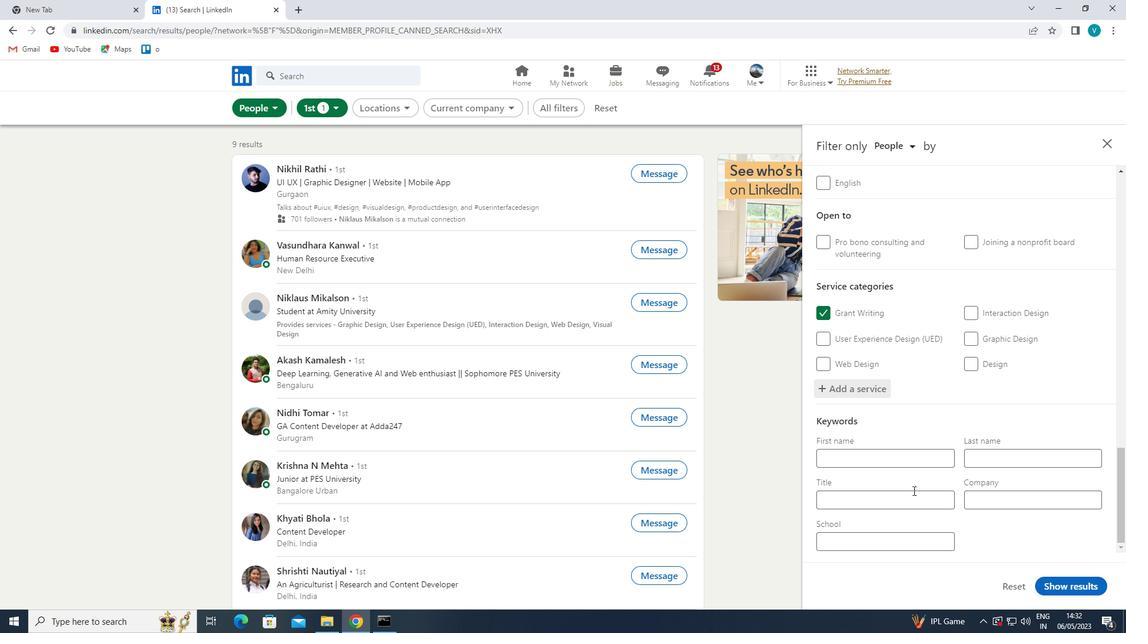 
Action: Key pressed <Key.shift>POLITICAL<Key.space><Key.shift>SCIENT<Key.backspace>TIST<Key.space>
Screenshot: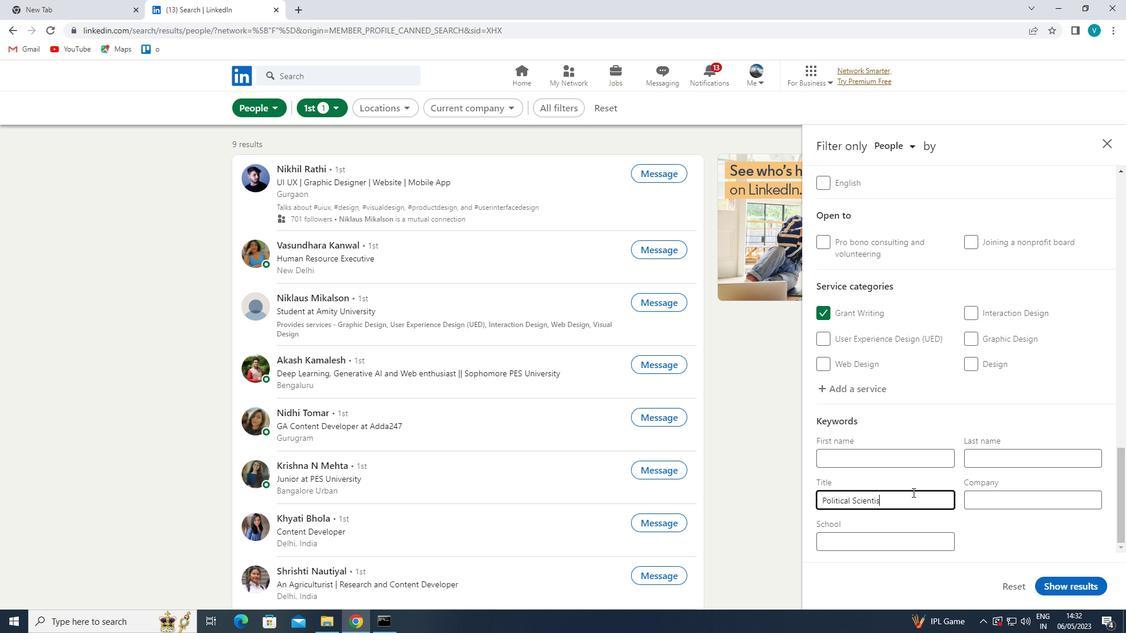 
Action: Mouse moved to (1074, 579)
Screenshot: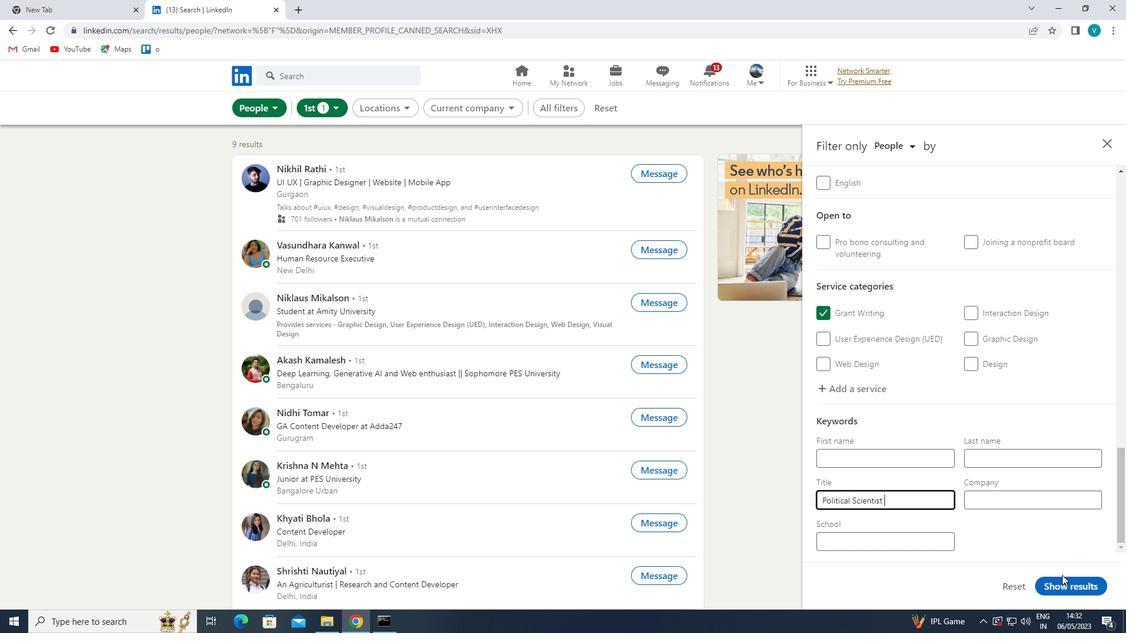 
Action: Mouse pressed left at (1074, 579)
Screenshot: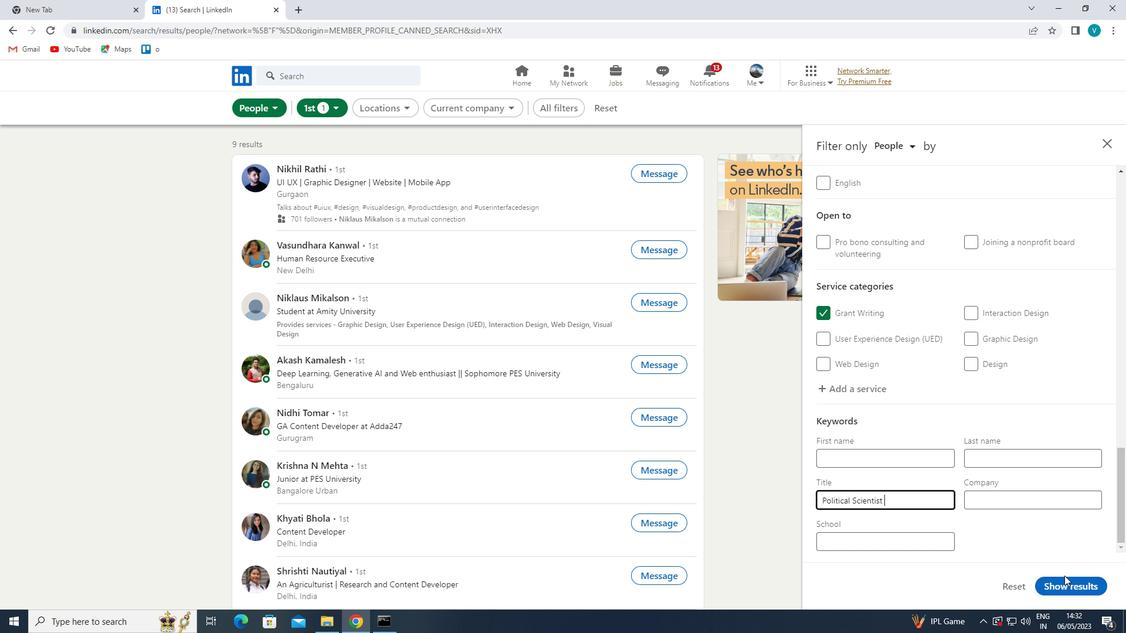 
Action: Mouse moved to (1045, 564)
Screenshot: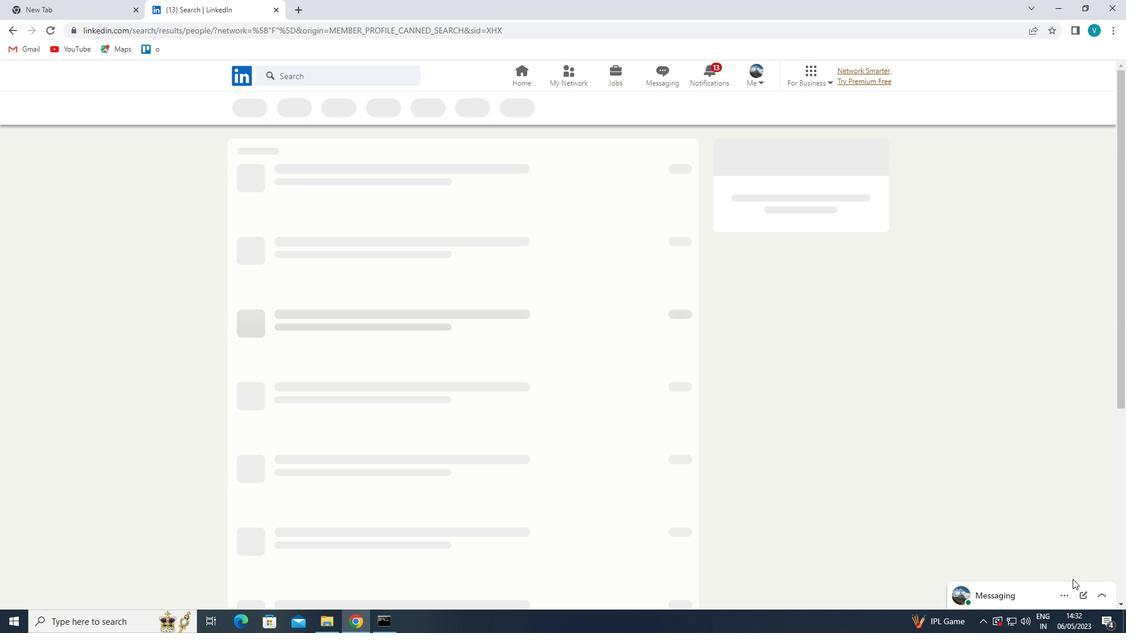 
